 Task: Calculate the time it takes to Car from Prospect Park to Red Hook.
Action: Mouse moved to (298, 200)
Screenshot: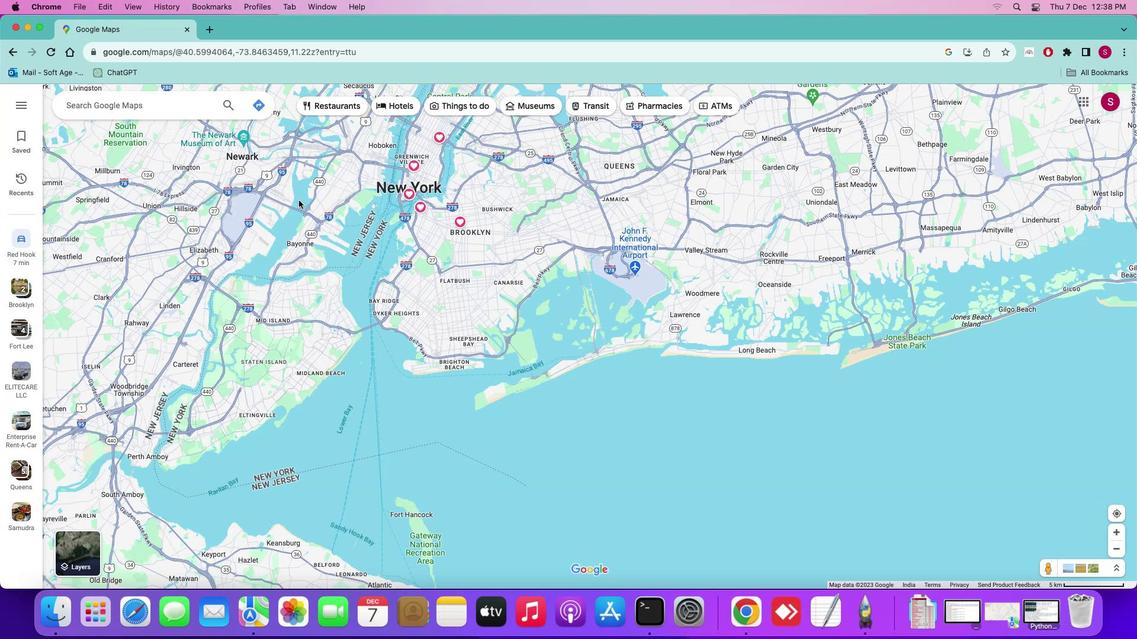 
Action: Mouse pressed left at (298, 200)
Screenshot: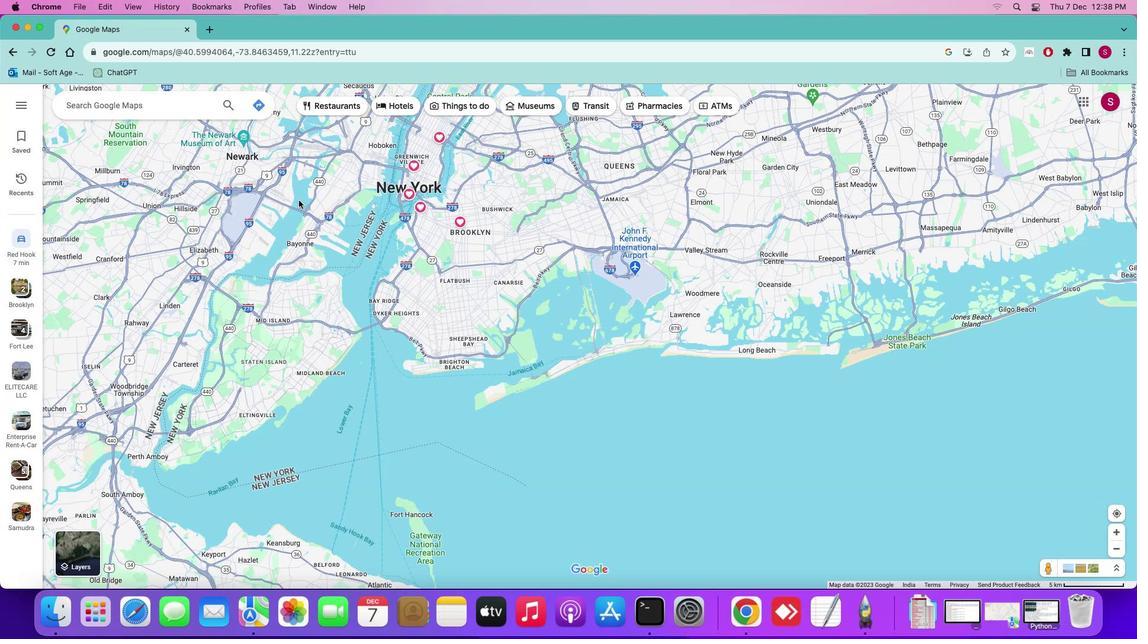
Action: Mouse moved to (227, 101)
Screenshot: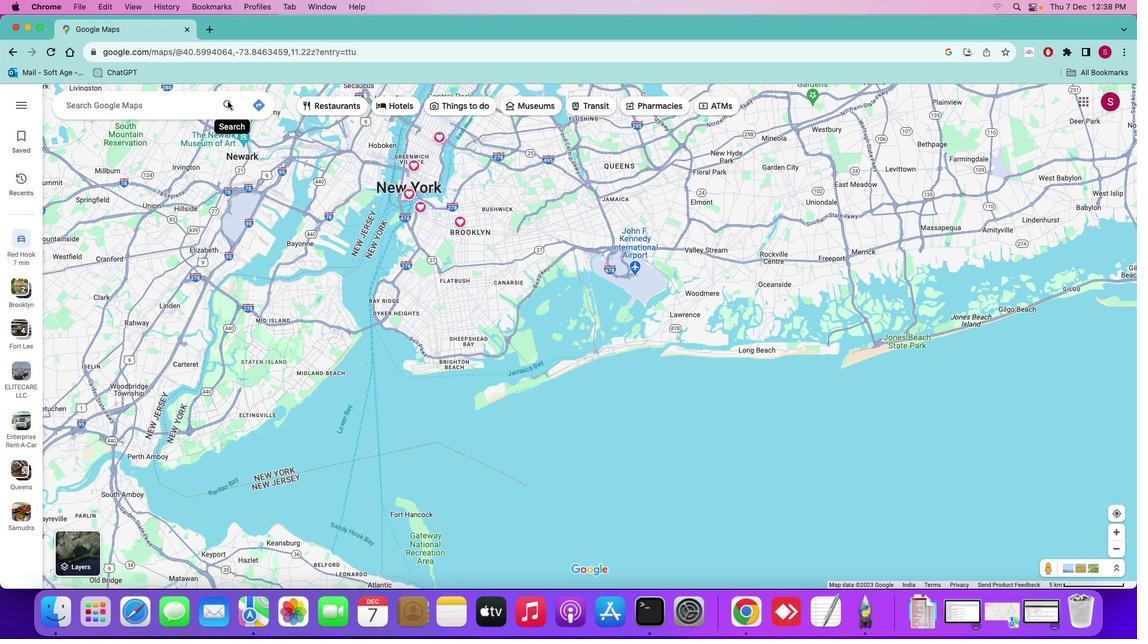 
Action: Mouse pressed left at (227, 101)
Screenshot: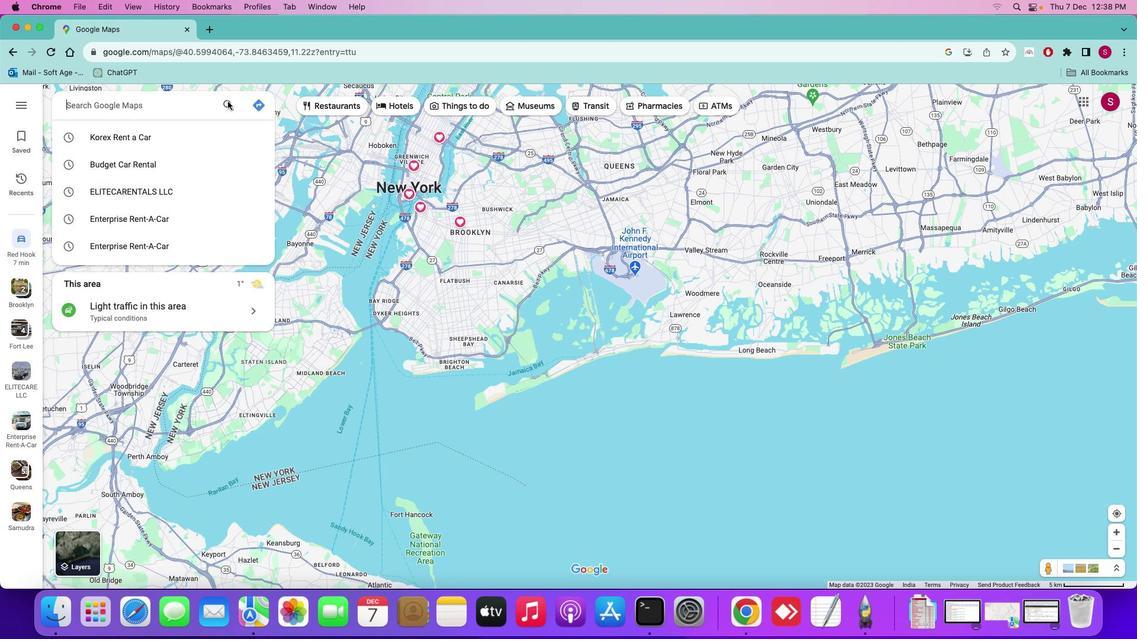 
Action: Mouse moved to (227, 101)
Screenshot: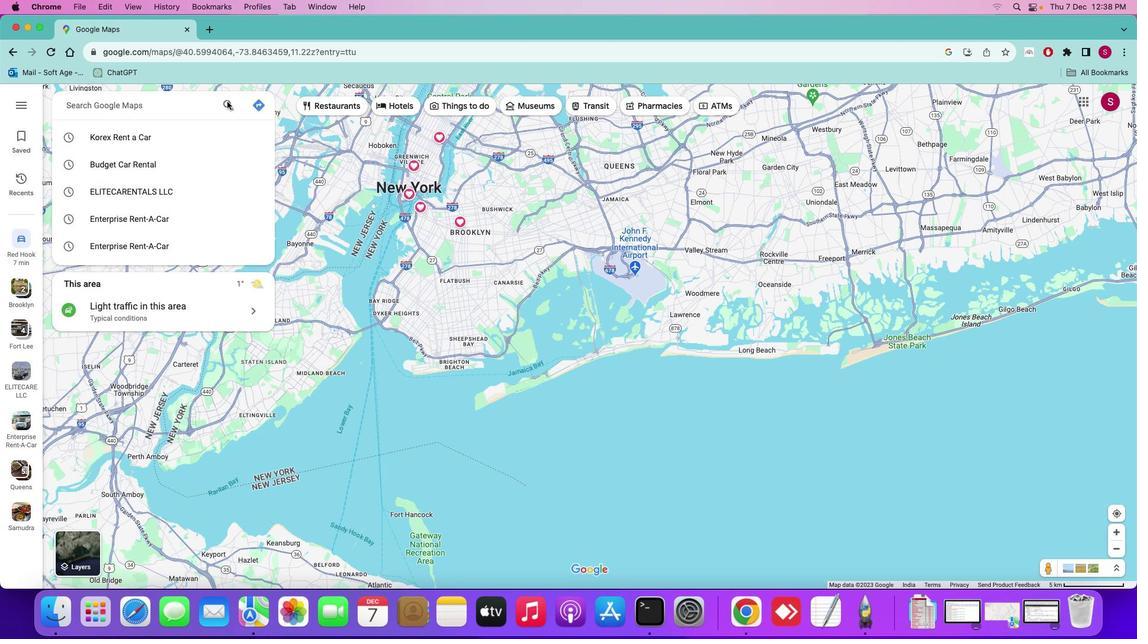 
Action: Key pressed Key.shift_r'P''r''o''s''p''e''c''t'Key.spaceKey.shift_r'P''a''r''k'Key.space't''o'Key.spaceKey.shift_r'R''e''d'Key.spaceKey.shift_r'H''o''o''k'Key.spaceKey.enter
Screenshot: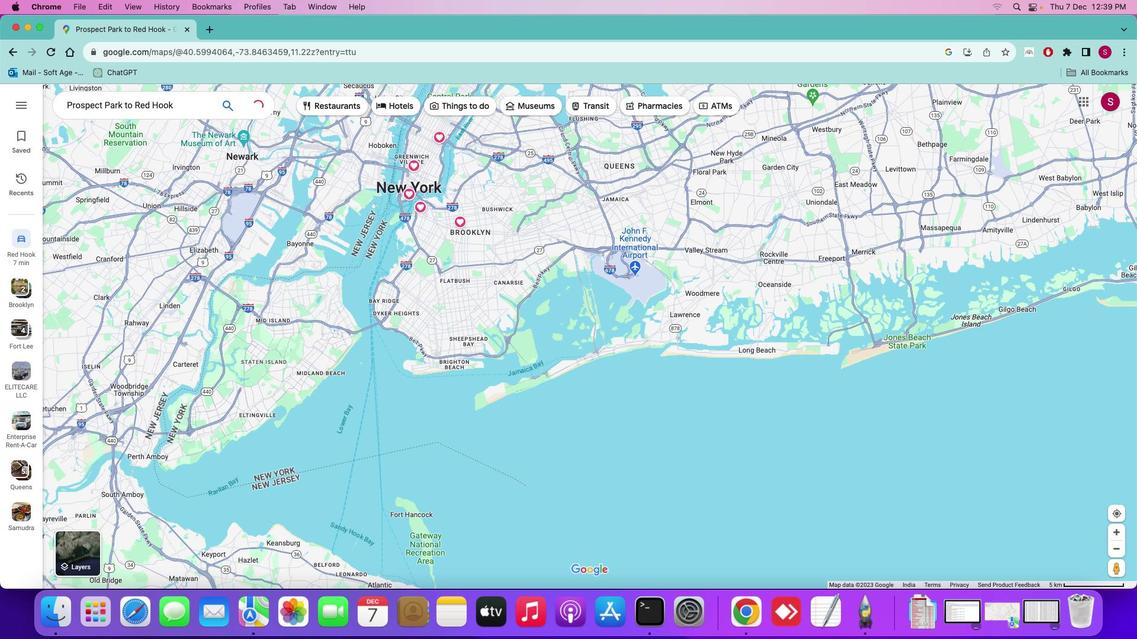 
Action: Mouse moved to (601, 286)
Screenshot: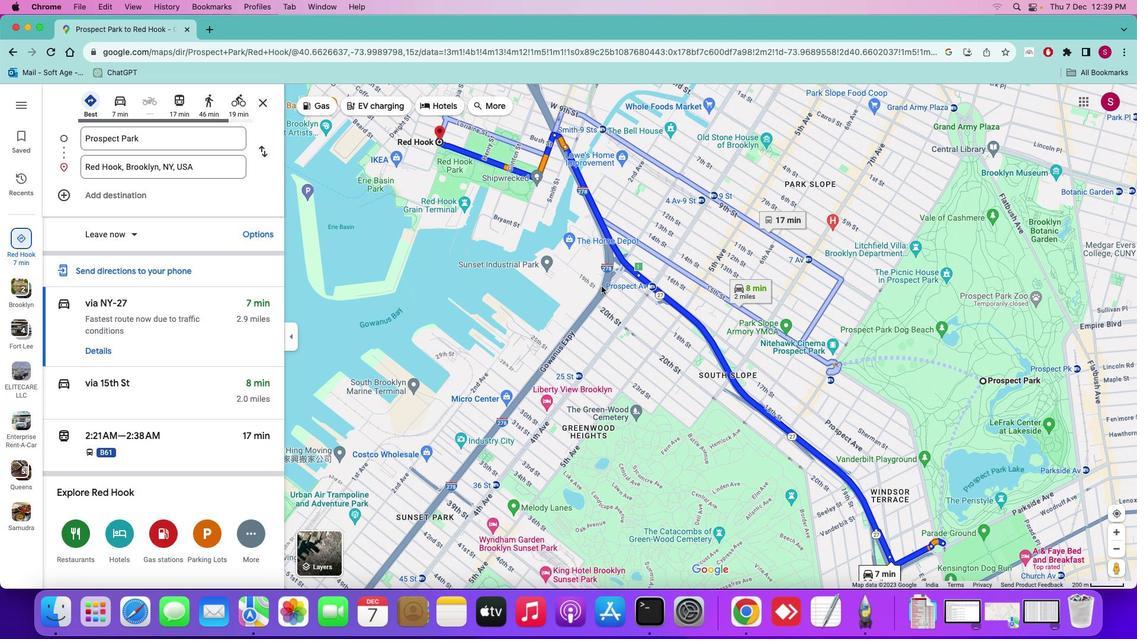 
Action: Mouse scrolled (601, 286) with delta (0, 0)
Screenshot: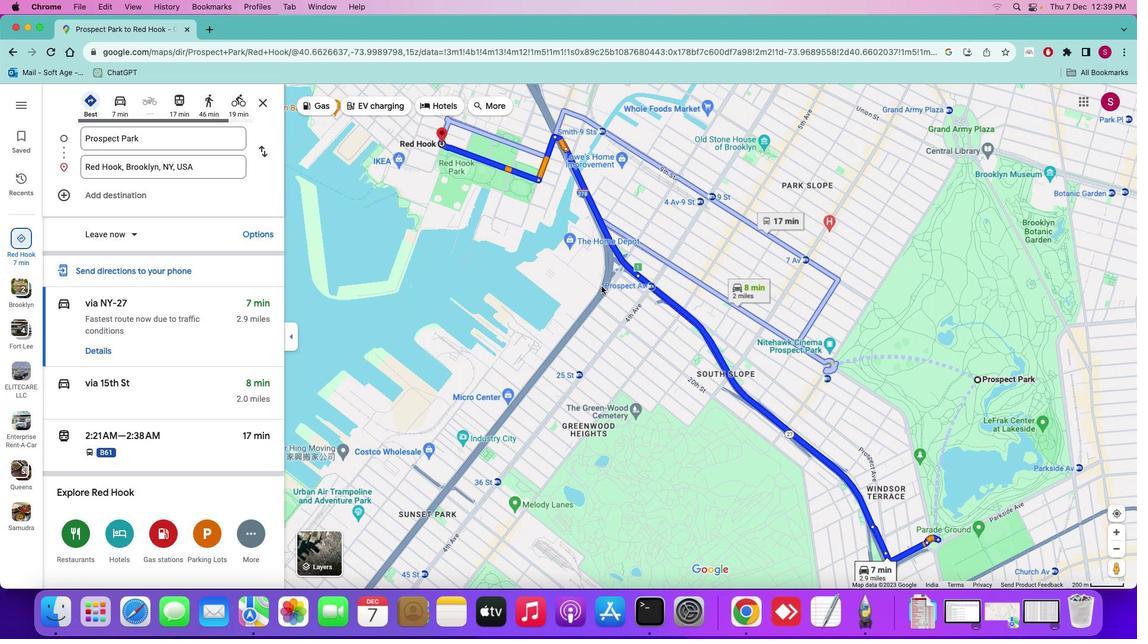 
Action: Mouse scrolled (601, 286) with delta (0, 0)
Screenshot: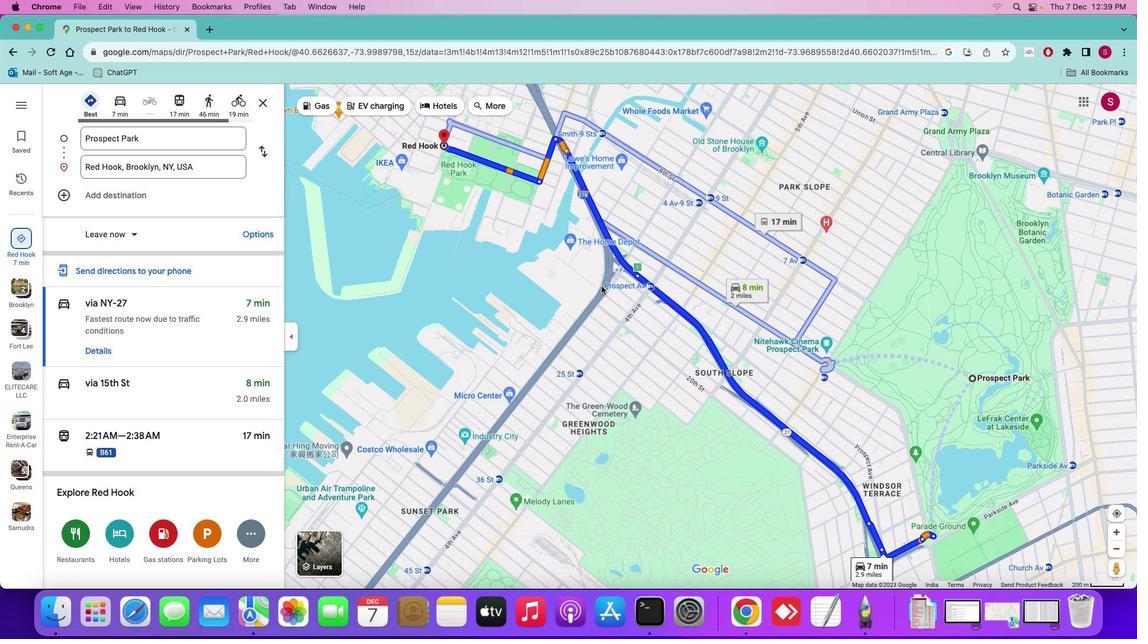 
Action: Mouse moved to (117, 107)
Screenshot: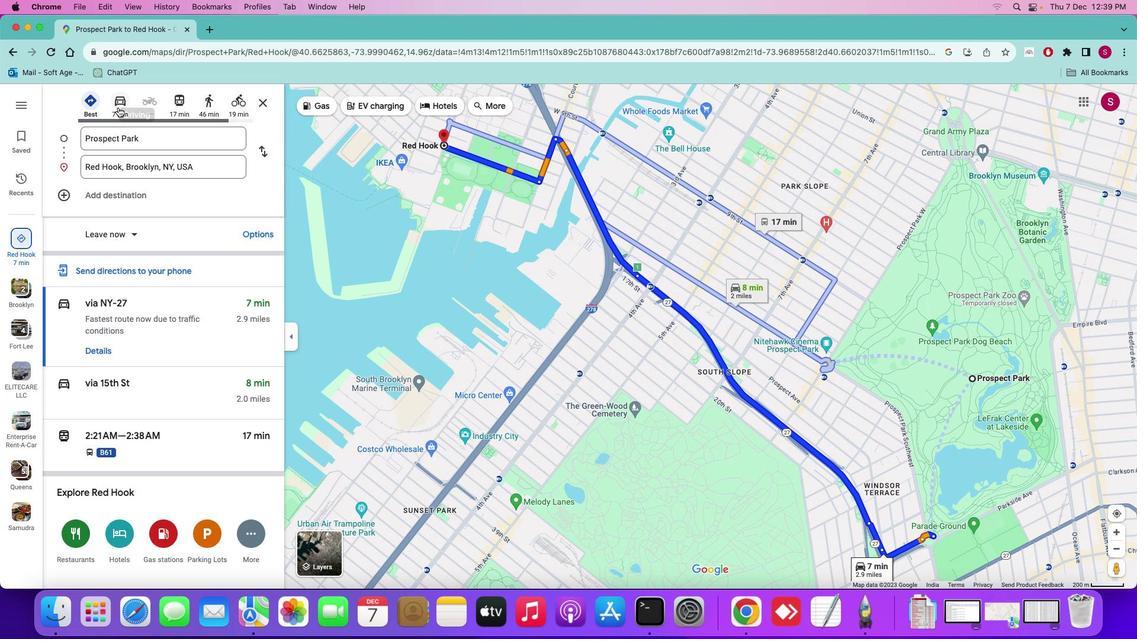 
Action: Mouse pressed left at (117, 107)
Screenshot: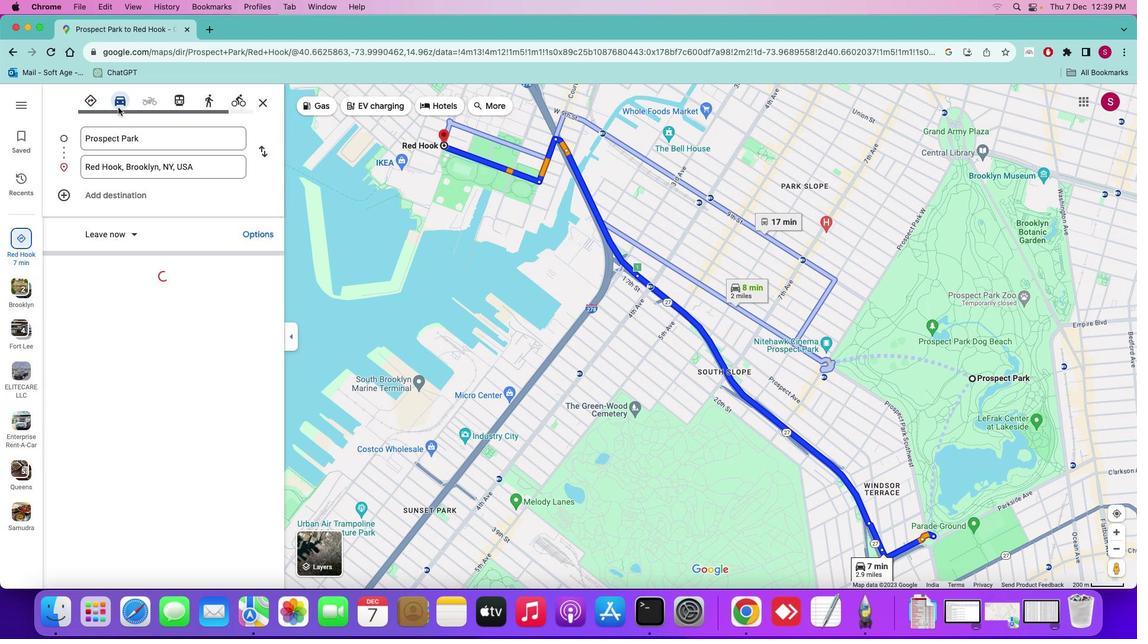 
Action: Mouse moved to (177, 342)
Screenshot: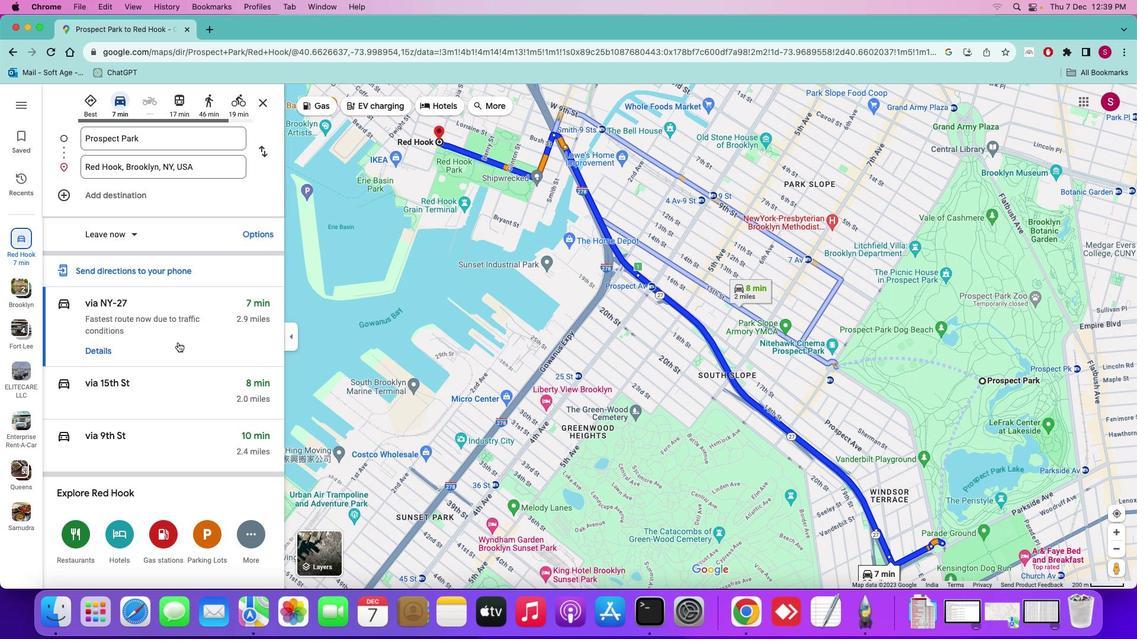 
Action: Mouse pressed left at (177, 342)
Screenshot: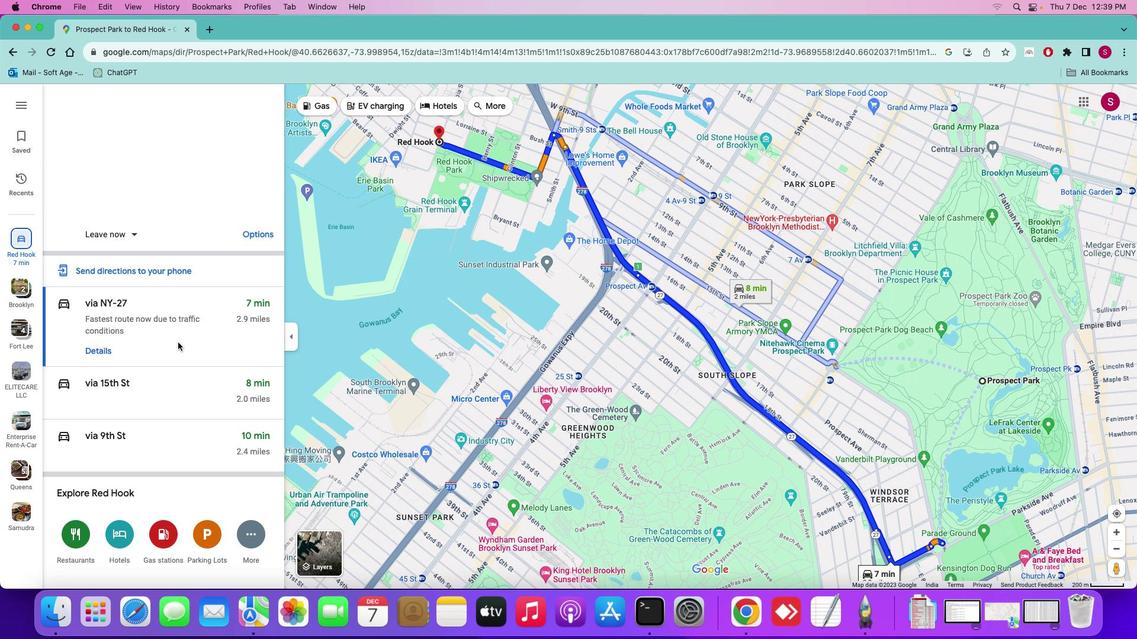 
Action: Mouse moved to (716, 353)
Screenshot: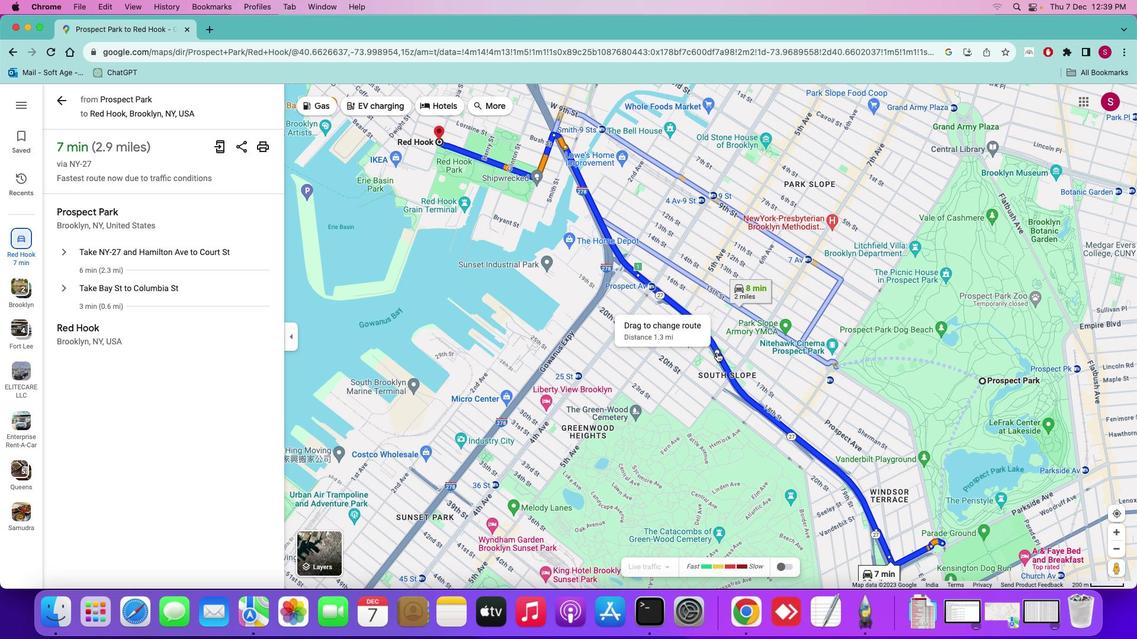 
Action: Mouse scrolled (716, 353) with delta (0, 0)
Screenshot: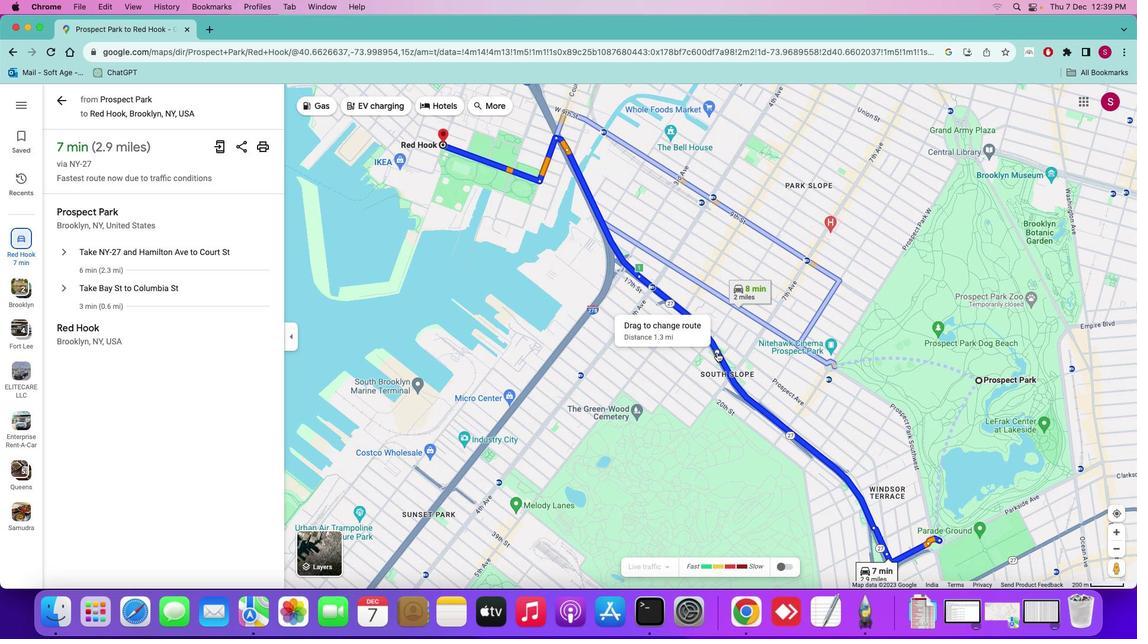 
Action: Mouse scrolled (716, 353) with delta (0, 0)
Screenshot: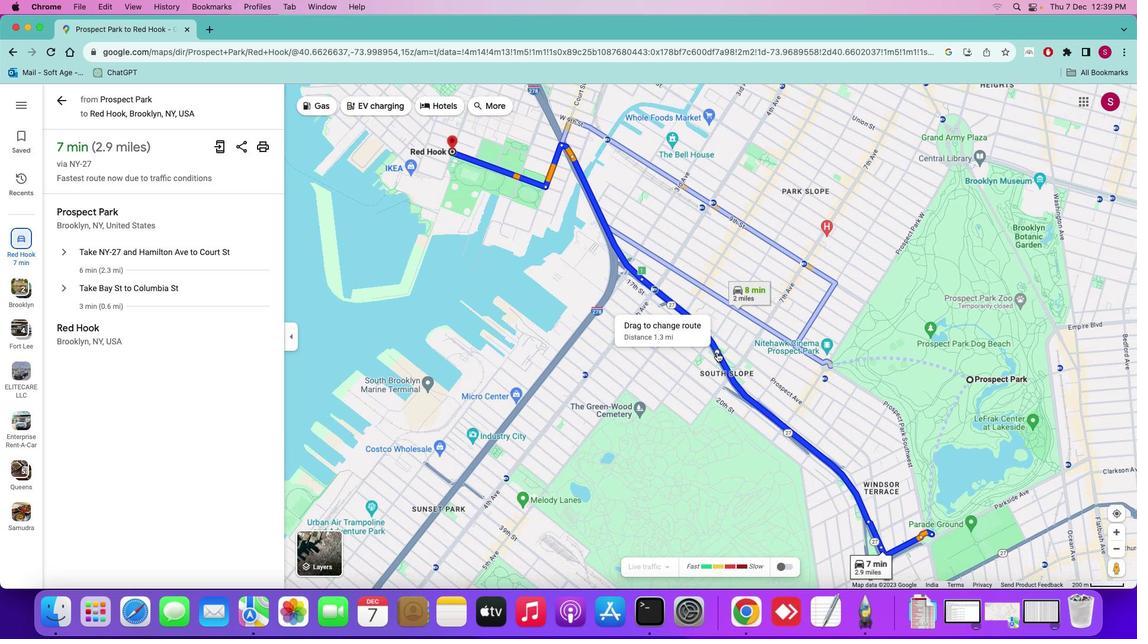 
Action: Mouse scrolled (716, 353) with delta (0, 0)
Screenshot: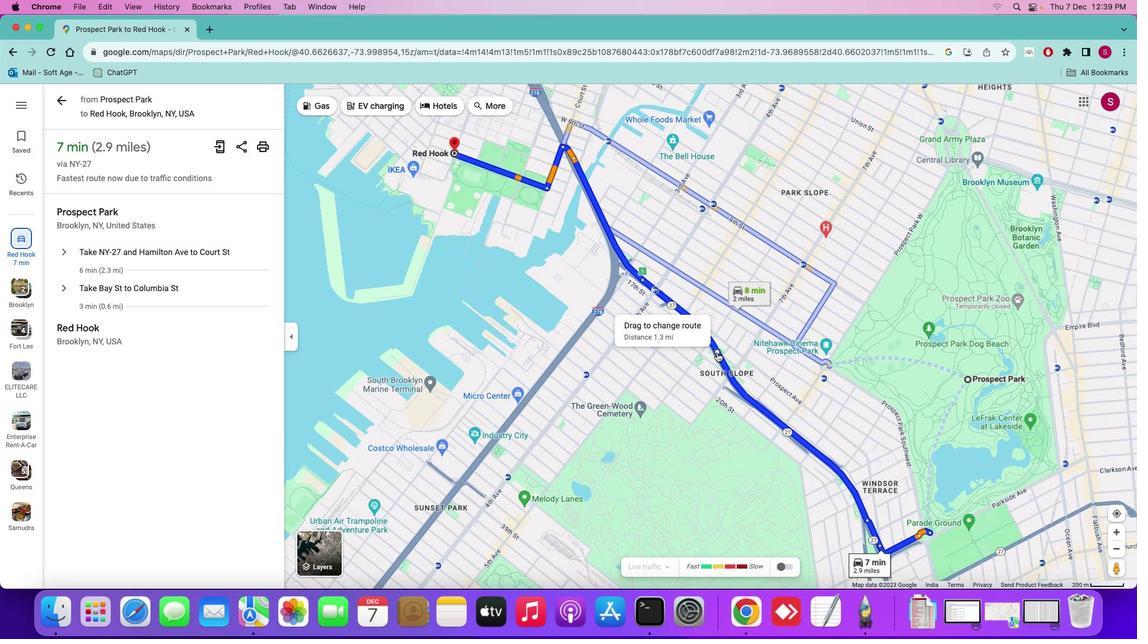 
Action: Mouse scrolled (716, 353) with delta (0, 0)
Screenshot: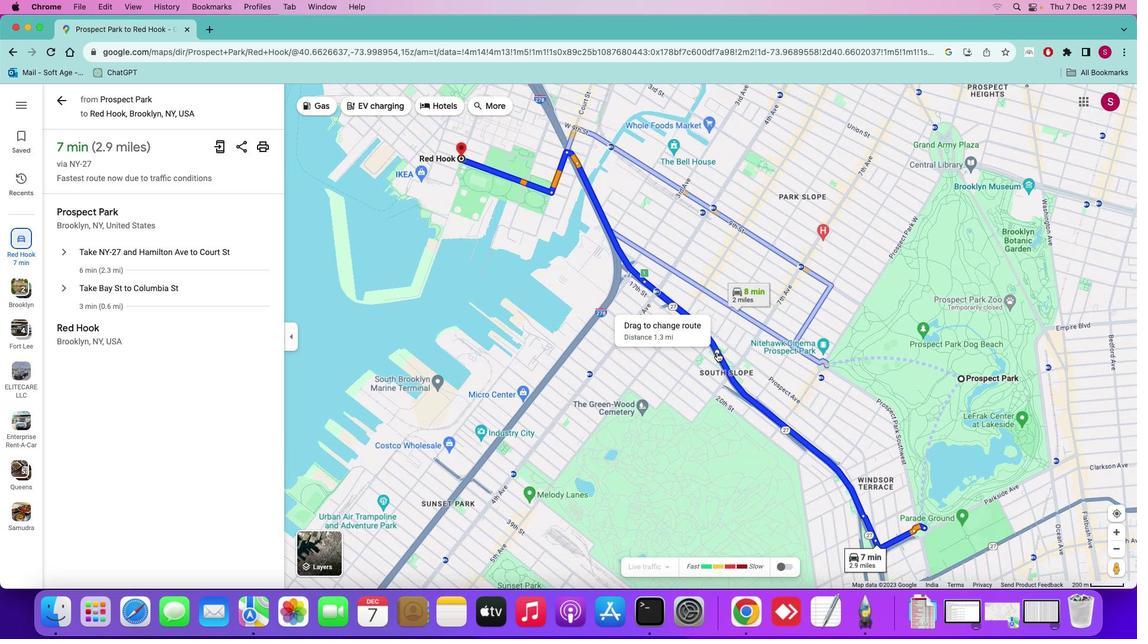 
Action: Mouse scrolled (716, 353) with delta (0, 0)
Screenshot: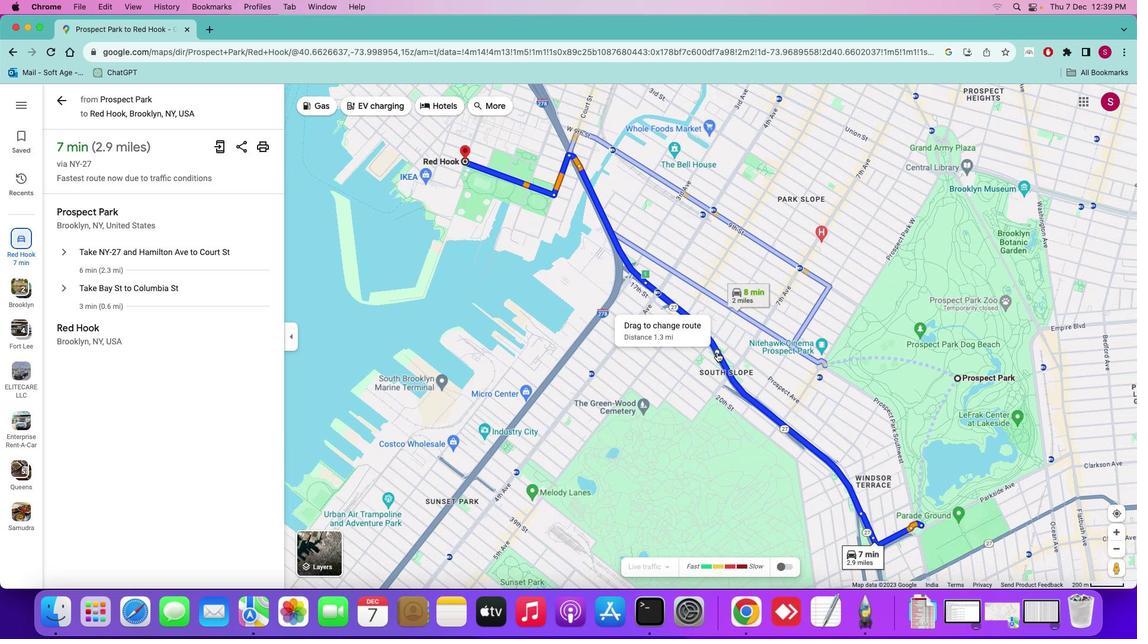 
Action: Mouse scrolled (716, 353) with delta (0, 0)
Screenshot: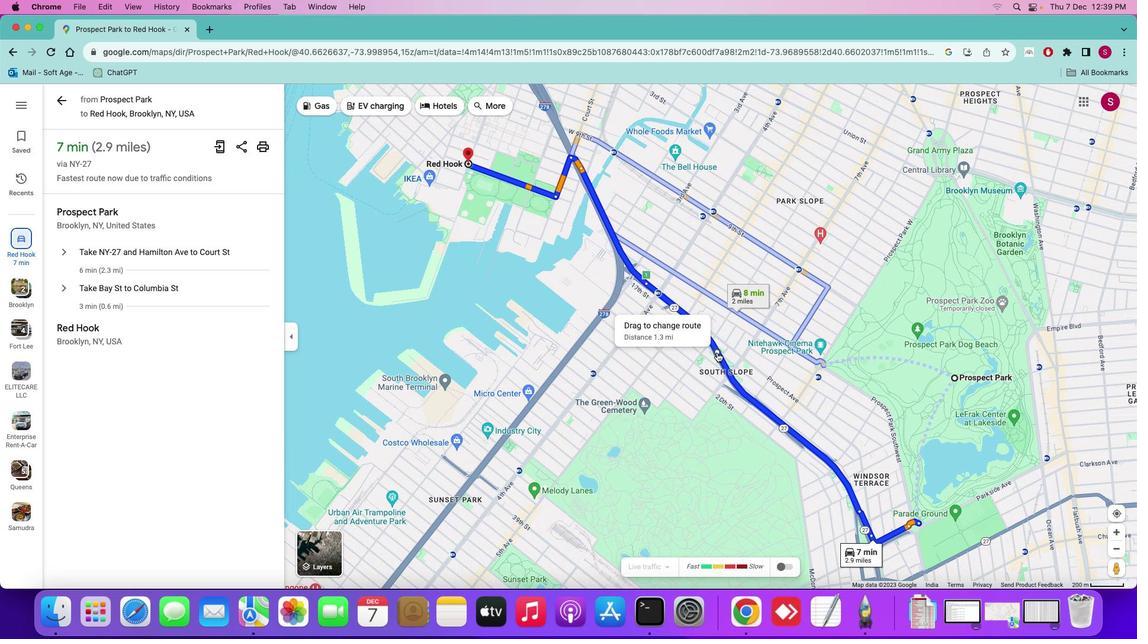 
Action: Mouse moved to (716, 353)
Screenshot: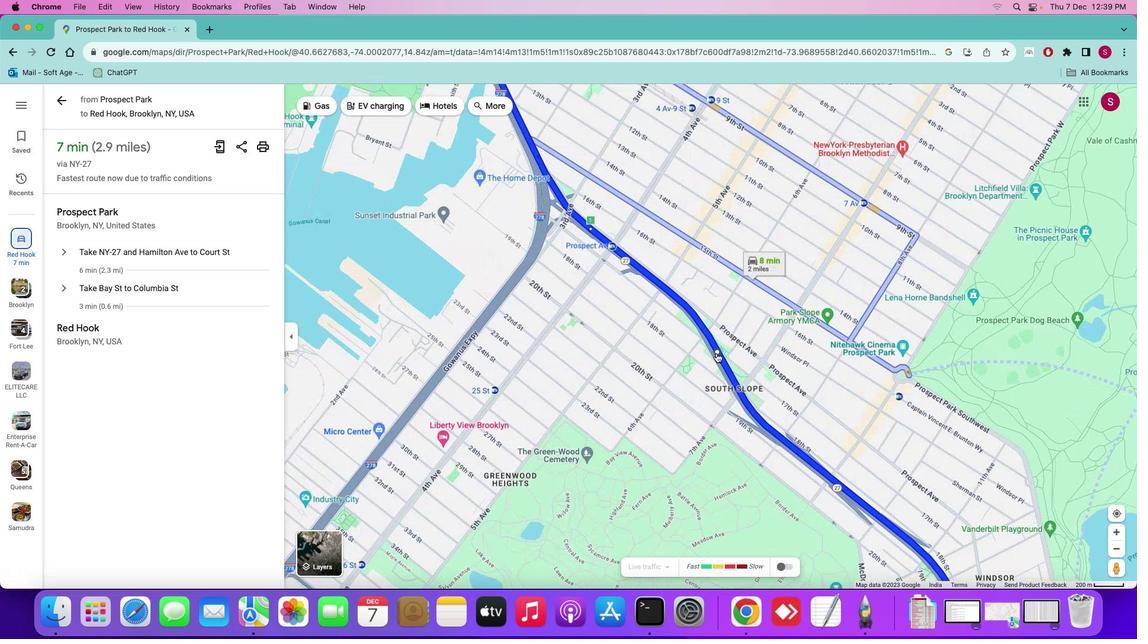 
Action: Mouse scrolled (716, 353) with delta (0, 0)
Screenshot: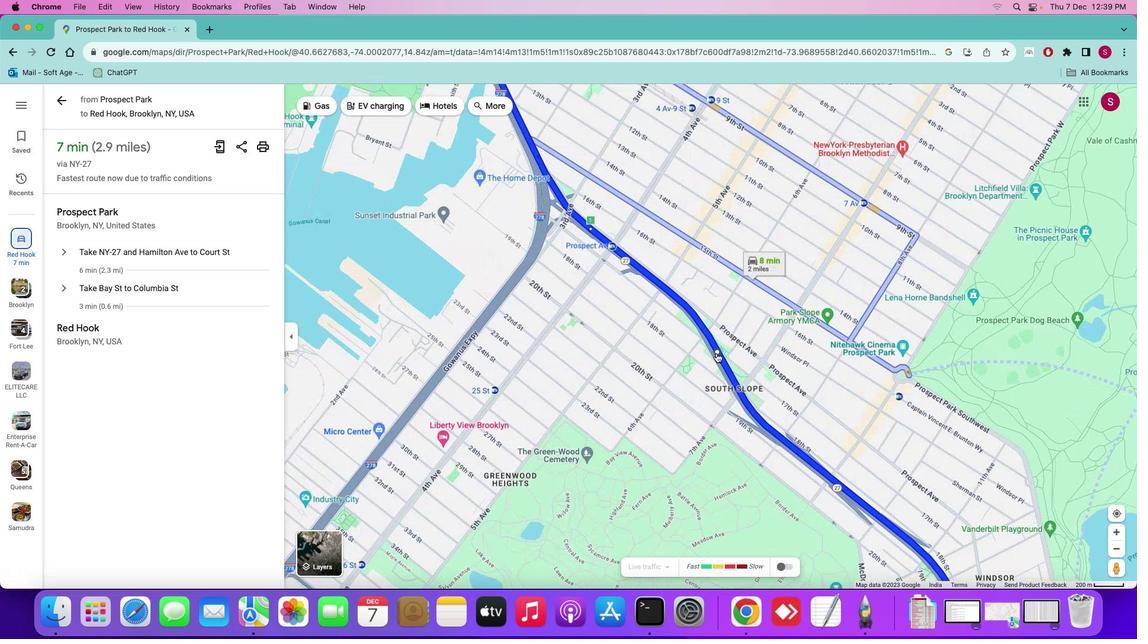 
Action: Mouse scrolled (716, 353) with delta (0, 0)
Screenshot: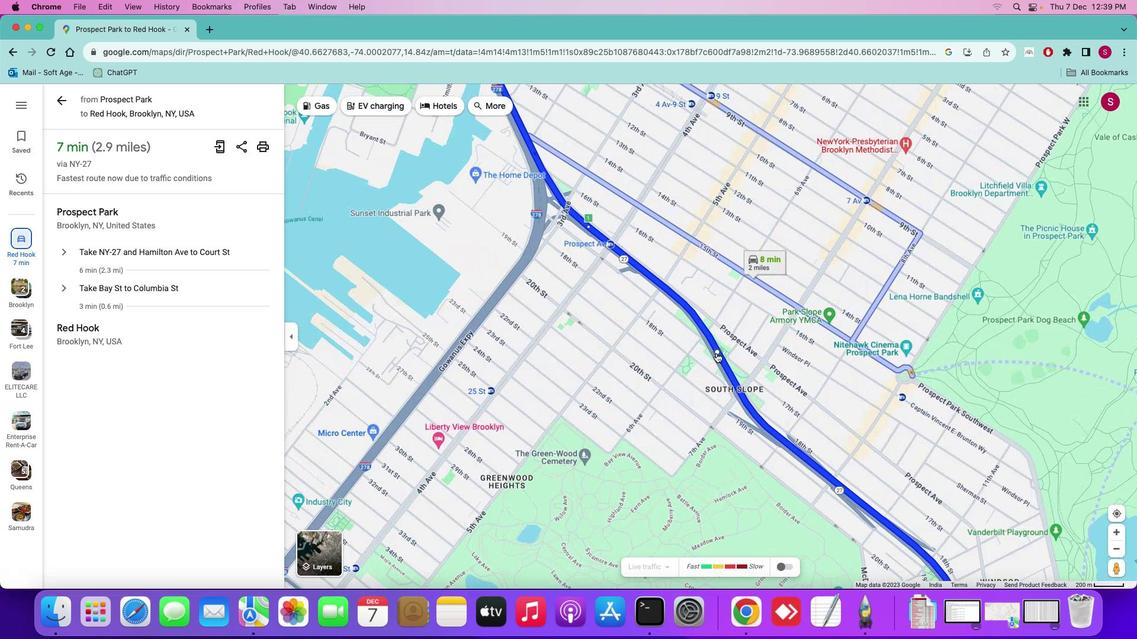 
Action: Mouse scrolled (716, 353) with delta (0, 1)
Screenshot: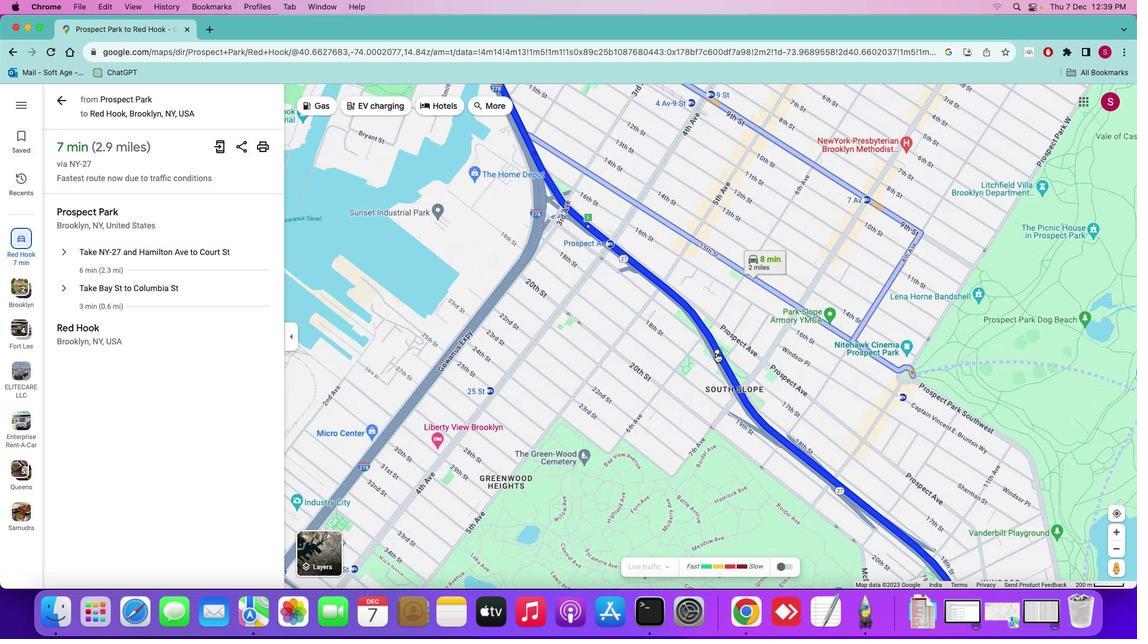 
Action: Mouse moved to (716, 353)
Screenshot: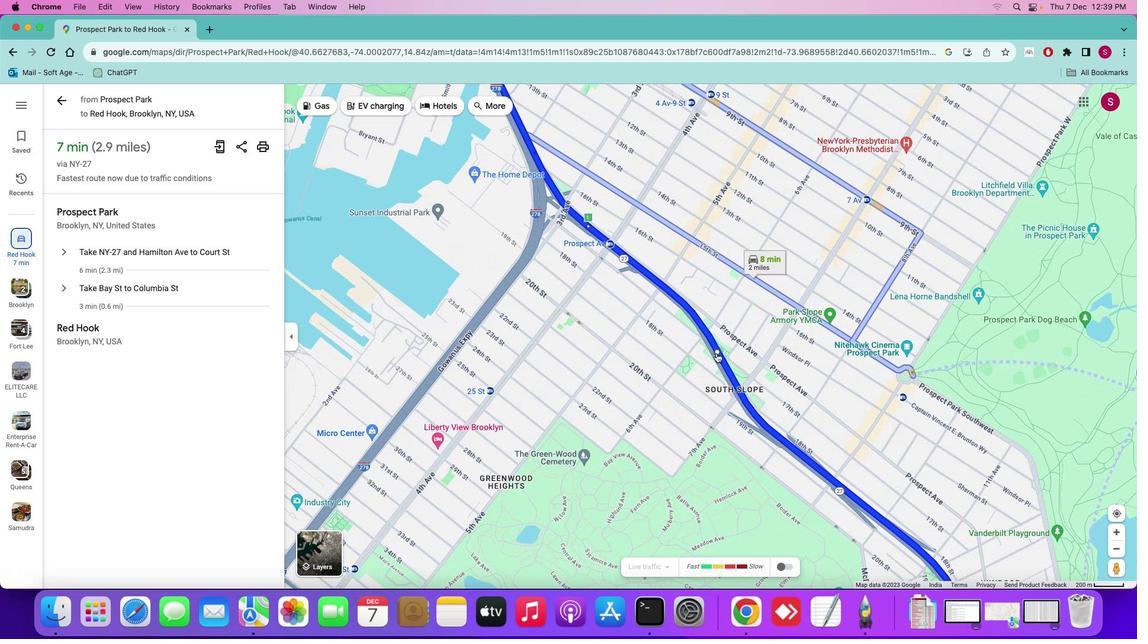 
Action: Mouse scrolled (716, 353) with delta (0, 2)
Screenshot: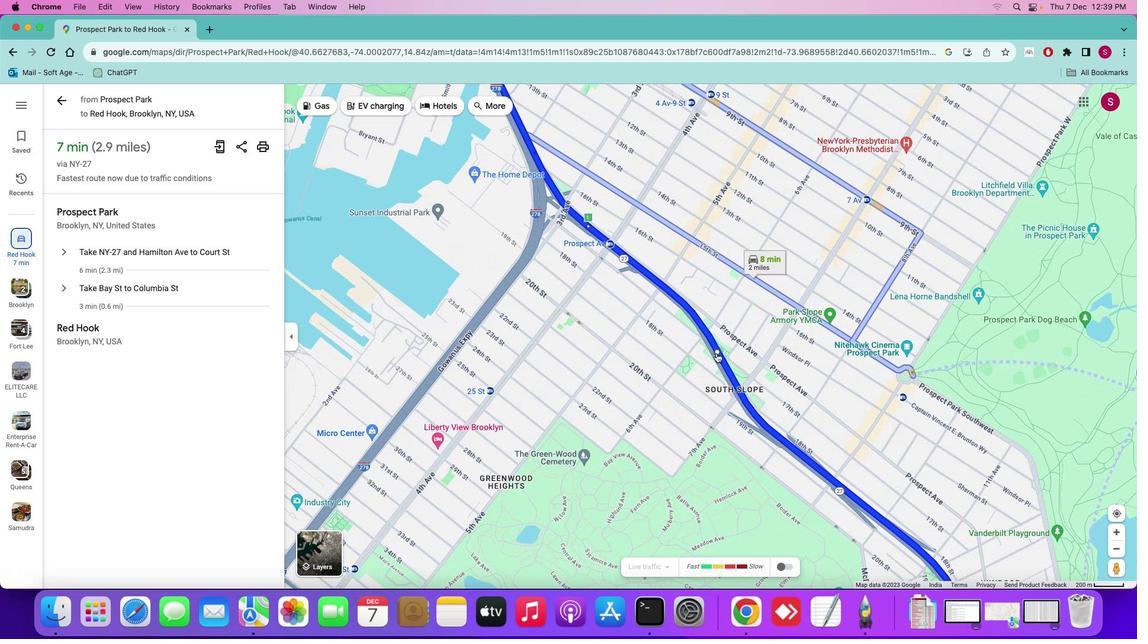 
Action: Mouse scrolled (716, 353) with delta (0, 0)
Screenshot: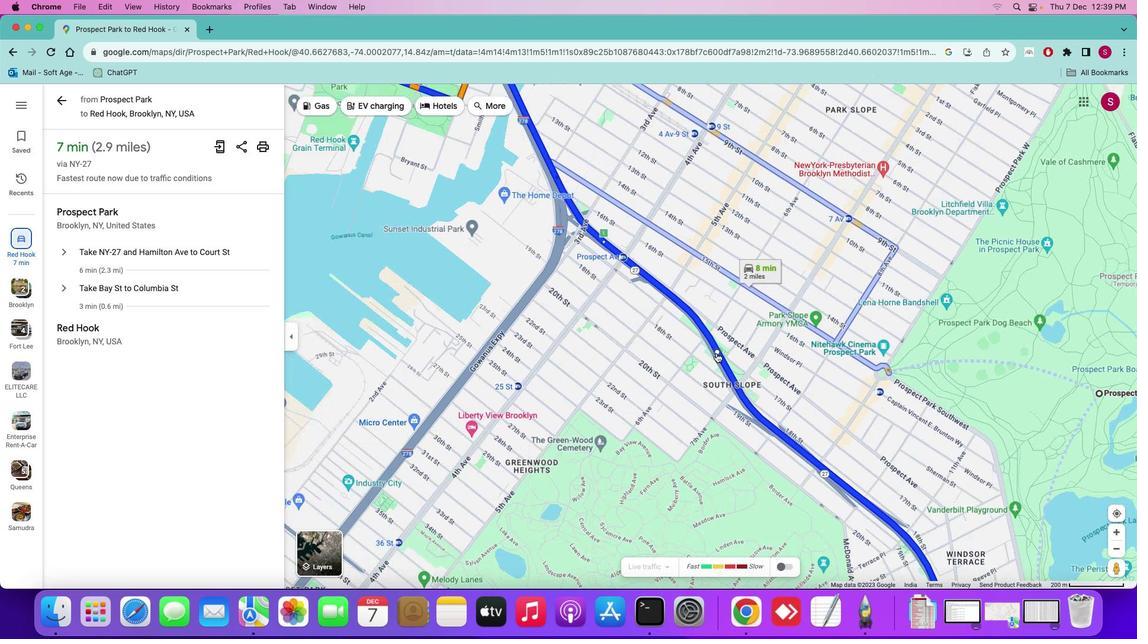 
Action: Mouse scrolled (716, 353) with delta (0, 0)
Screenshot: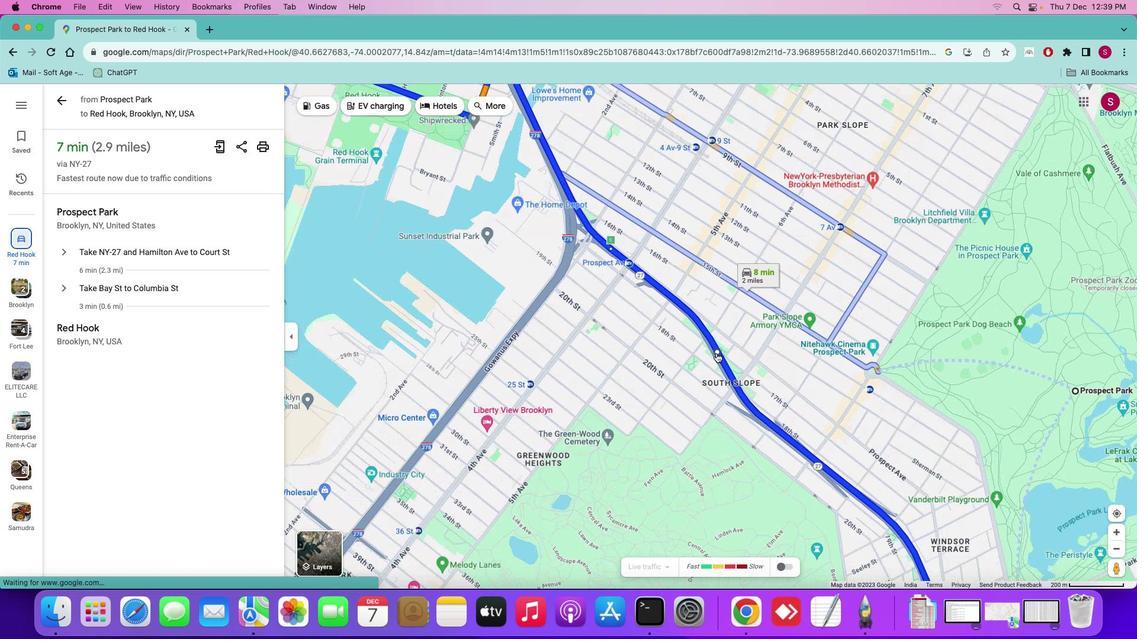 
Action: Mouse scrolled (716, 353) with delta (0, 0)
Screenshot: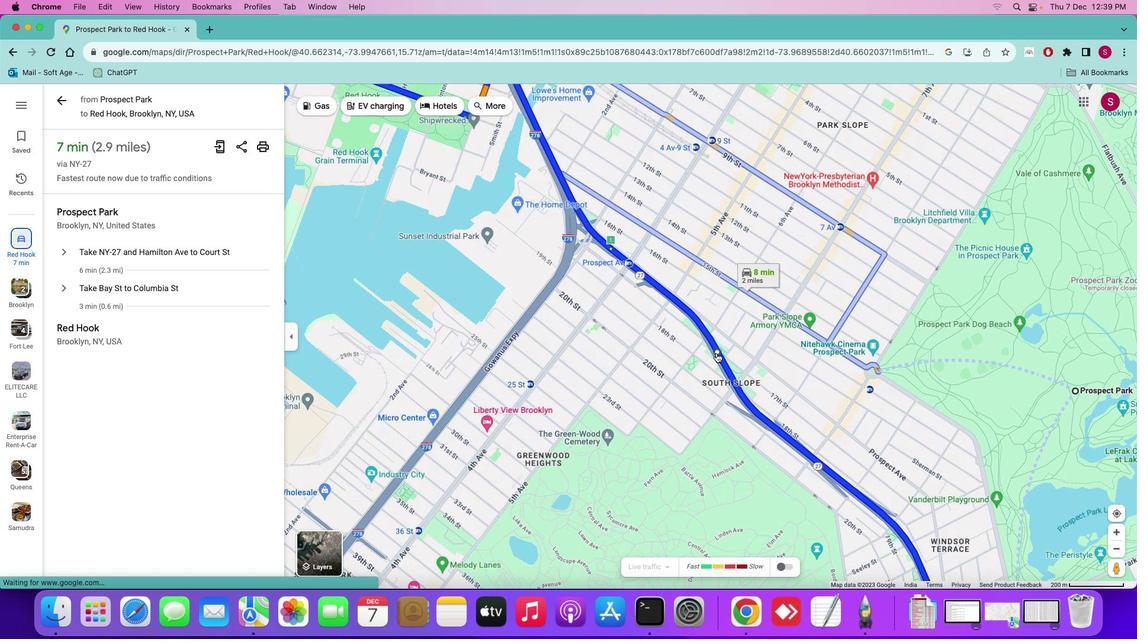 
Action: Mouse scrolled (716, 353) with delta (0, -1)
Screenshot: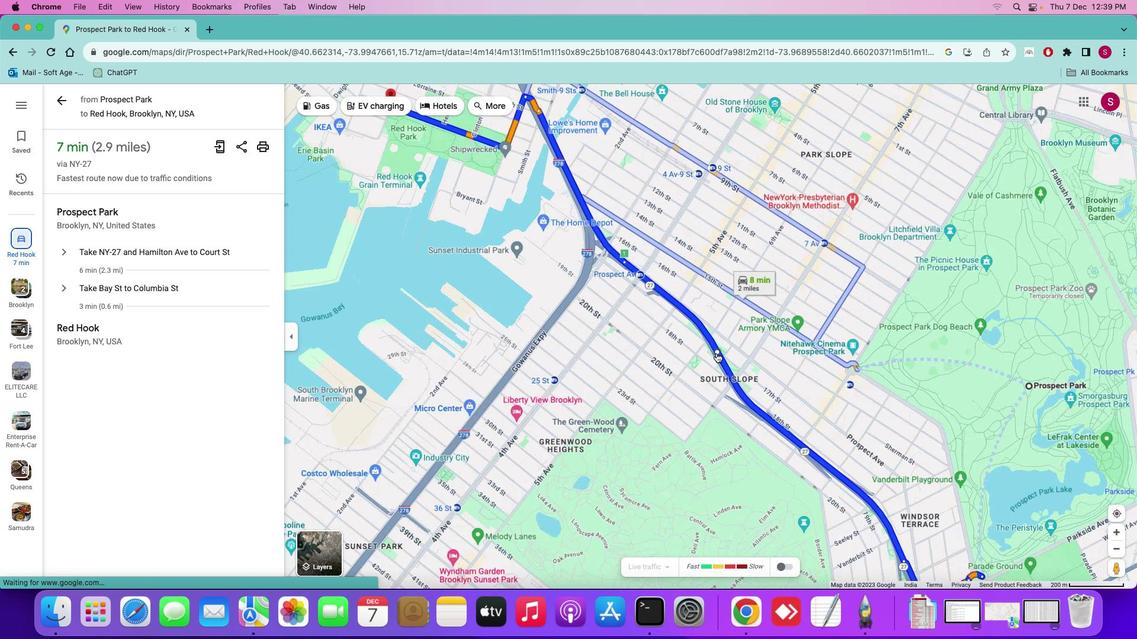 
Action: Mouse scrolled (716, 353) with delta (0, 0)
Screenshot: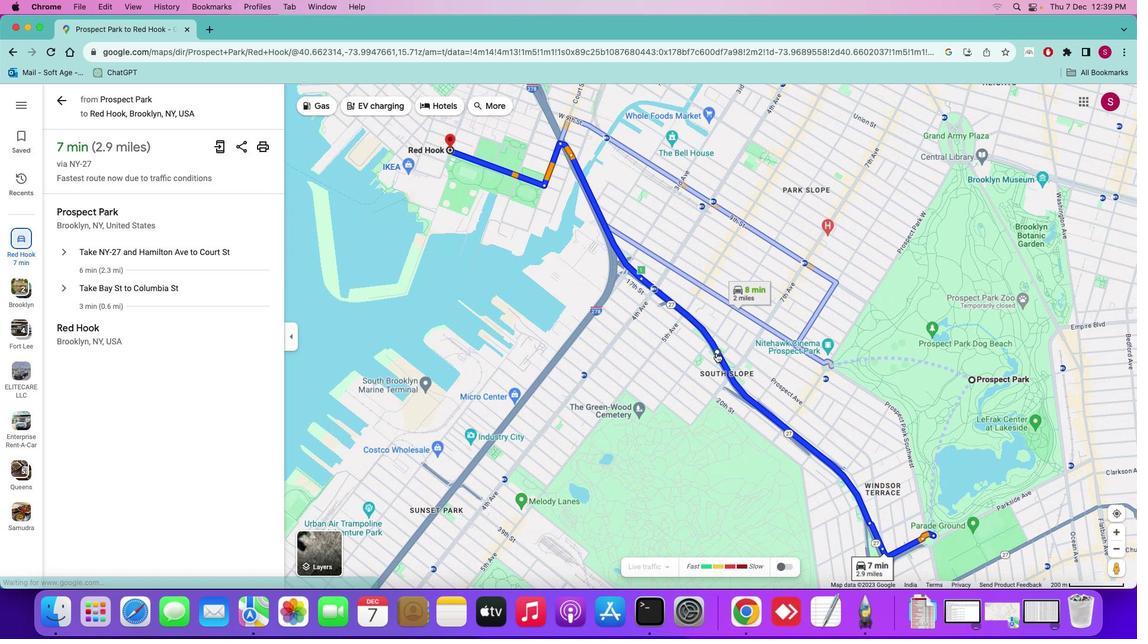 
Action: Mouse moved to (834, 392)
Screenshot: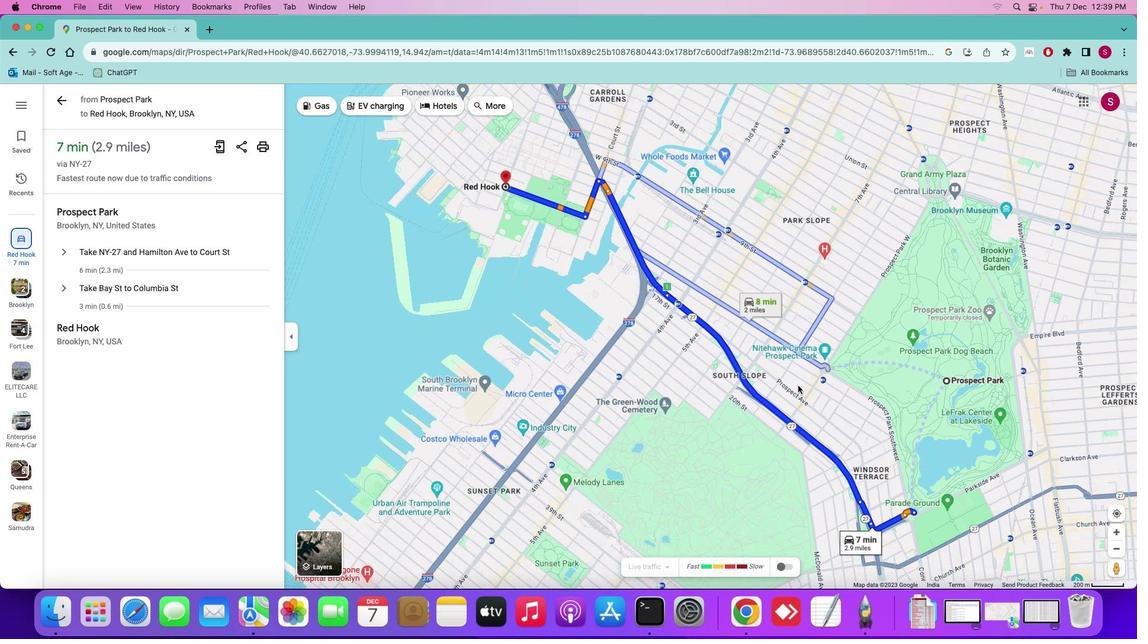 
Action: Mouse scrolled (834, 392) with delta (0, 0)
Screenshot: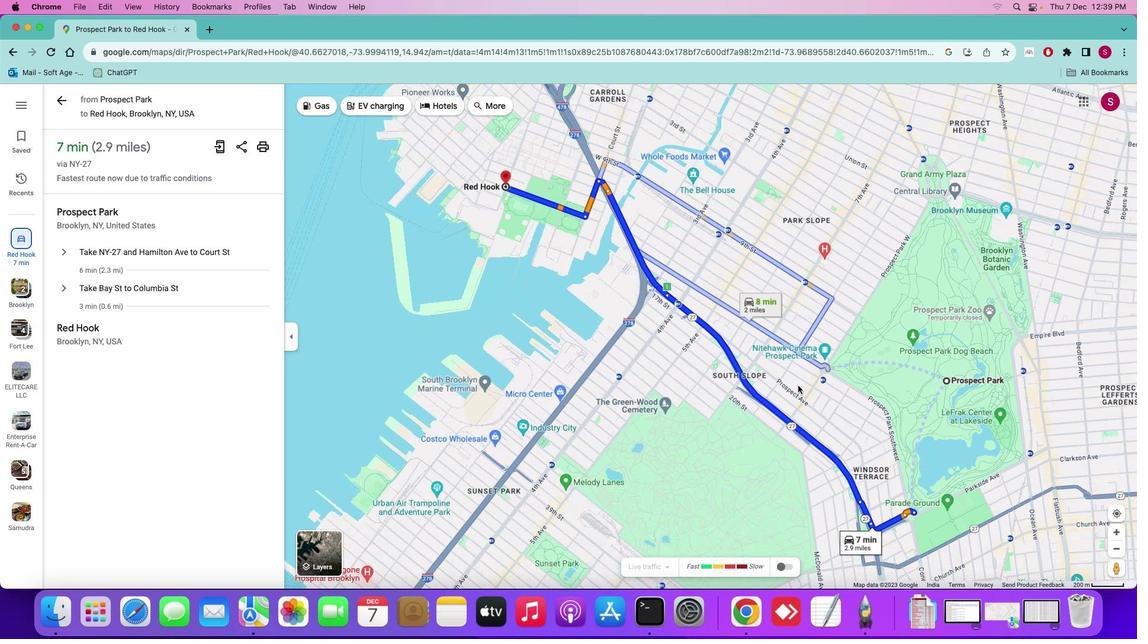 
Action: Mouse moved to (809, 386)
Screenshot: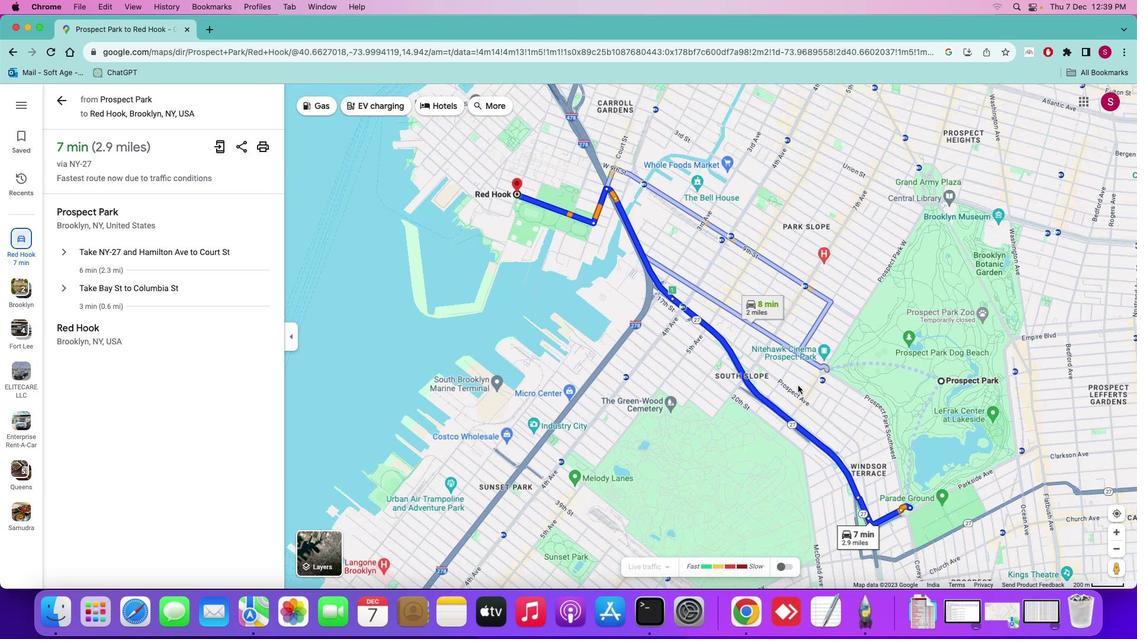 
Action: Mouse scrolled (809, 386) with delta (0, 0)
Screenshot: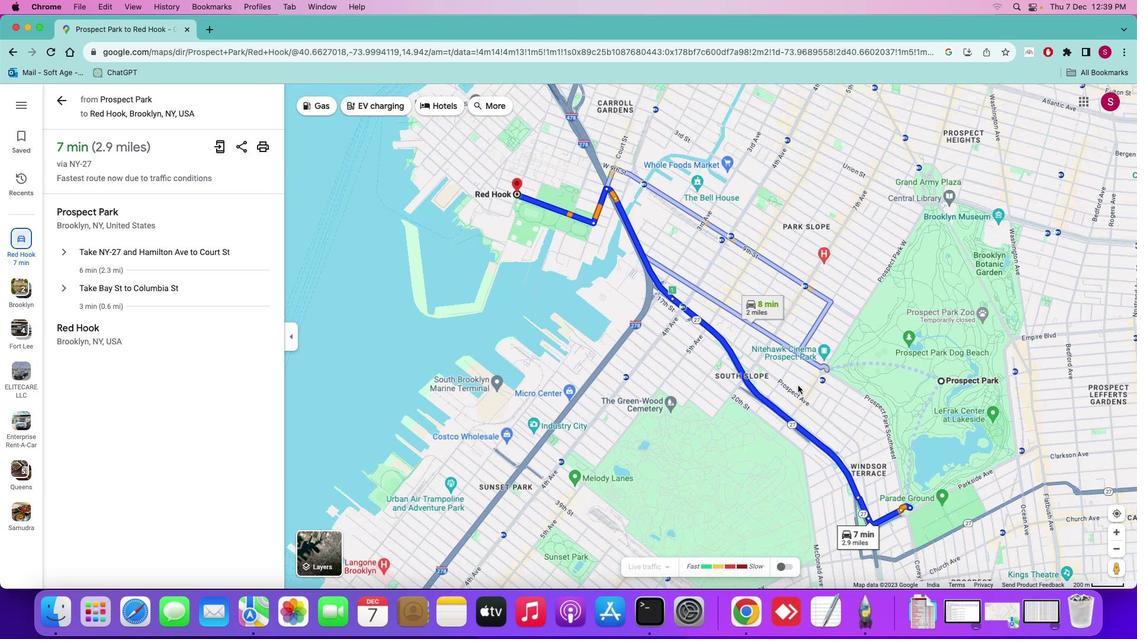 
Action: Mouse moved to (805, 386)
Screenshot: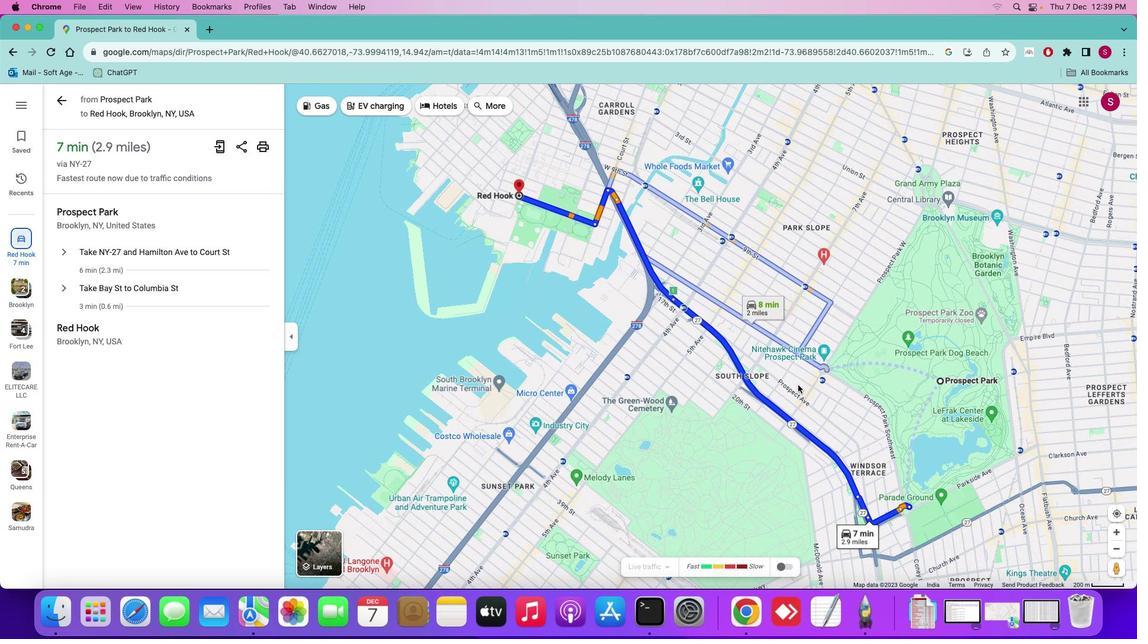 
Action: Mouse scrolled (805, 386) with delta (0, 0)
Screenshot: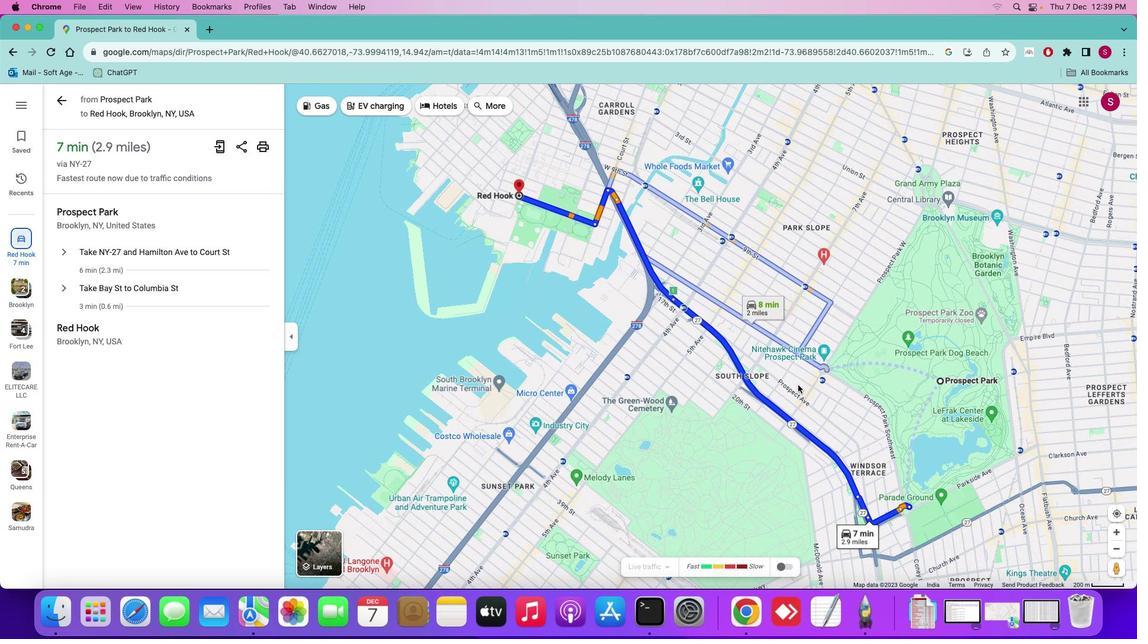 
Action: Mouse moved to (800, 384)
Screenshot: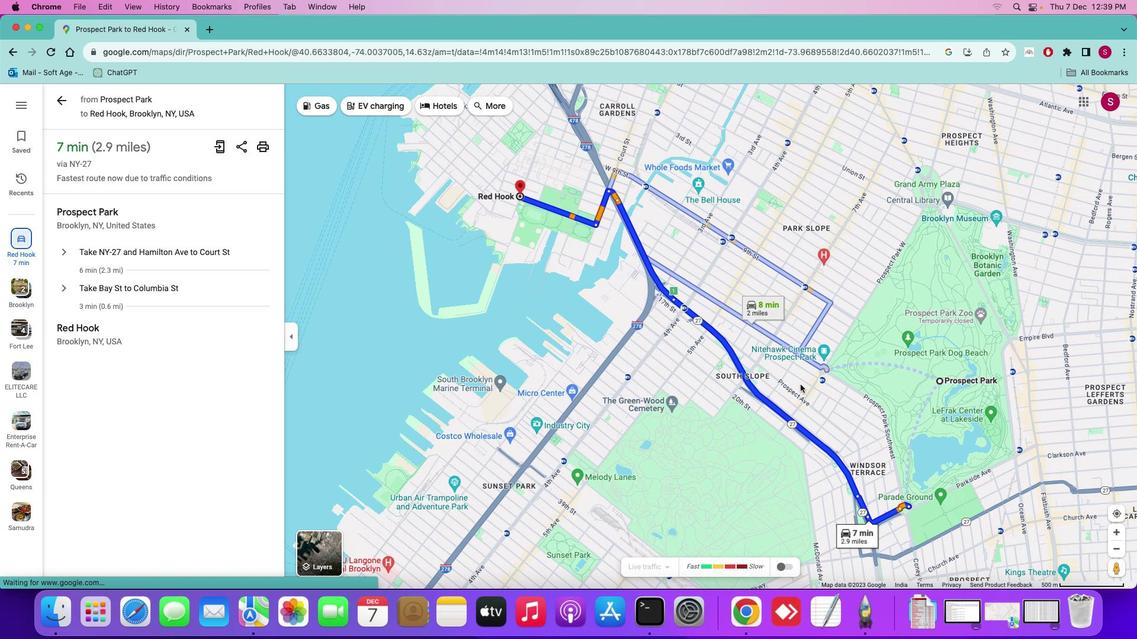 
Action: Mouse scrolled (800, 384) with delta (0, 0)
Screenshot: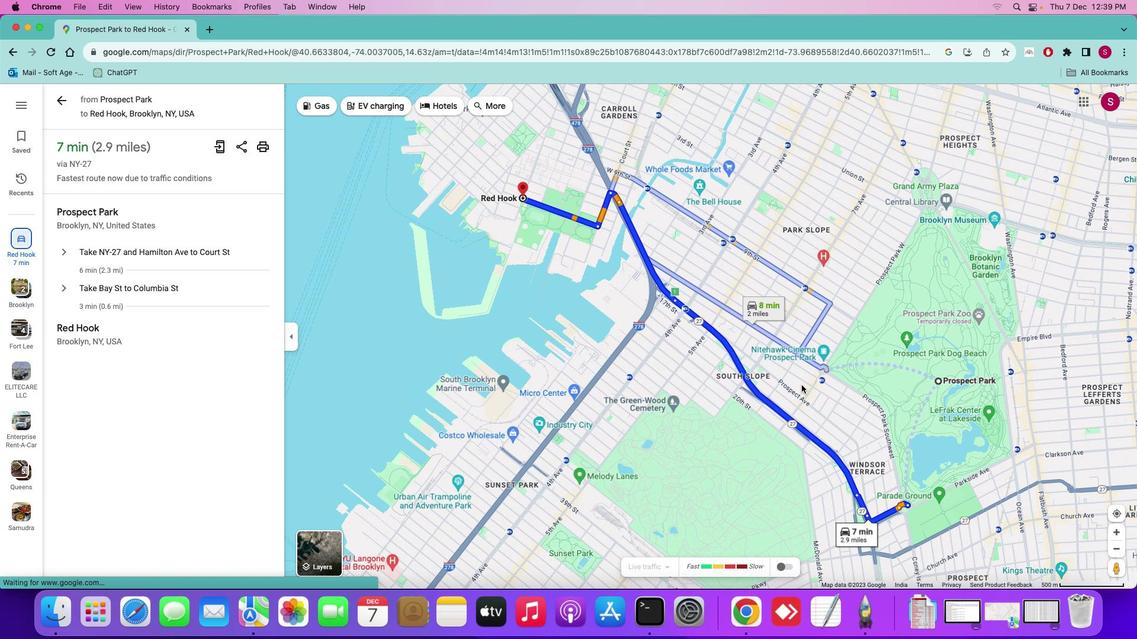 
Action: Mouse moved to (801, 385)
Screenshot: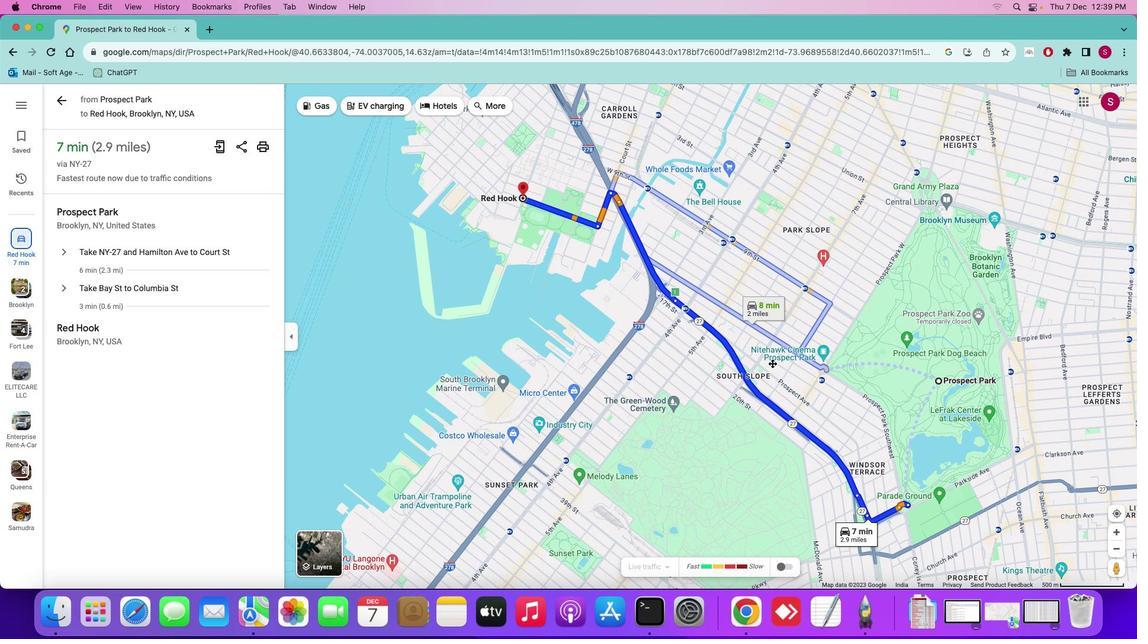 
Action: Mouse pressed left at (801, 385)
Screenshot: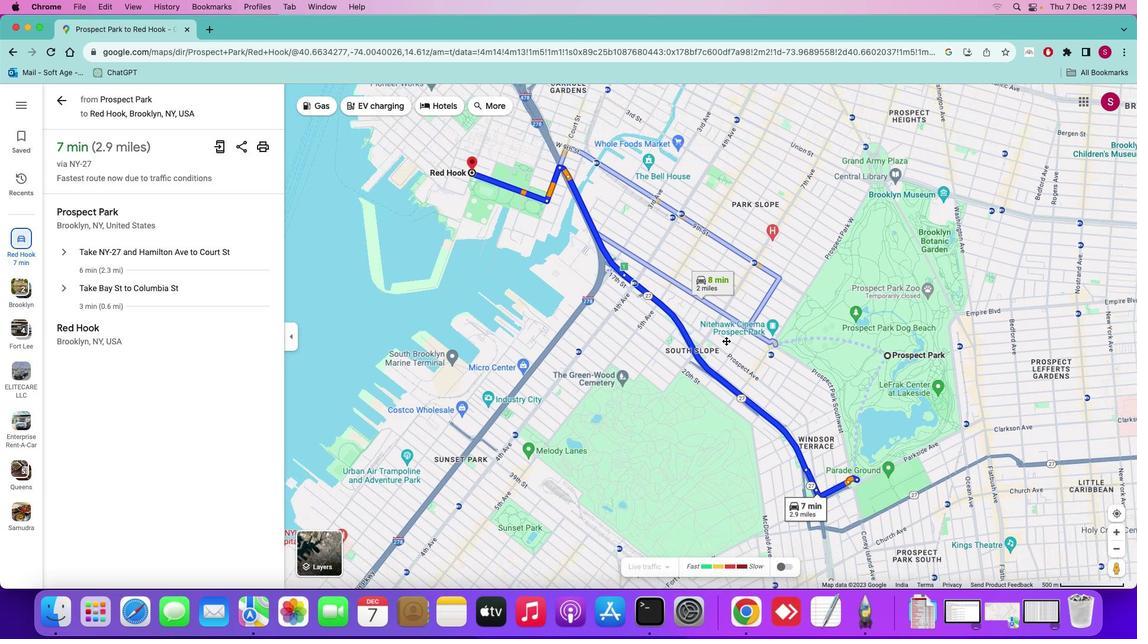
Action: Mouse moved to (783, 359)
Screenshot: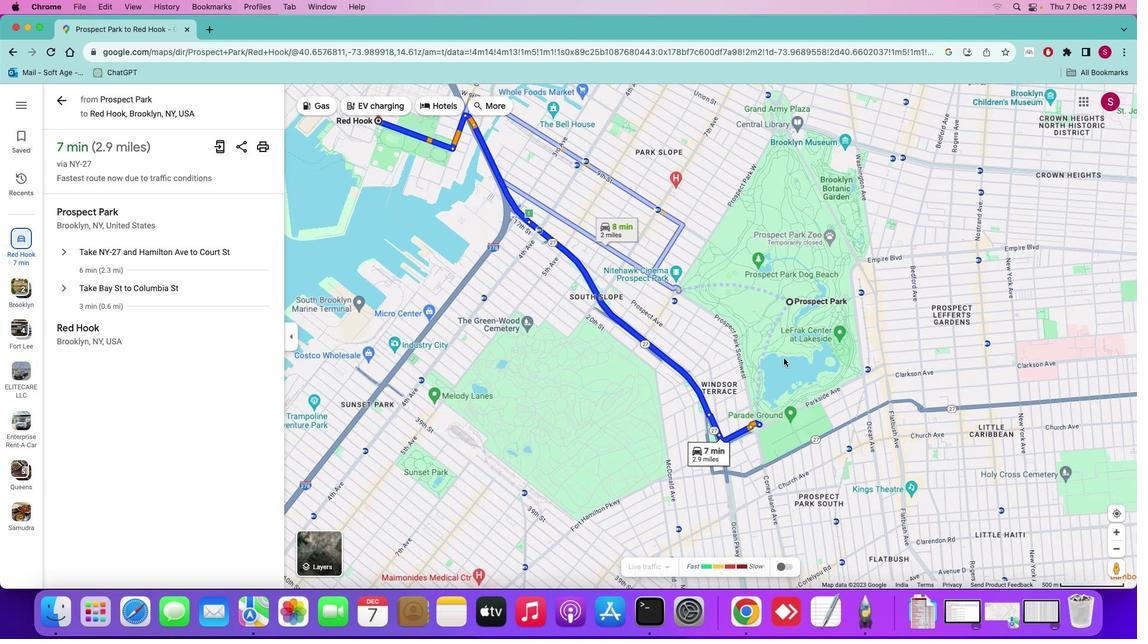 
Action: Mouse scrolled (783, 359) with delta (0, 0)
Screenshot: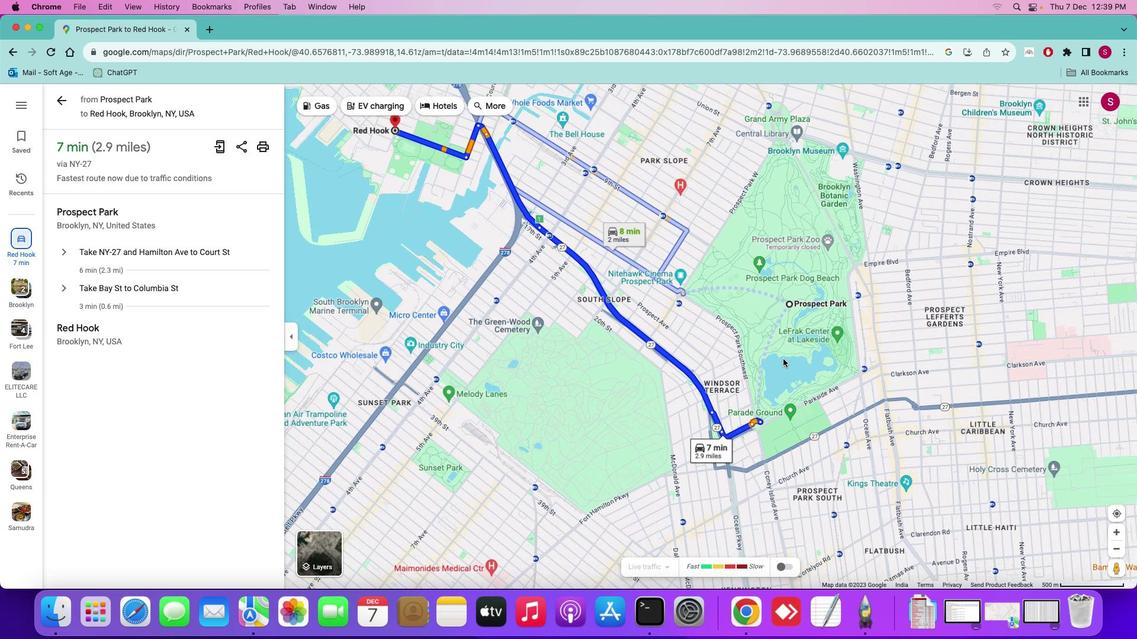 
Action: Mouse scrolled (783, 359) with delta (0, 0)
Screenshot: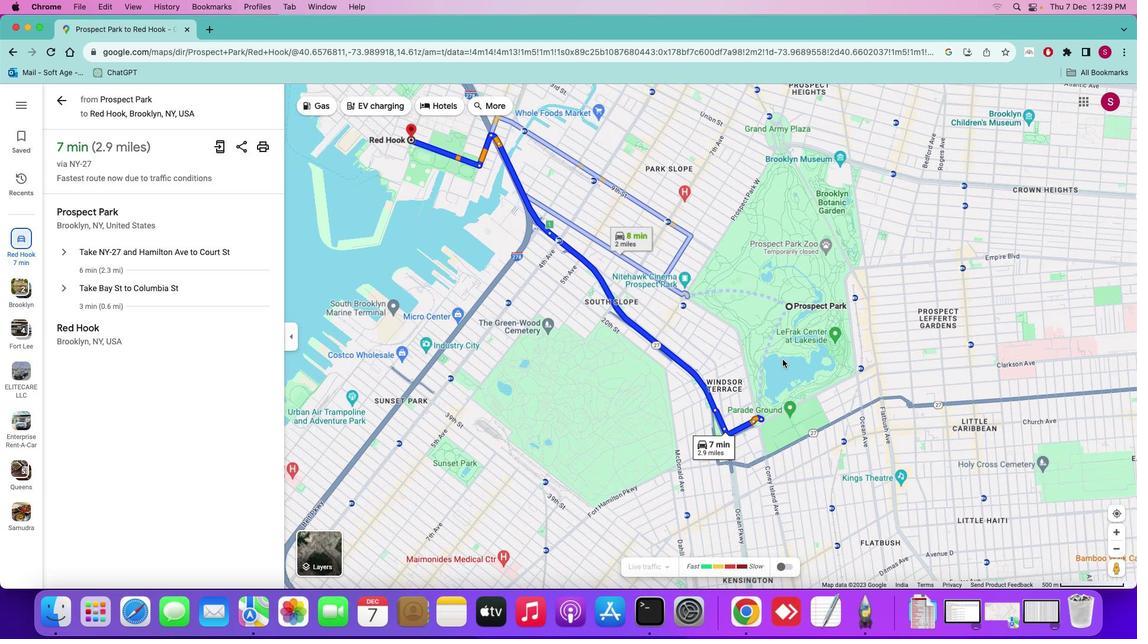 
Action: Mouse scrolled (783, 359) with delta (0, 0)
Screenshot: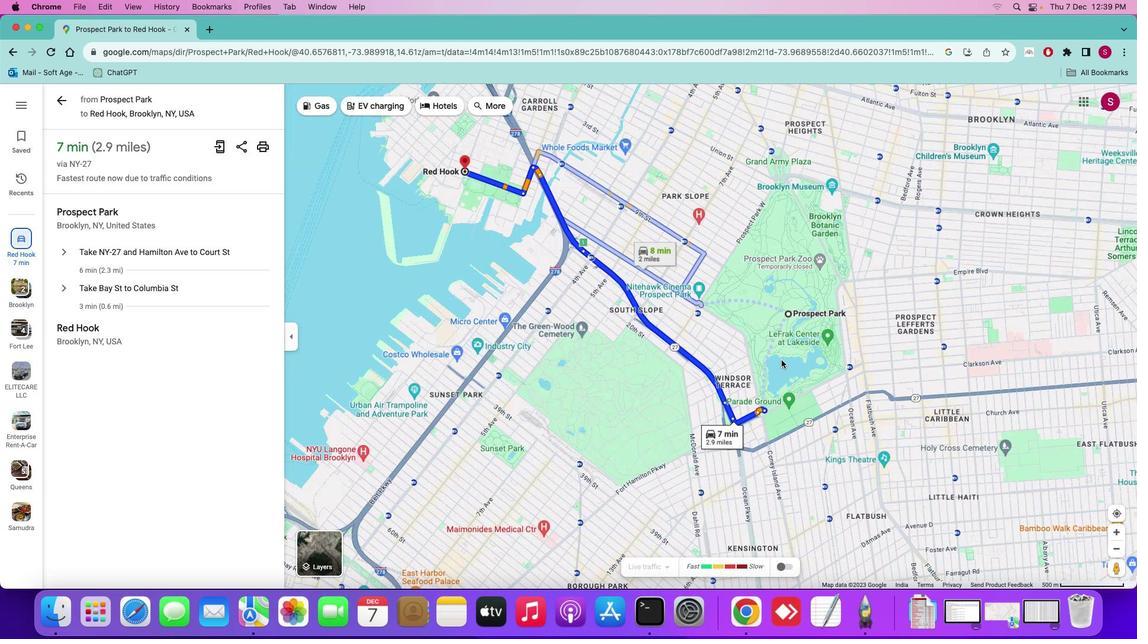 
Action: Mouse scrolled (783, 359) with delta (0, 0)
Screenshot: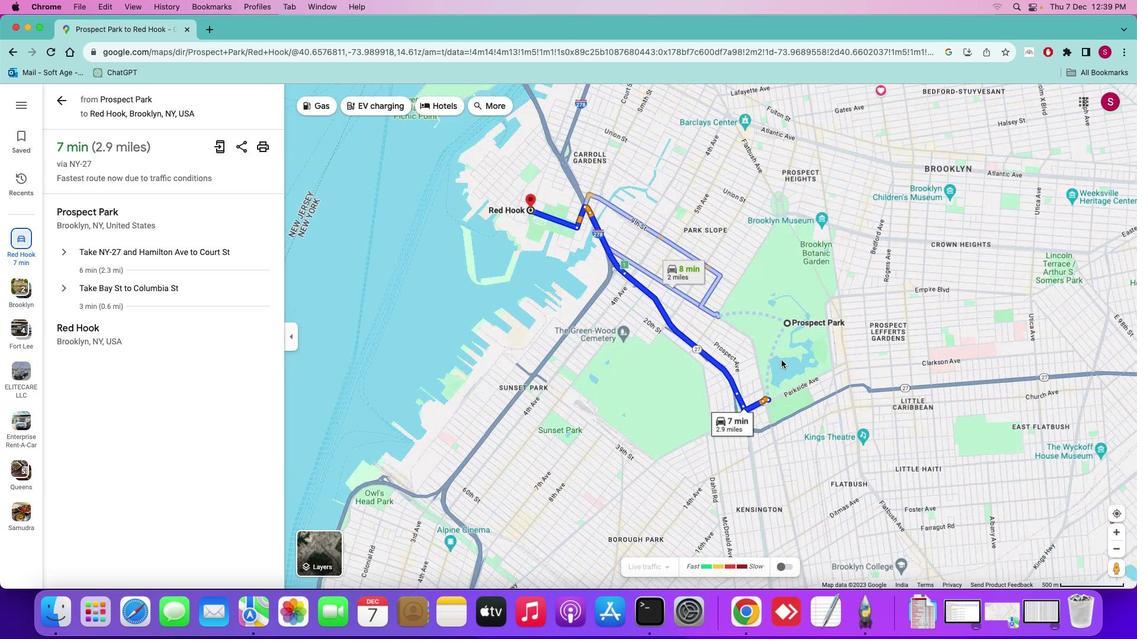
Action: Mouse moved to (783, 359)
Screenshot: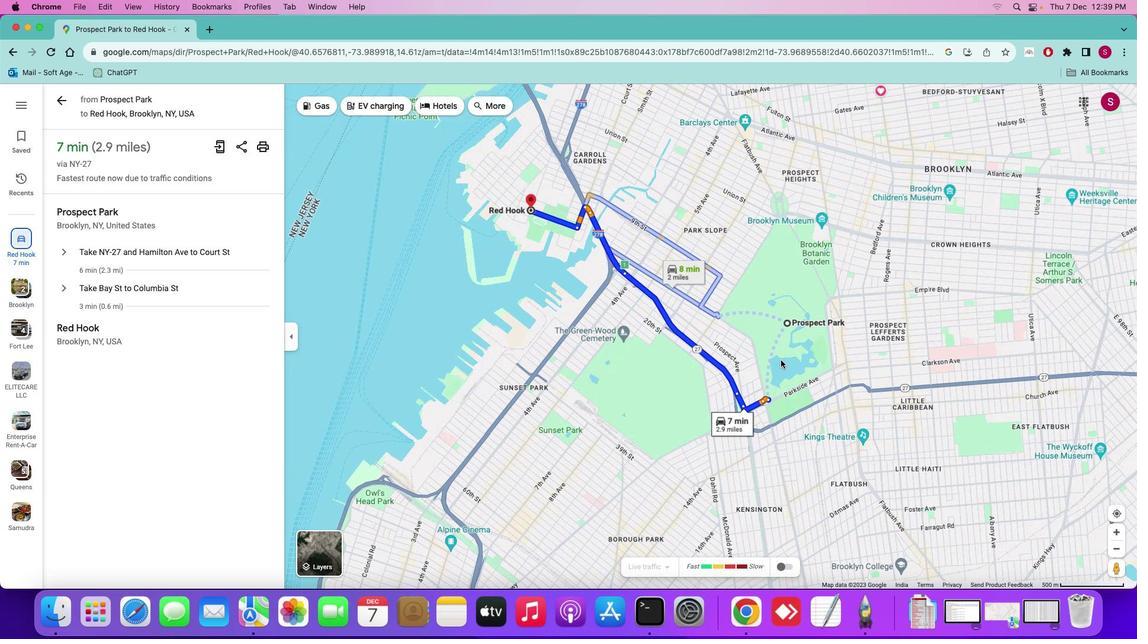 
Action: Mouse scrolled (783, 359) with delta (0, 0)
Screenshot: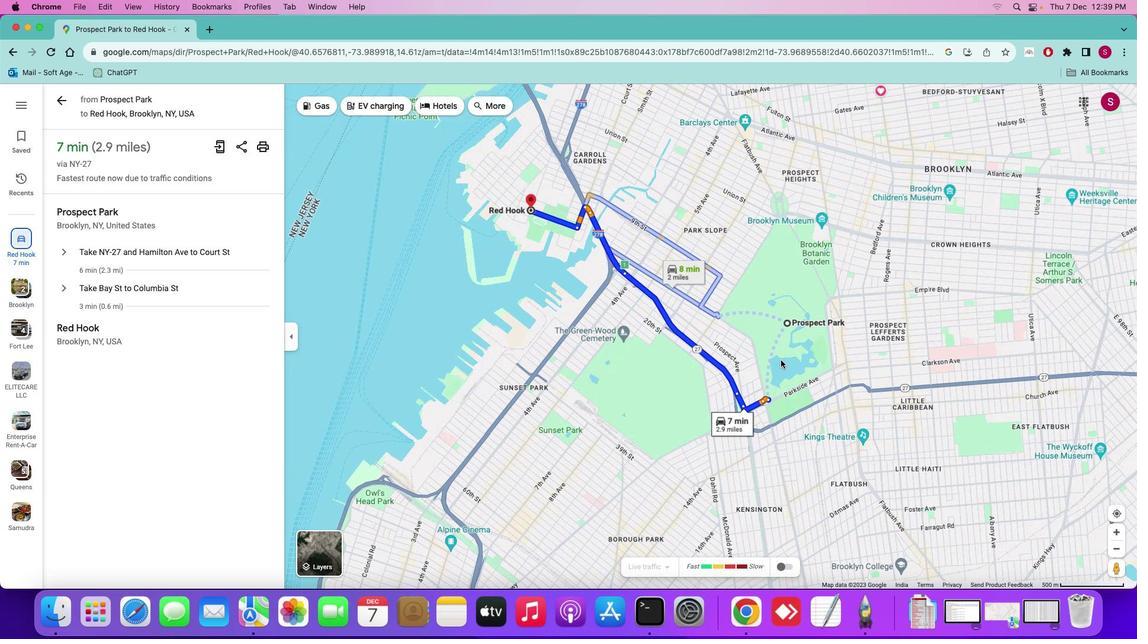 
Action: Mouse moved to (781, 360)
Screenshot: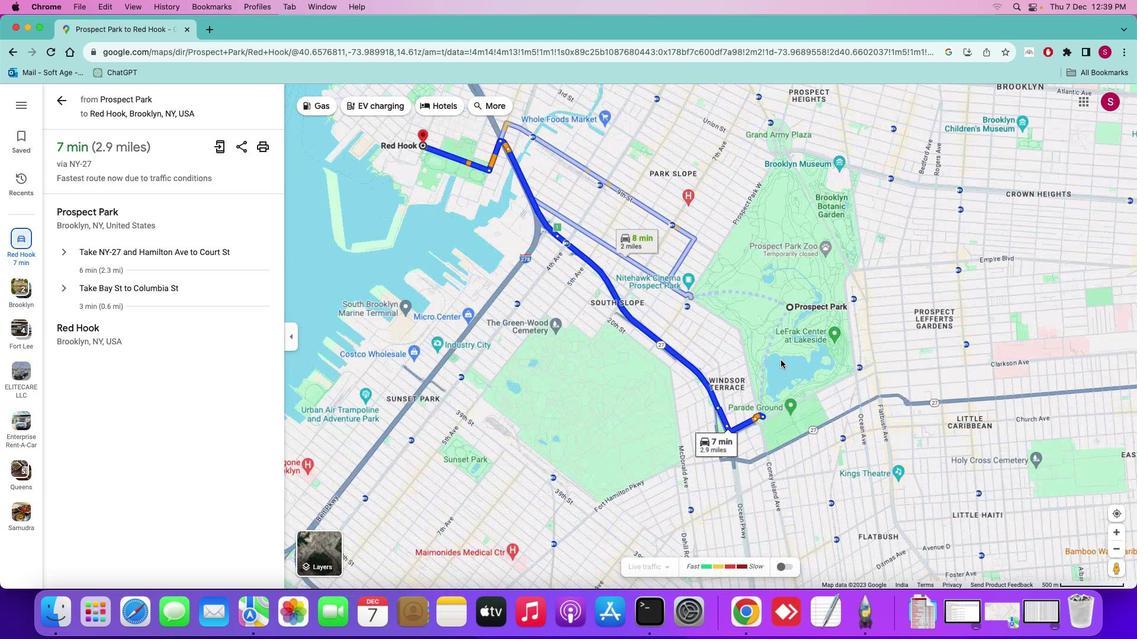 
Action: Mouse scrolled (781, 360) with delta (0, 0)
Screenshot: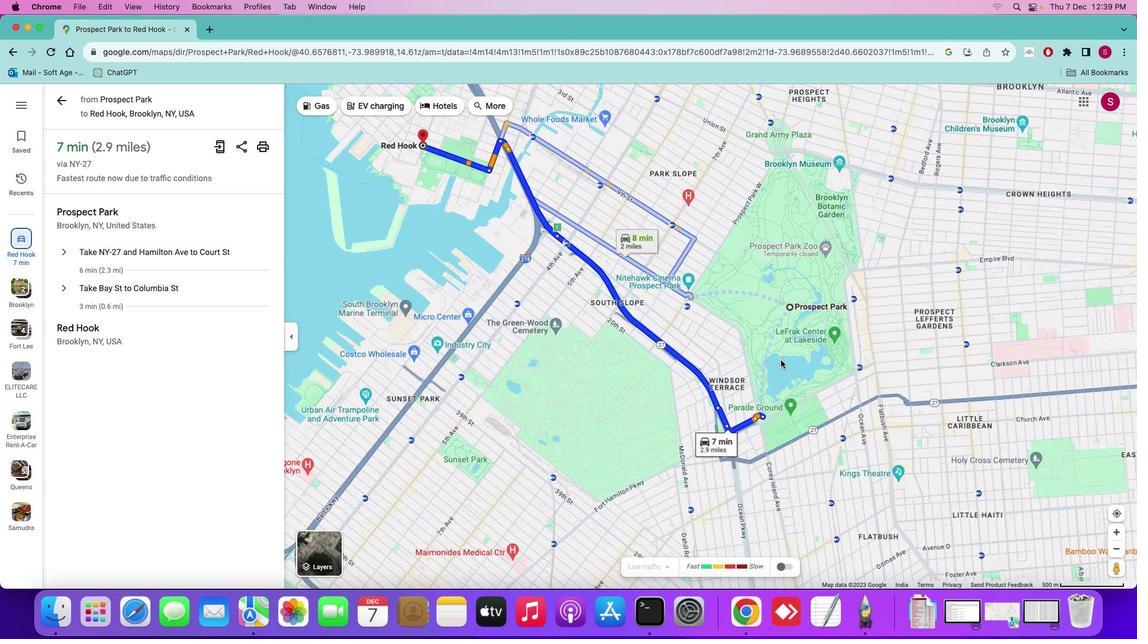 
Action: Mouse scrolled (781, 360) with delta (0, 0)
Screenshot: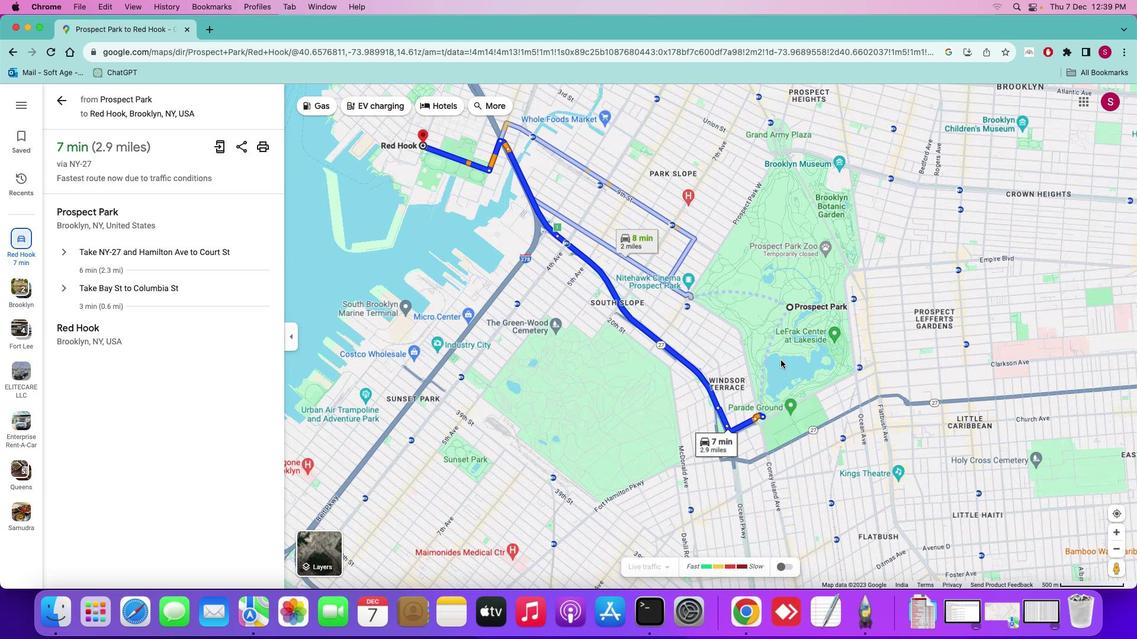 
Action: Mouse scrolled (781, 360) with delta (0, 1)
Screenshot: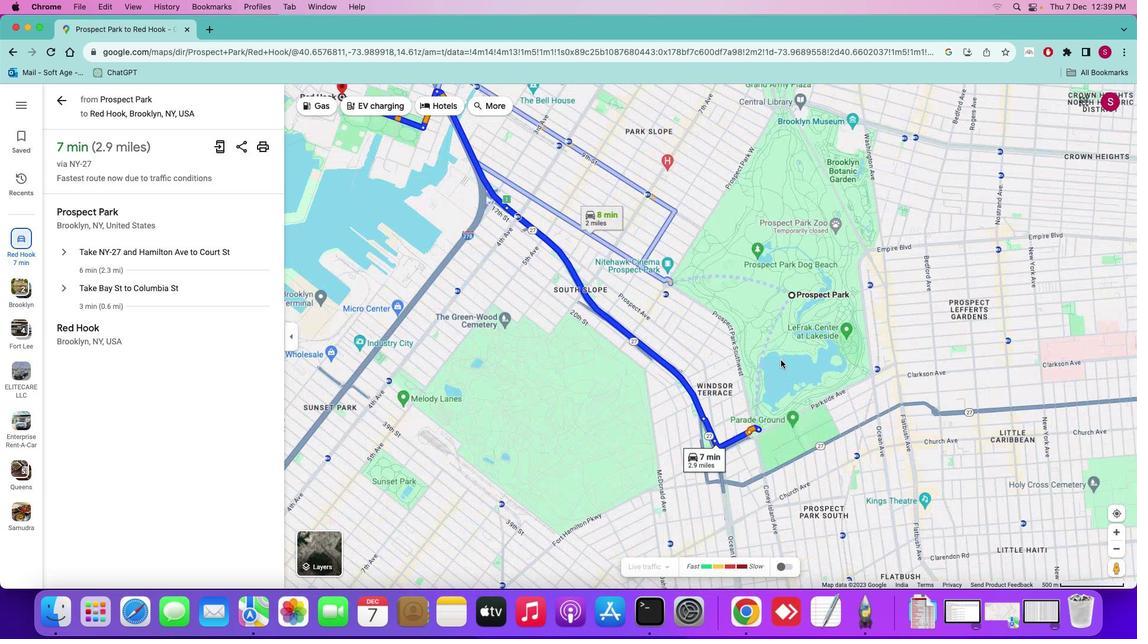
Action: Mouse scrolled (781, 360) with delta (0, 2)
Screenshot: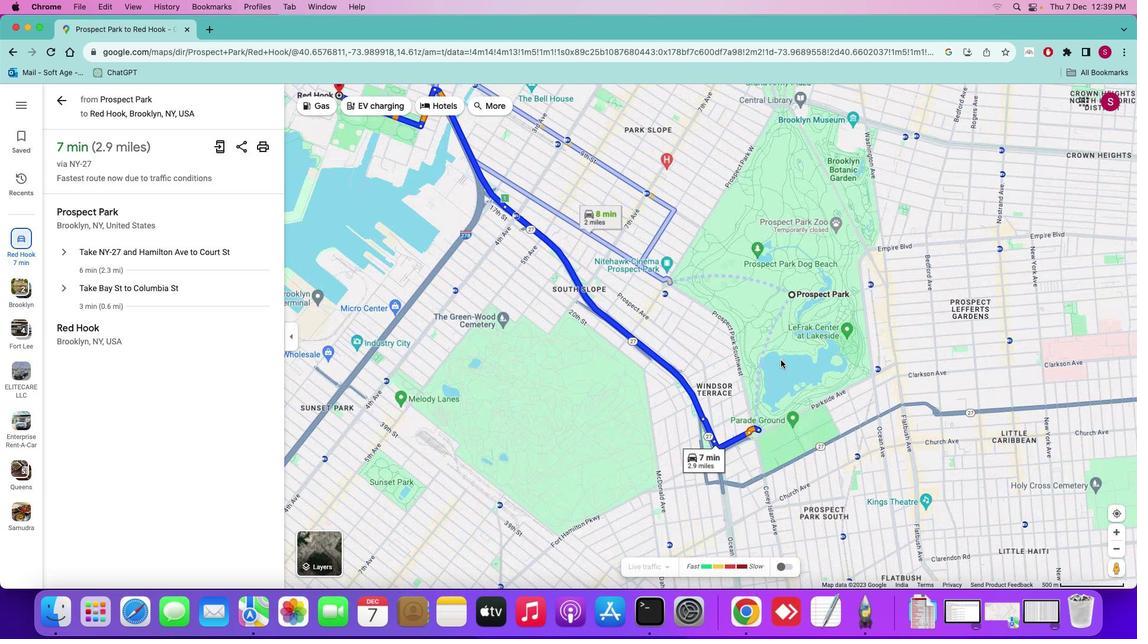 
Action: Mouse moved to (780, 360)
Screenshot: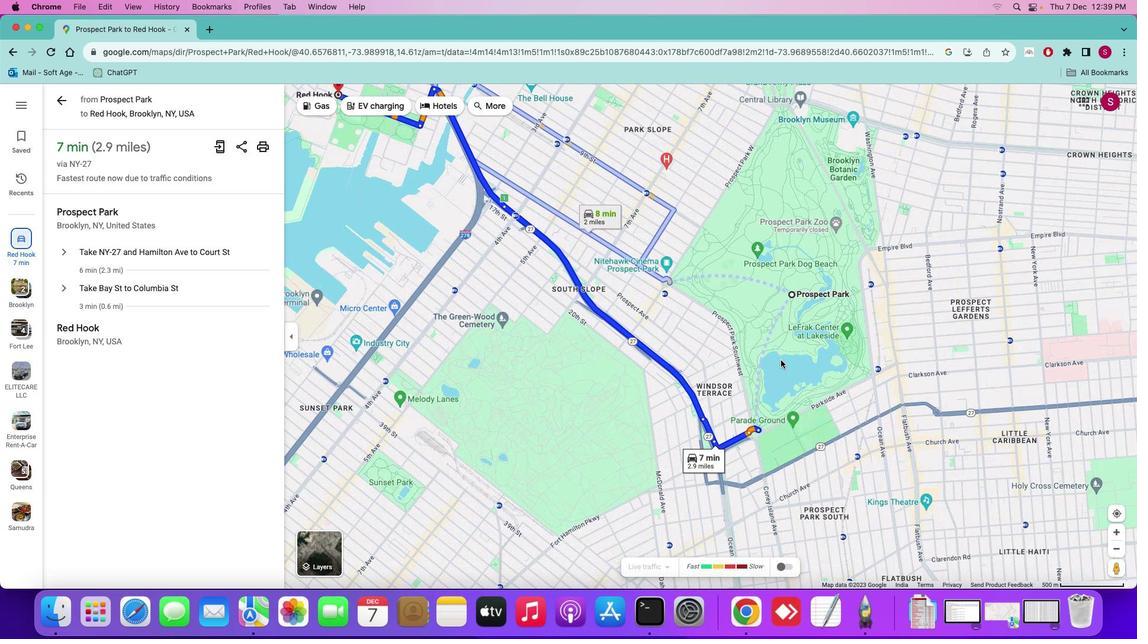 
Action: Mouse scrolled (780, 360) with delta (0, 0)
Screenshot: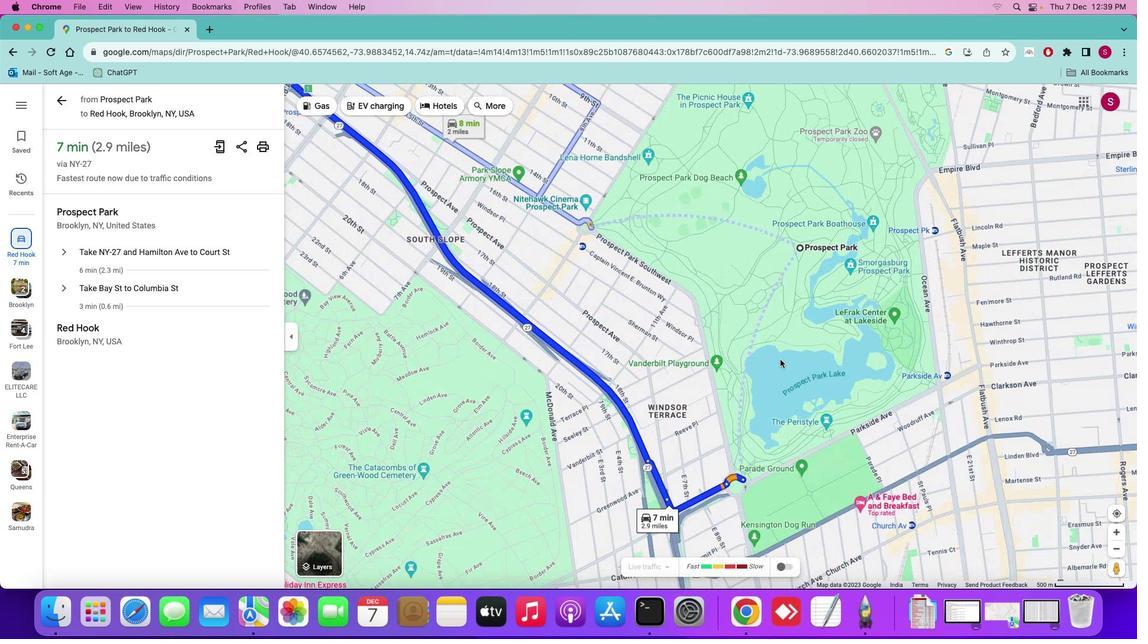 
Action: Mouse scrolled (780, 360) with delta (0, 0)
Screenshot: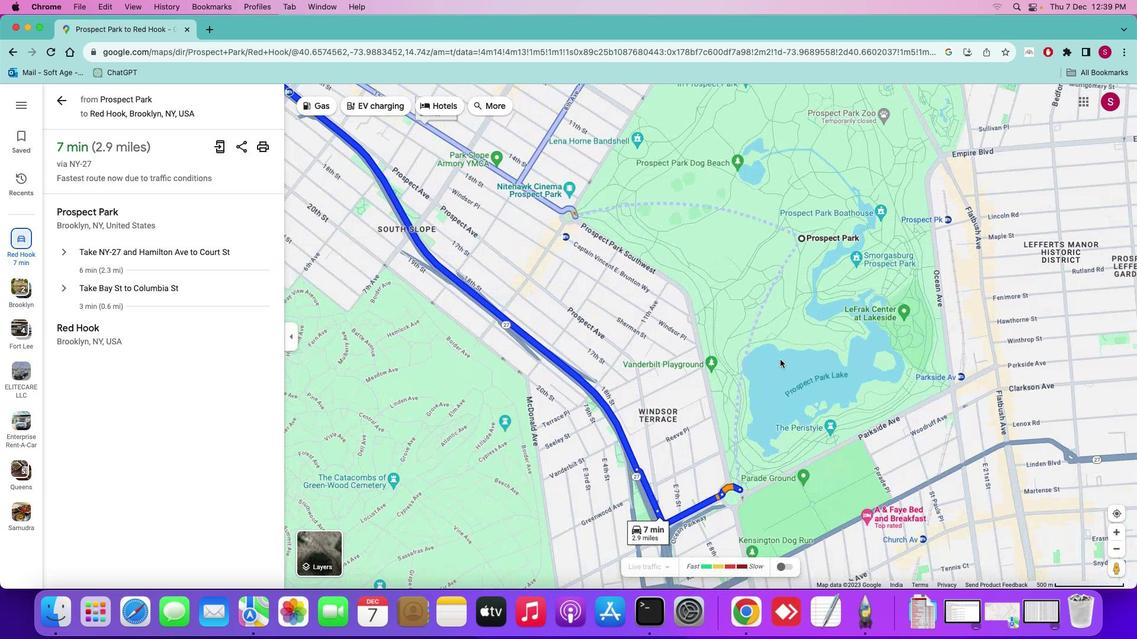 
Action: Mouse scrolled (780, 360) with delta (0, 1)
Screenshot: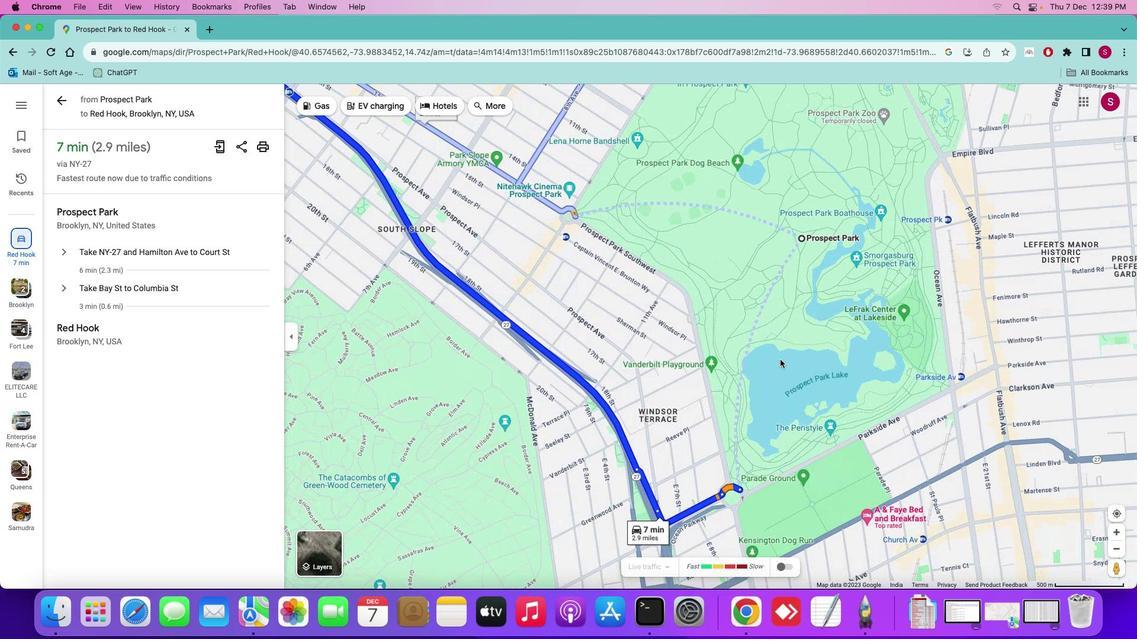
Action: Mouse moved to (780, 360)
Screenshot: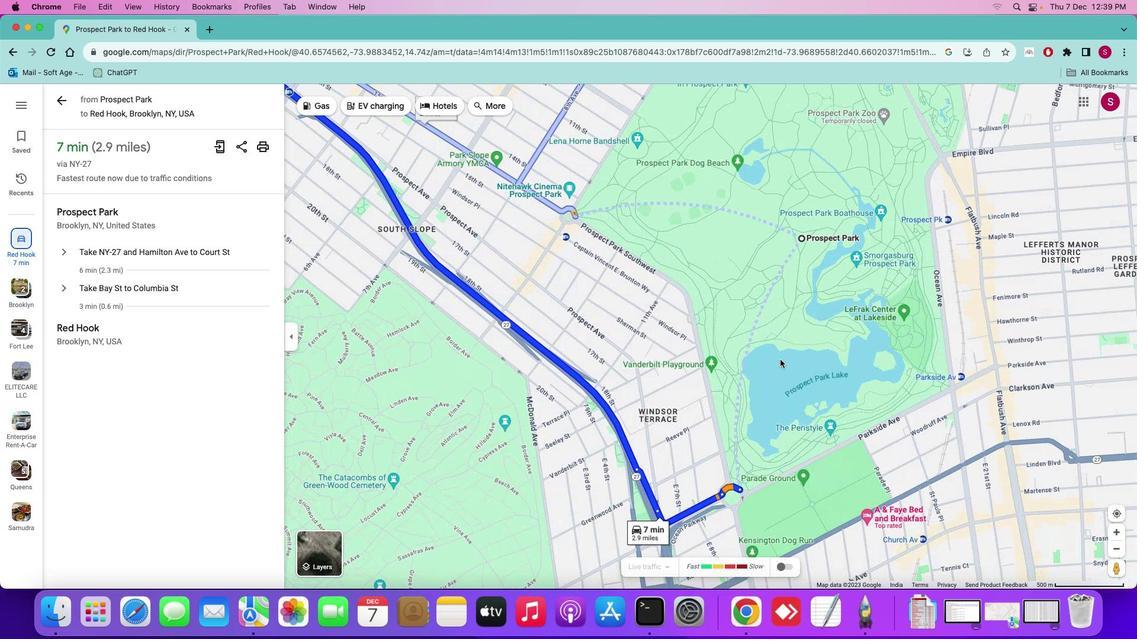 
Action: Mouse scrolled (780, 360) with delta (0, 2)
Screenshot: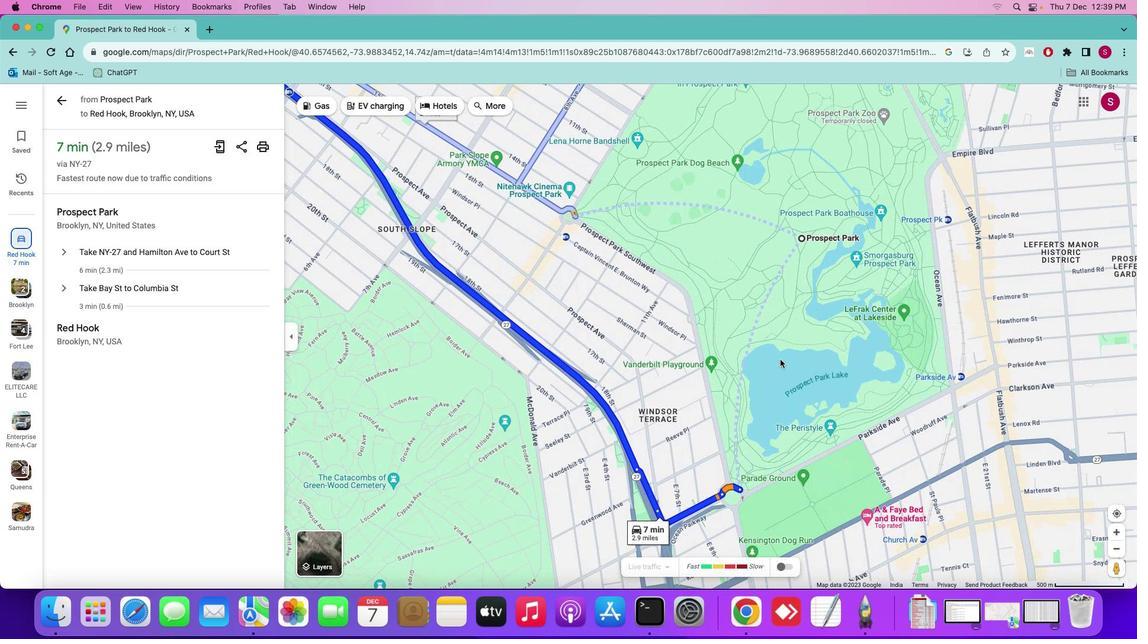 
Action: Mouse moved to (721, 363)
Screenshot: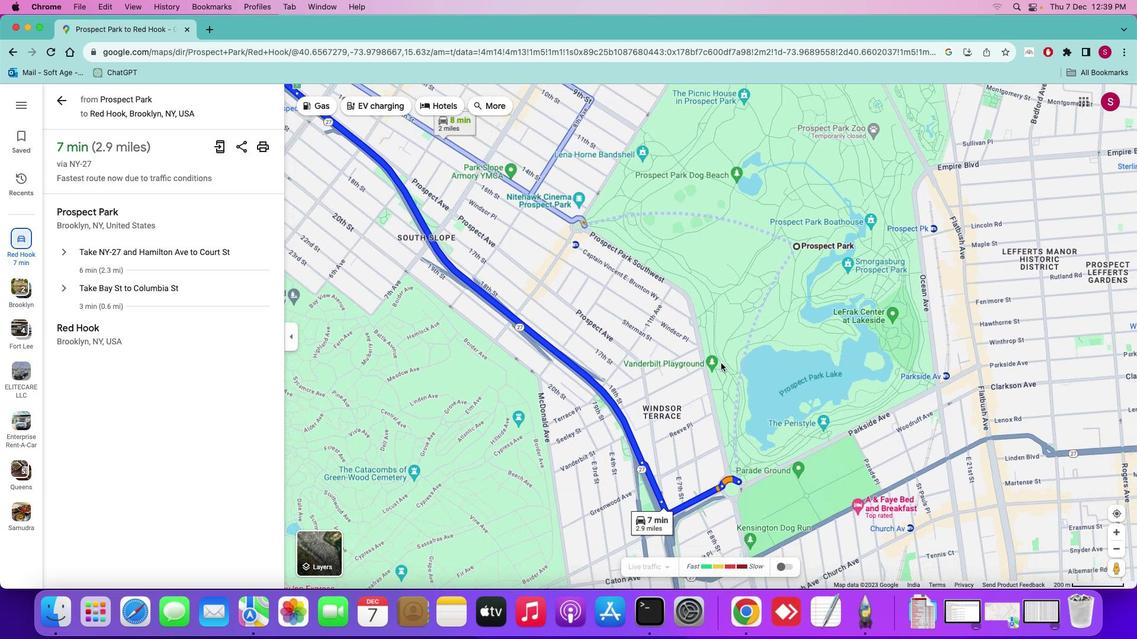 
Action: Mouse scrolled (721, 363) with delta (0, 0)
Screenshot: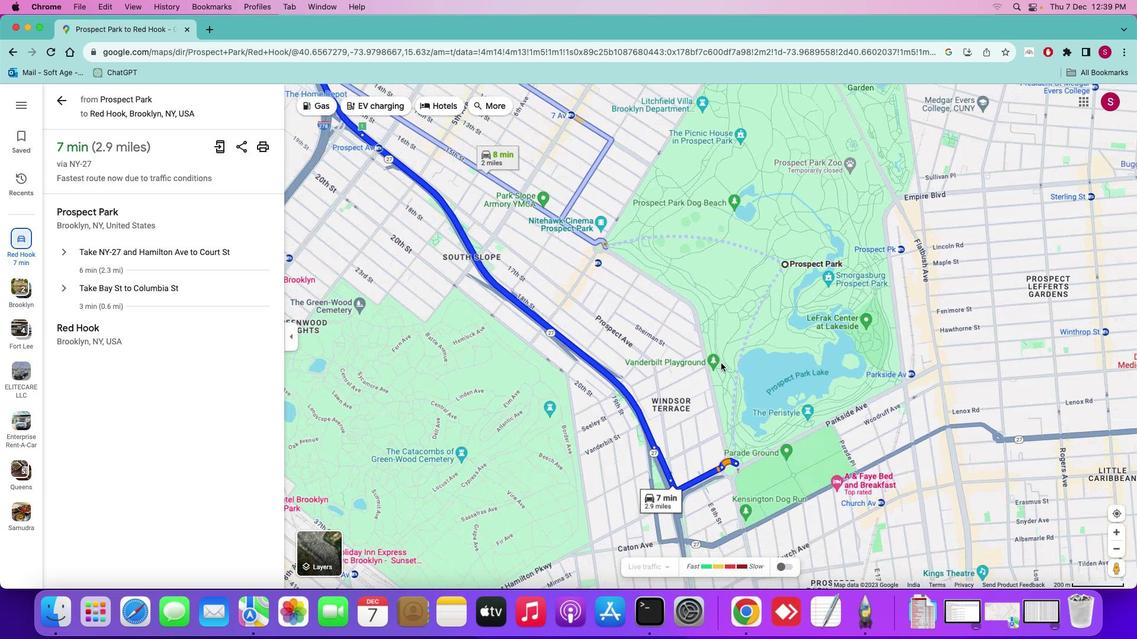 
Action: Mouse scrolled (721, 363) with delta (0, 0)
Screenshot: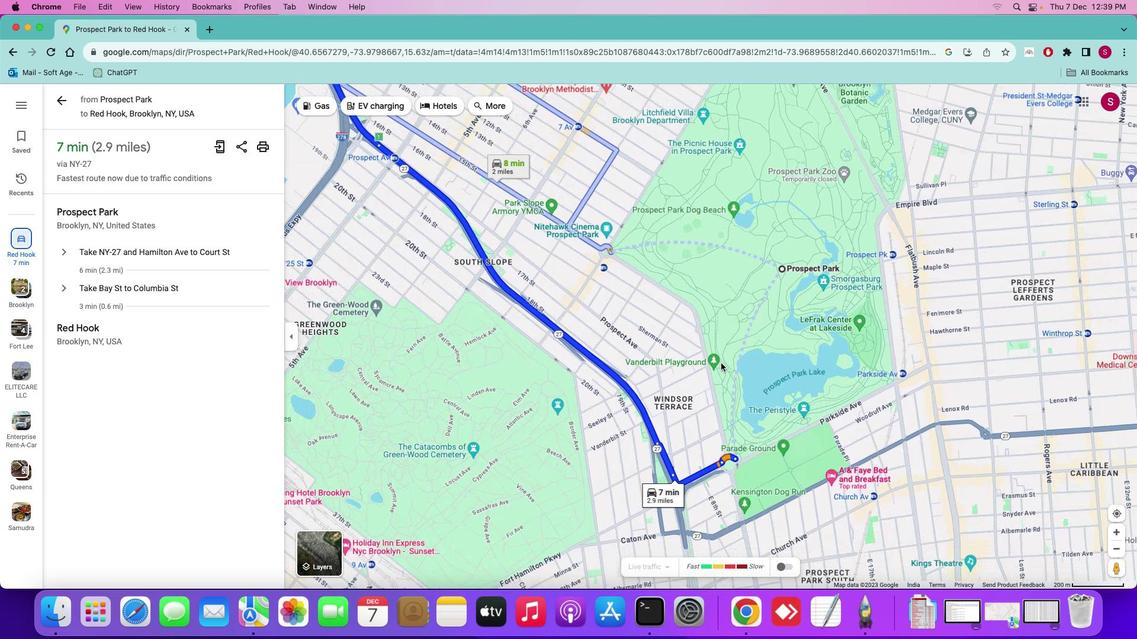 
Action: Mouse scrolled (721, 363) with delta (0, 0)
Screenshot: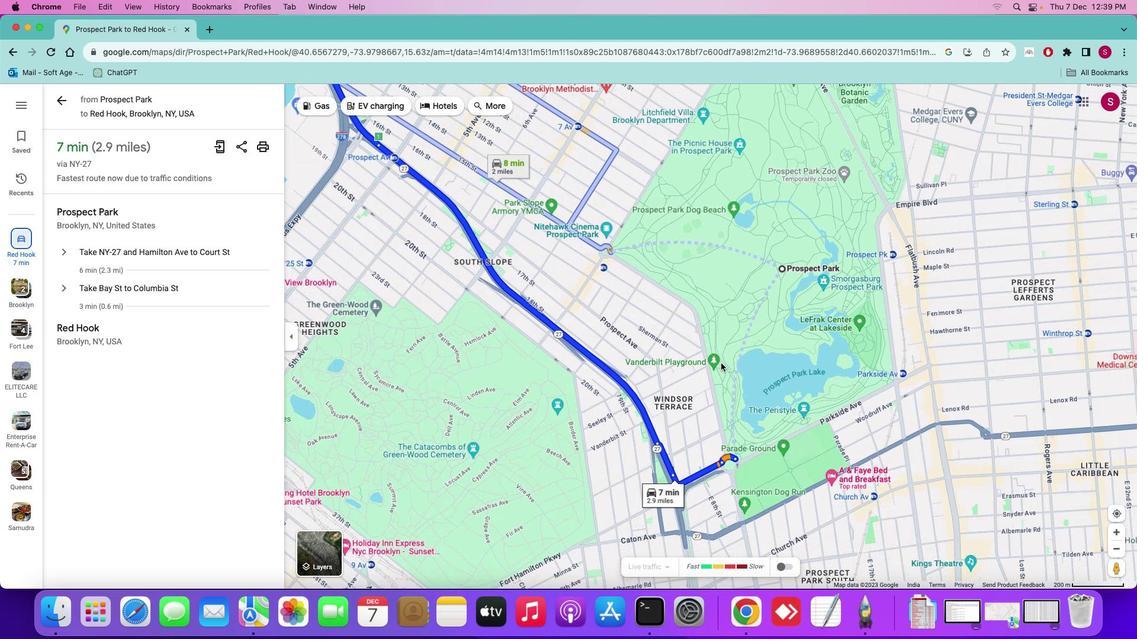 
Action: Mouse scrolled (721, 363) with delta (0, 0)
Screenshot: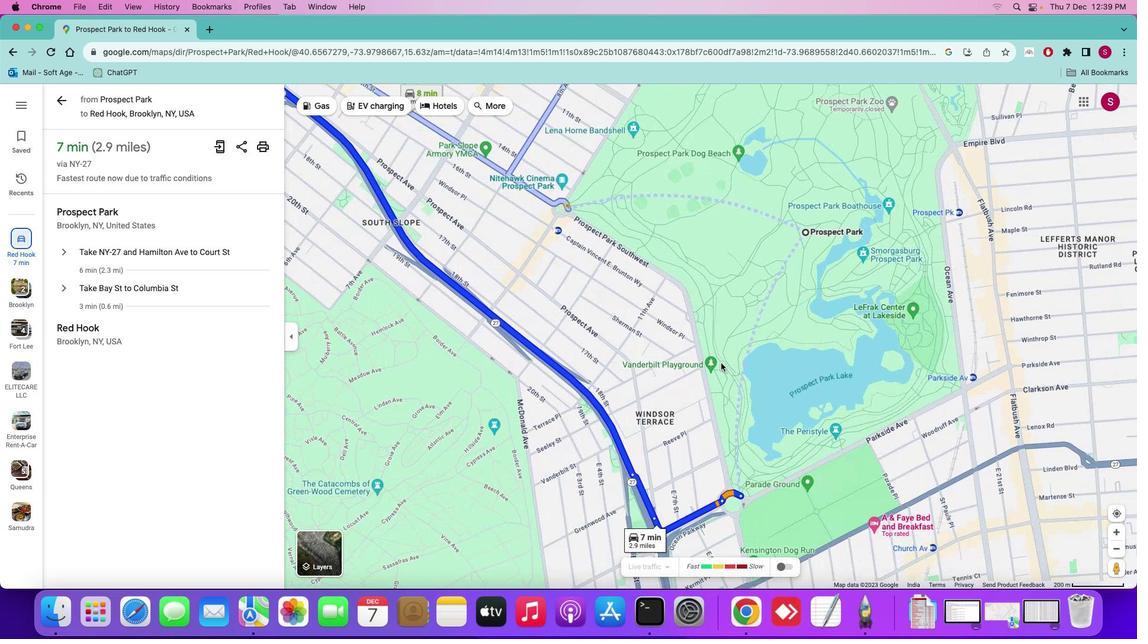 
Action: Mouse scrolled (721, 363) with delta (0, 0)
Screenshot: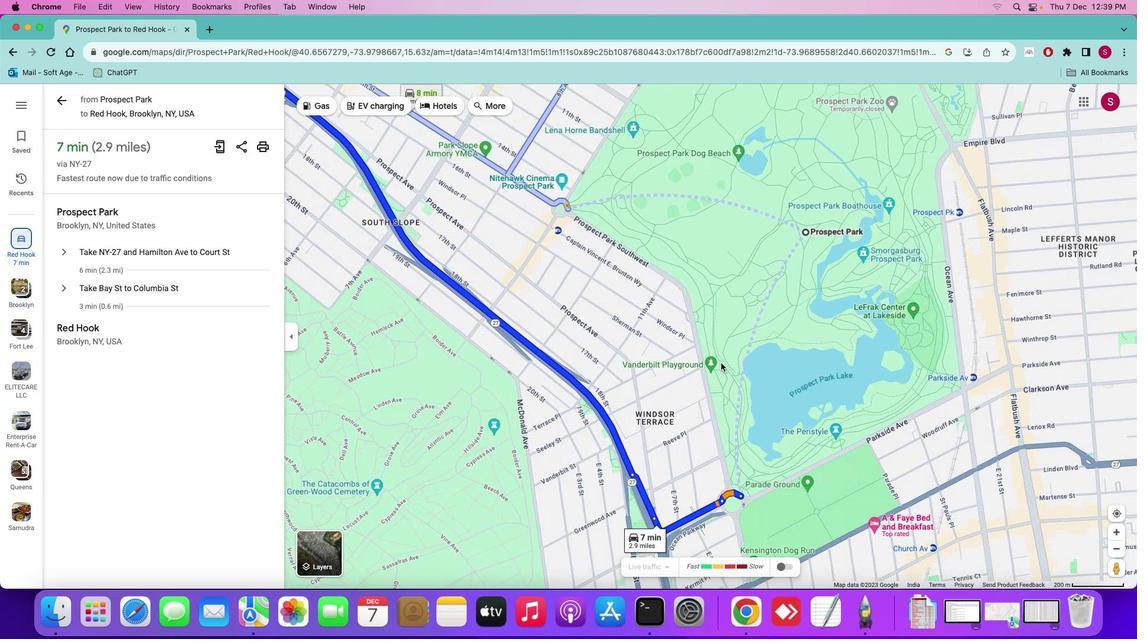 
Action: Mouse scrolled (721, 363) with delta (0, 1)
Screenshot: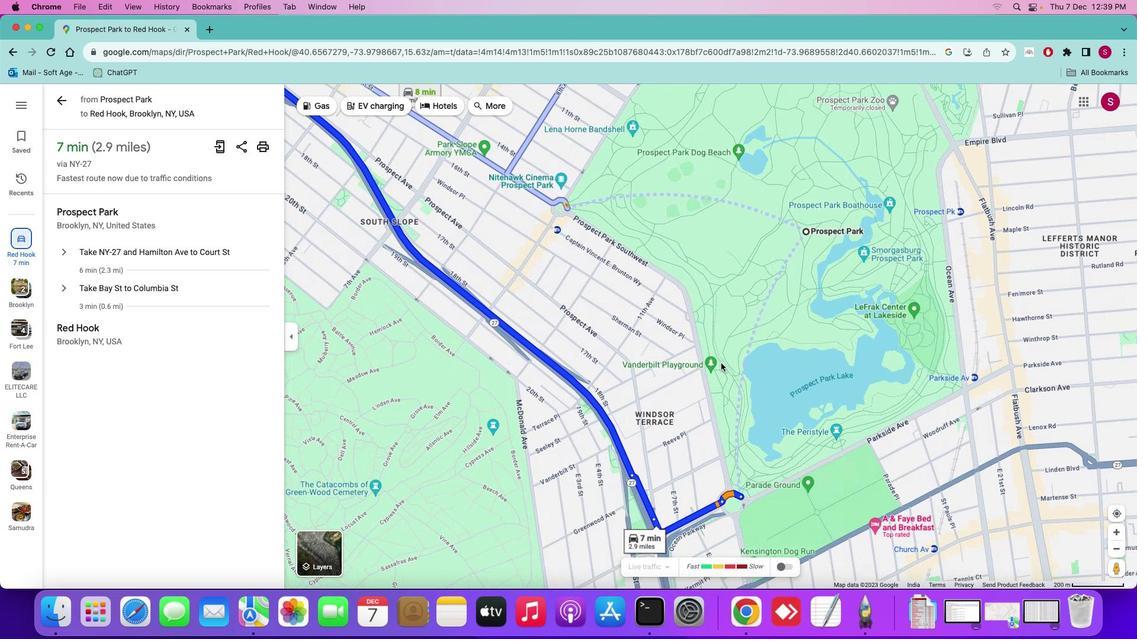 
Action: Mouse scrolled (721, 363) with delta (0, 0)
Screenshot: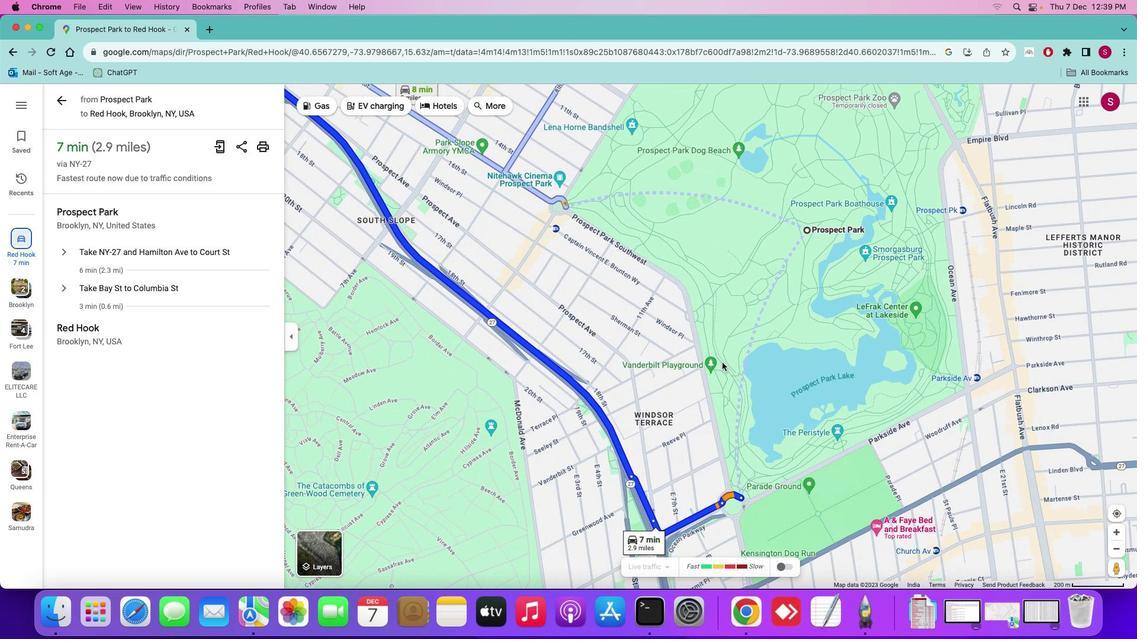 
Action: Mouse moved to (722, 363)
Screenshot: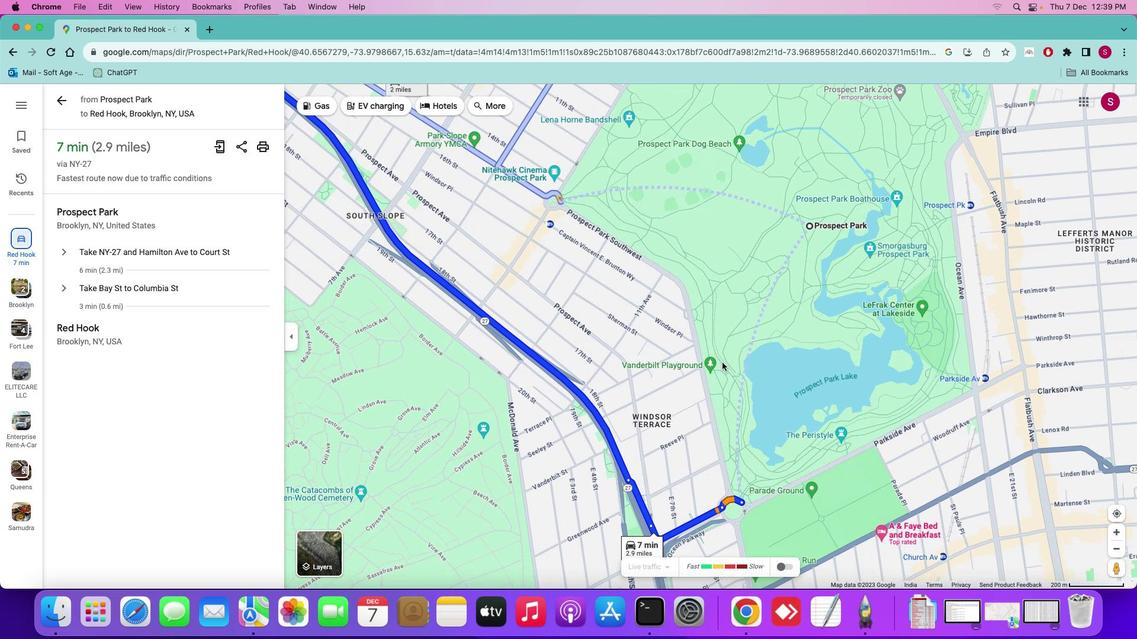 
Action: Mouse scrolled (722, 363) with delta (0, 0)
Screenshot: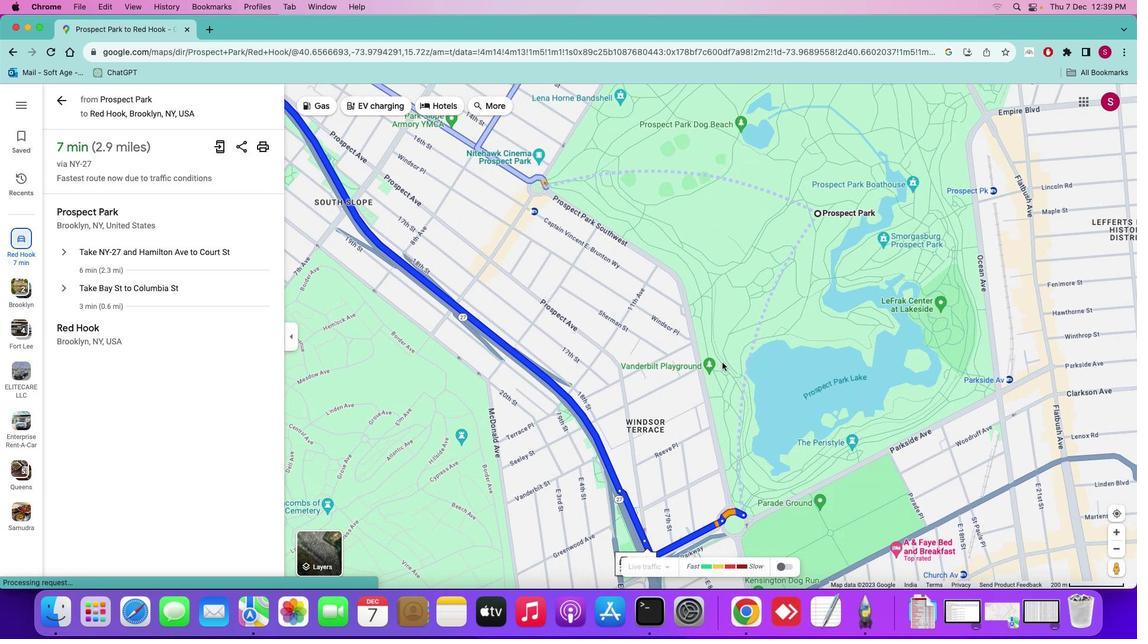 
Action: Mouse scrolled (722, 363) with delta (0, 0)
Screenshot: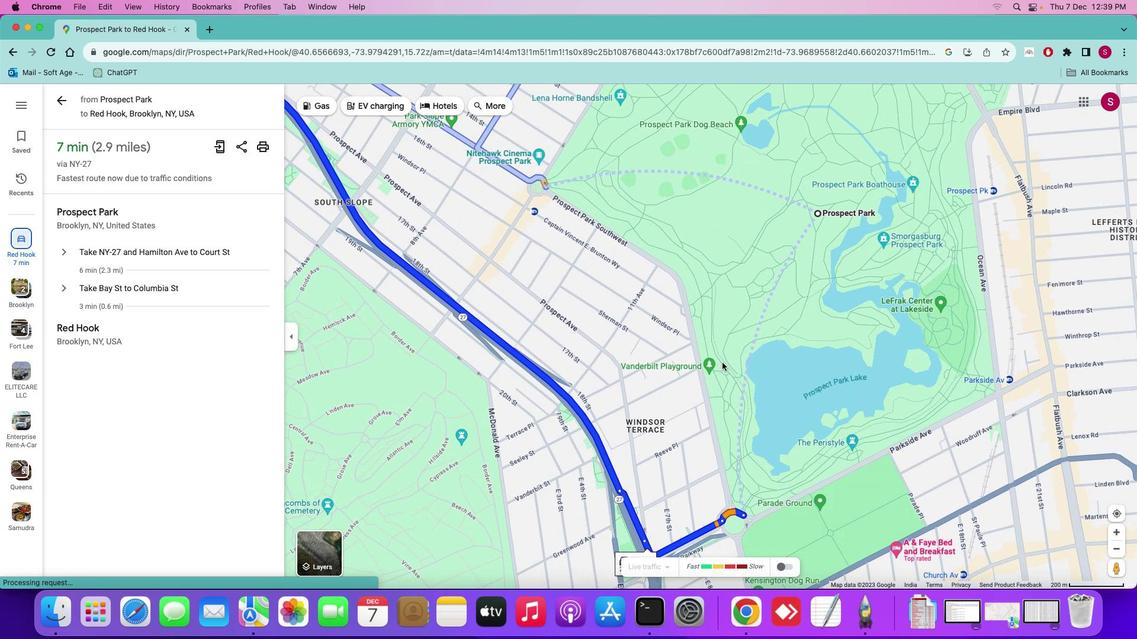 
Action: Mouse scrolled (722, 363) with delta (0, 0)
Screenshot: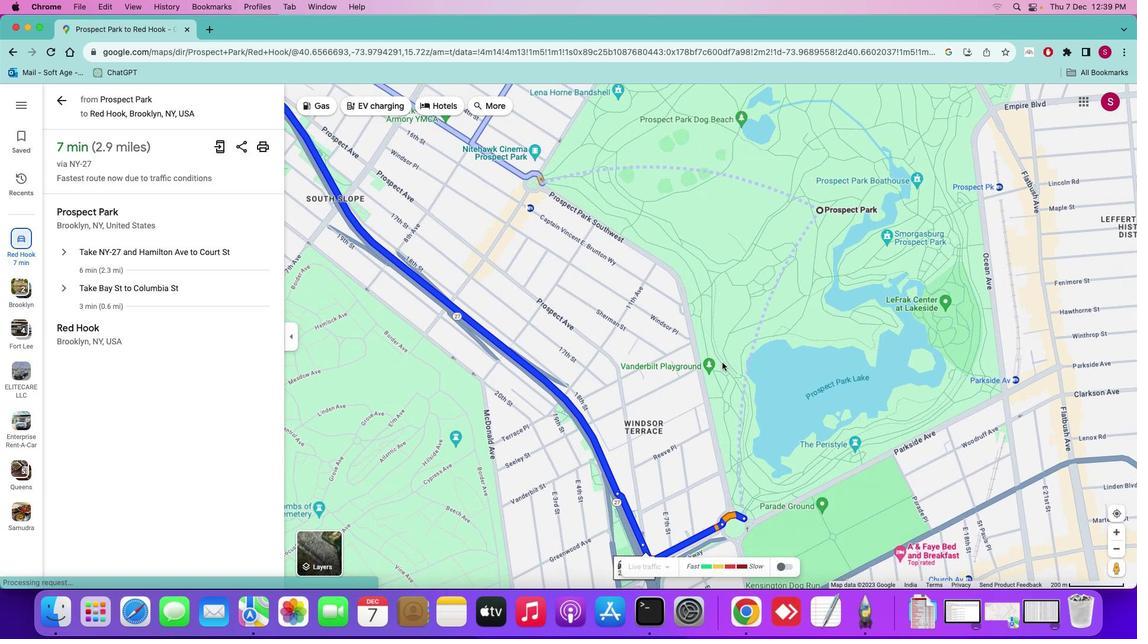 
Action: Mouse scrolled (722, 363) with delta (0, 0)
Screenshot: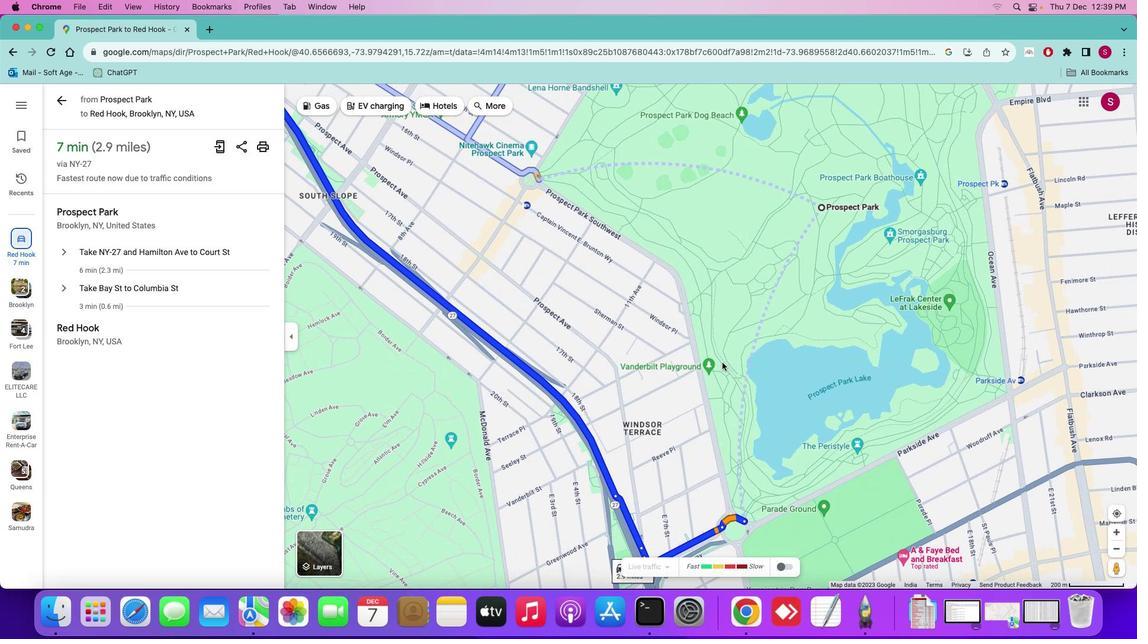 
Action: Mouse moved to (722, 363)
Screenshot: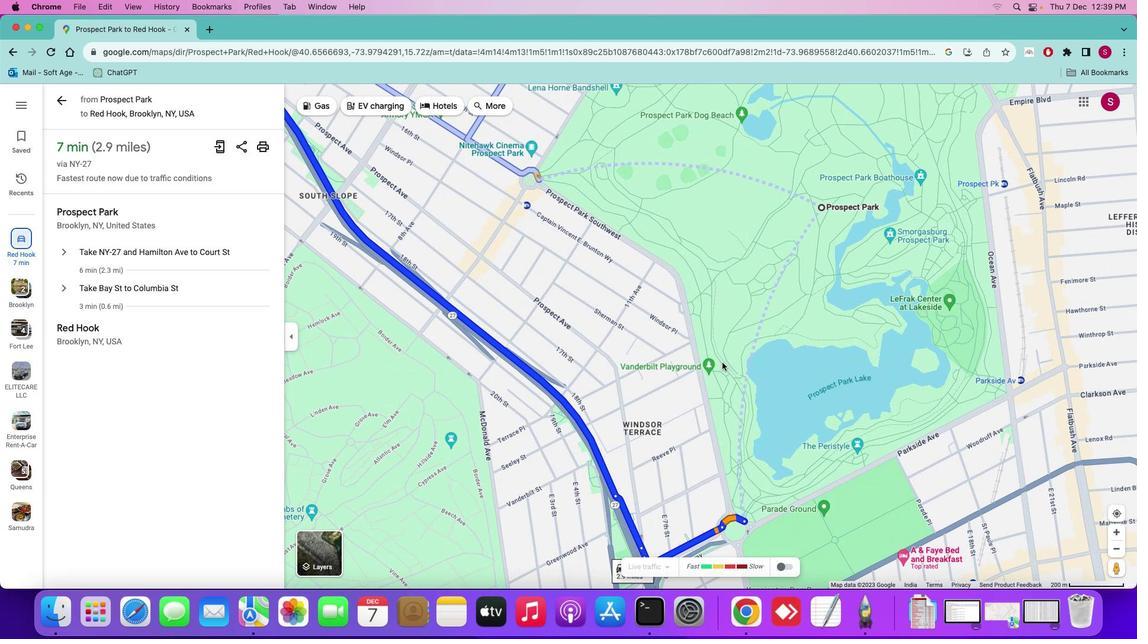 
Action: Mouse scrolled (722, 363) with delta (0, 0)
Screenshot: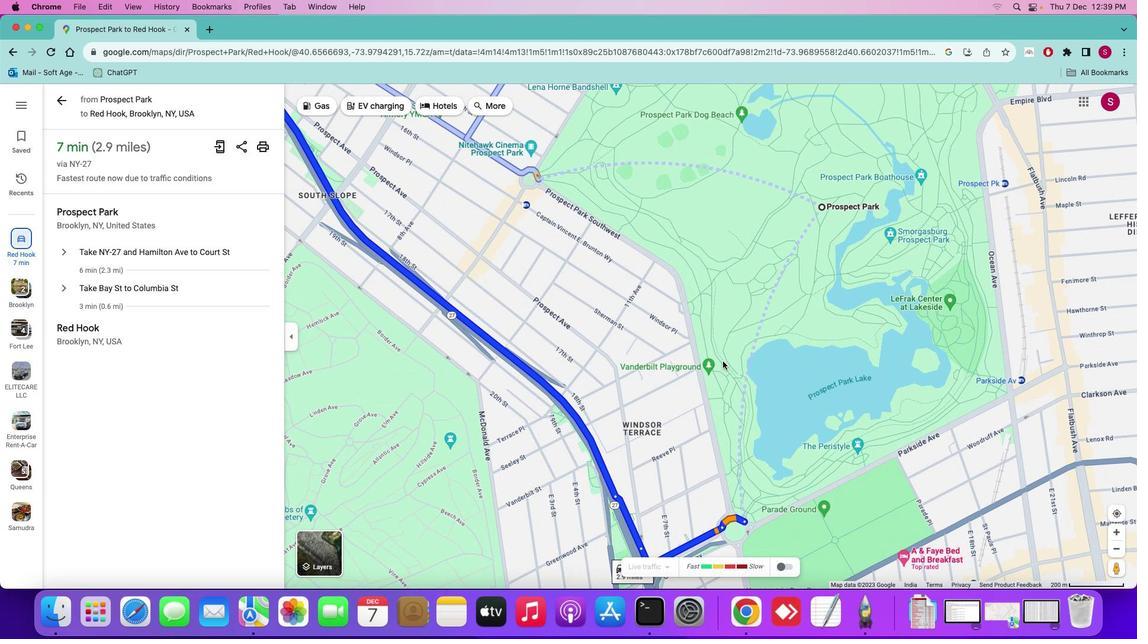 
Action: Mouse moved to (723, 361)
Screenshot: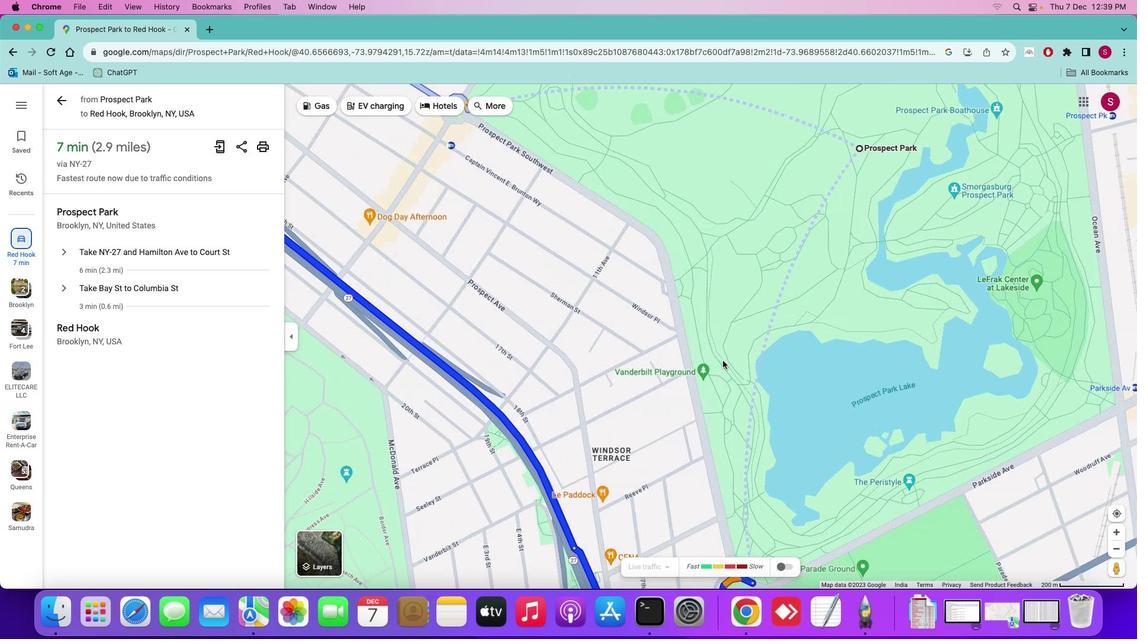 
Action: Mouse scrolled (723, 361) with delta (0, 0)
Screenshot: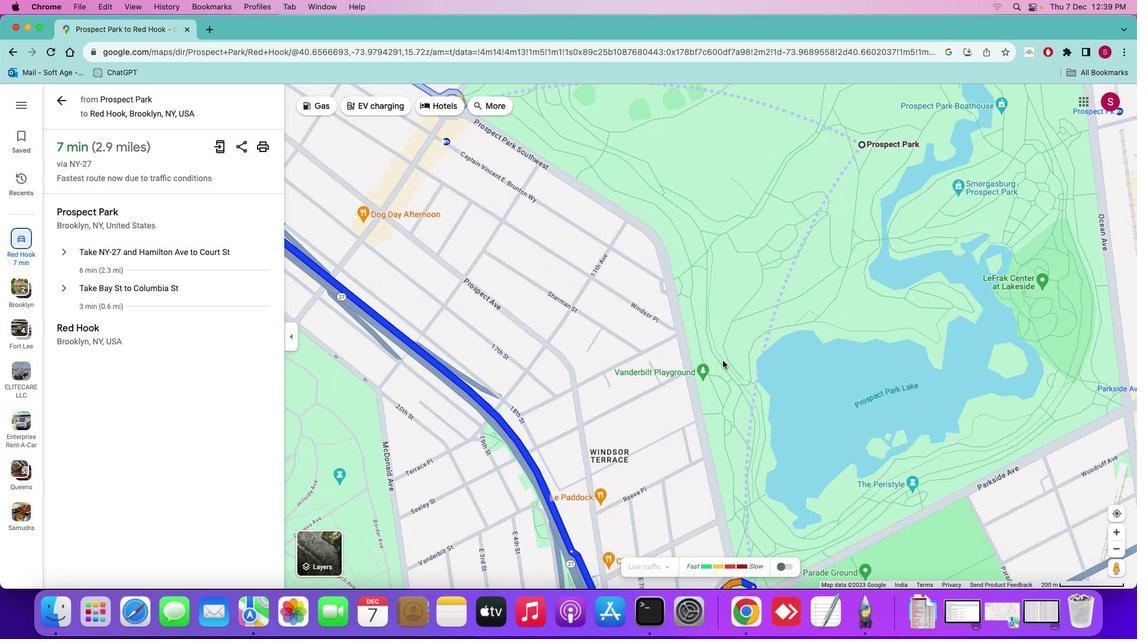 
Action: Mouse scrolled (723, 361) with delta (0, 0)
Screenshot: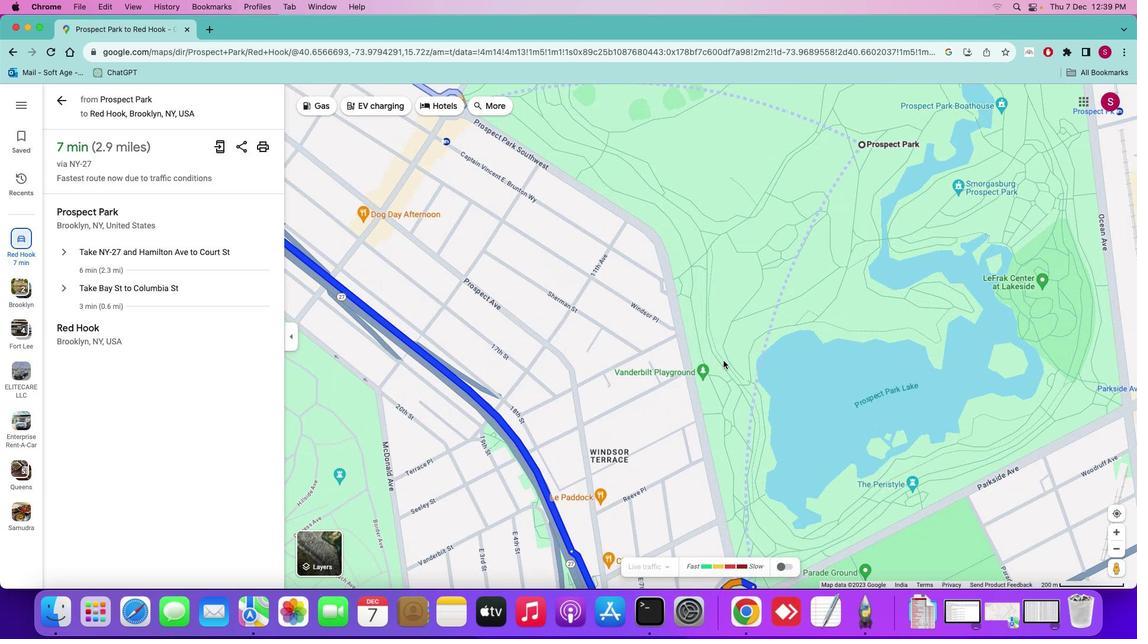 
Action: Mouse scrolled (723, 361) with delta (0, 1)
Screenshot: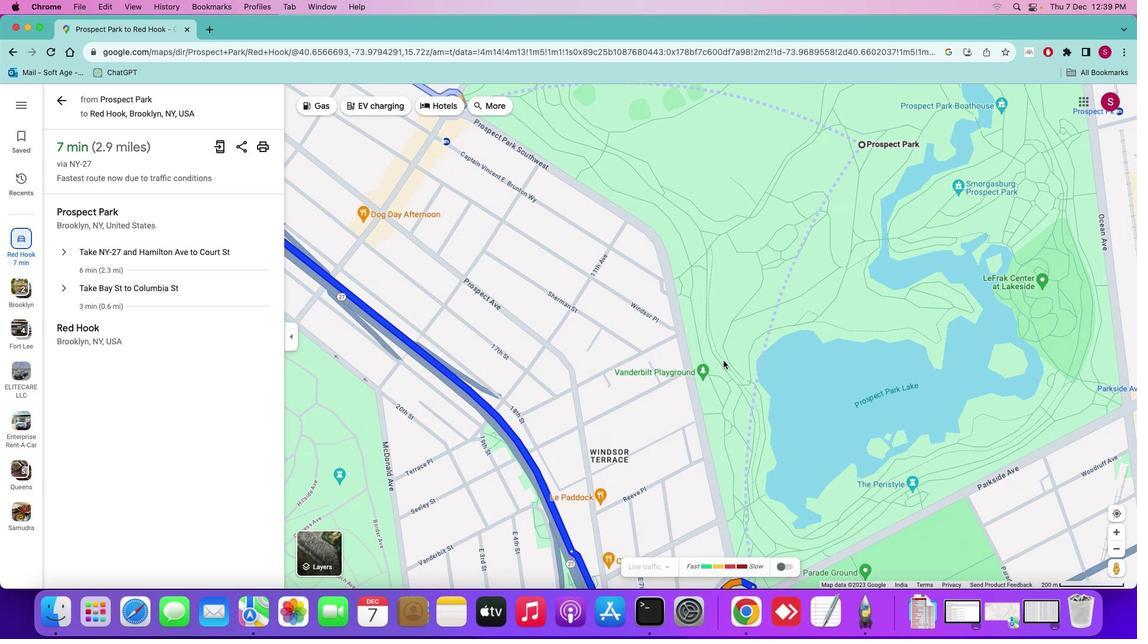 
Action: Mouse moved to (747, 374)
Screenshot: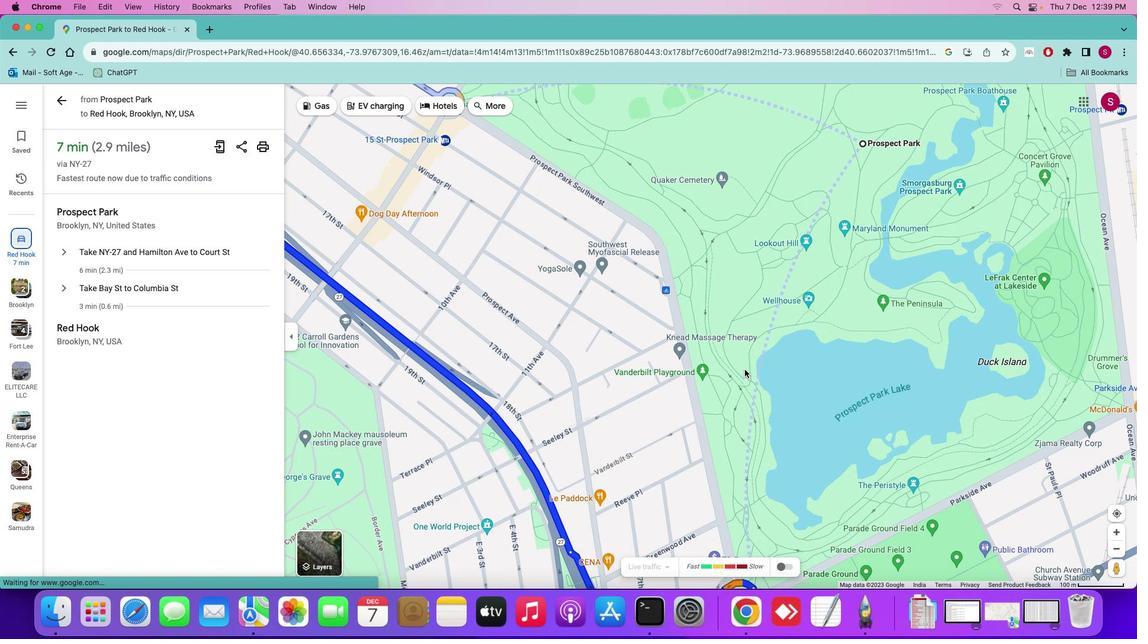 
Action: Mouse pressed left at (747, 374)
Screenshot: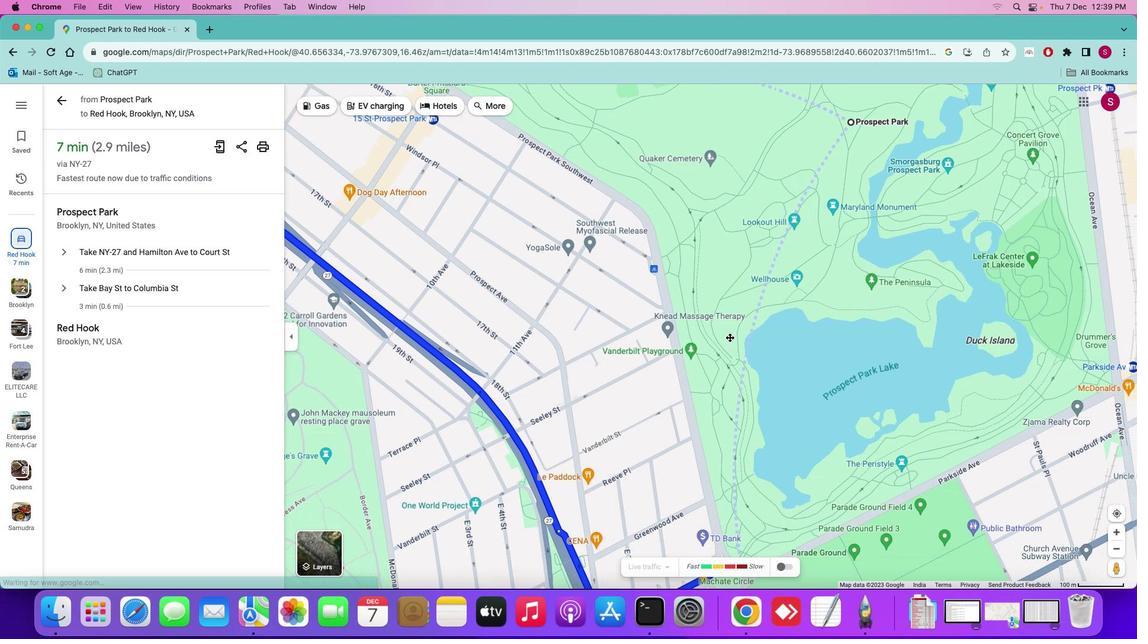 
Action: Mouse moved to (732, 339)
Screenshot: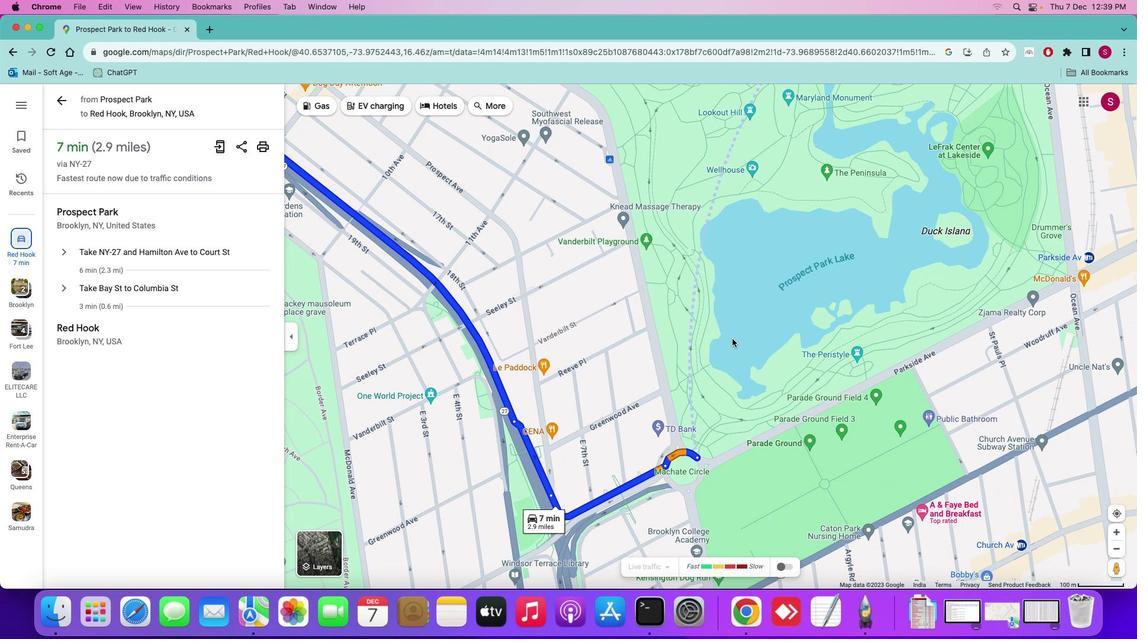 
Action: Mouse scrolled (732, 339) with delta (0, 0)
Screenshot: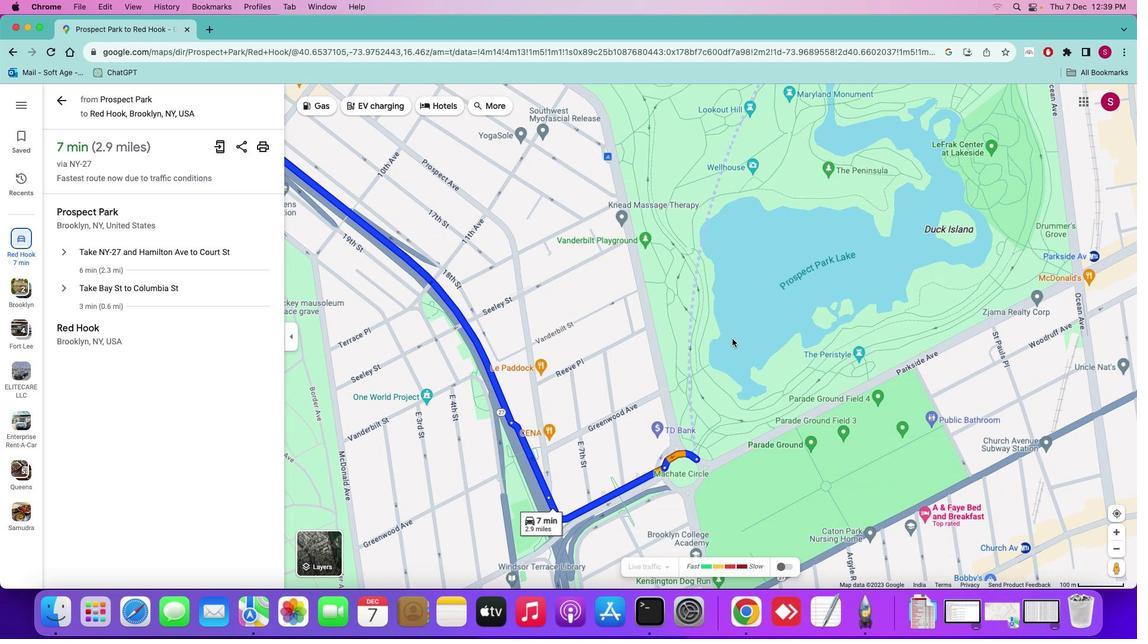 
Action: Mouse scrolled (732, 339) with delta (0, 0)
Screenshot: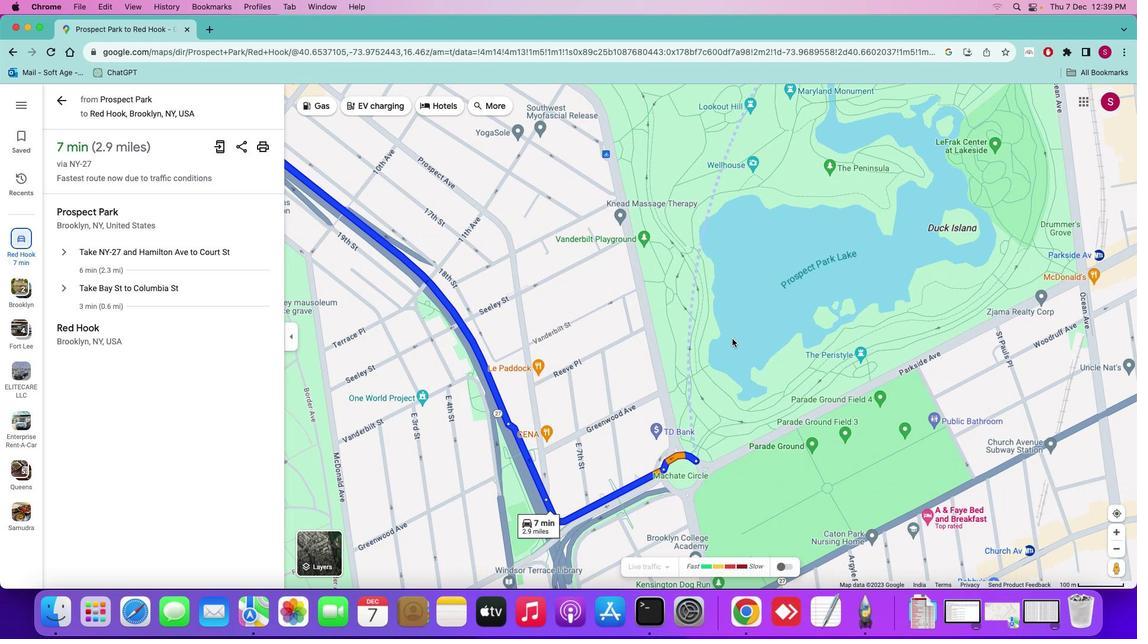 
Action: Mouse scrolled (732, 339) with delta (0, 0)
Screenshot: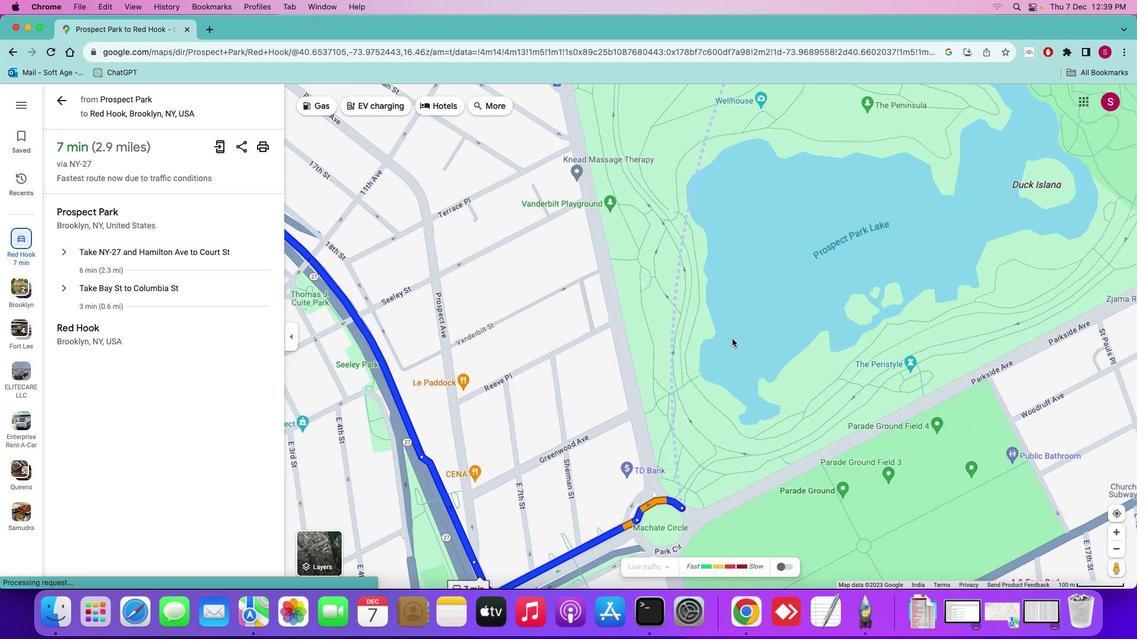 
Action: Mouse scrolled (732, 339) with delta (0, 0)
Screenshot: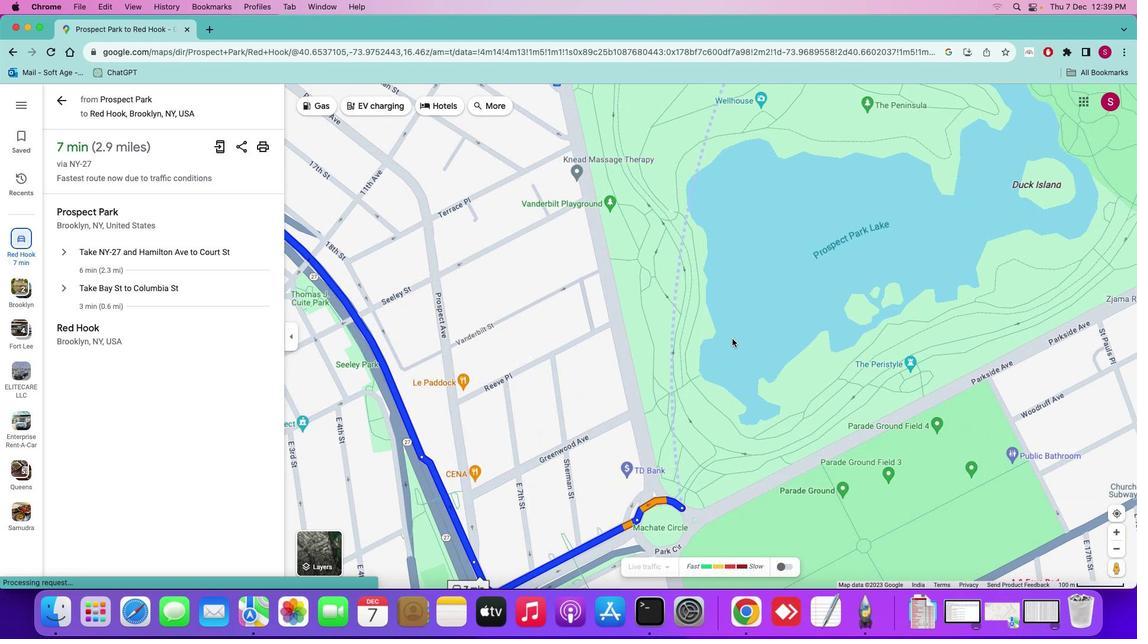 
Action: Mouse scrolled (732, 339) with delta (0, 1)
Screenshot: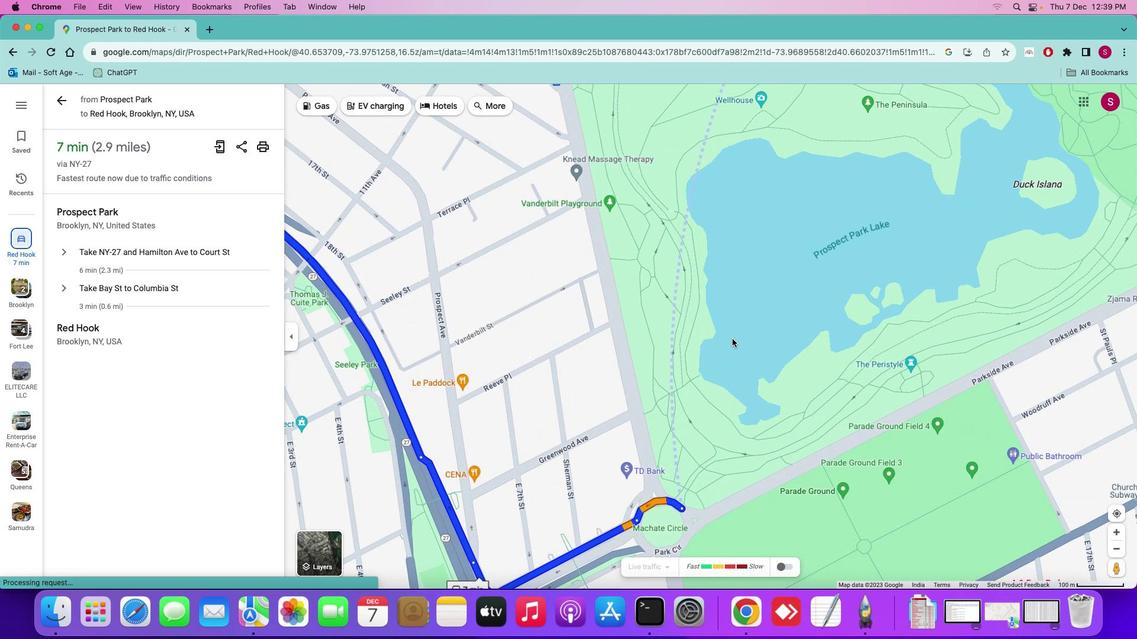 
Action: Mouse moved to (708, 407)
Screenshot: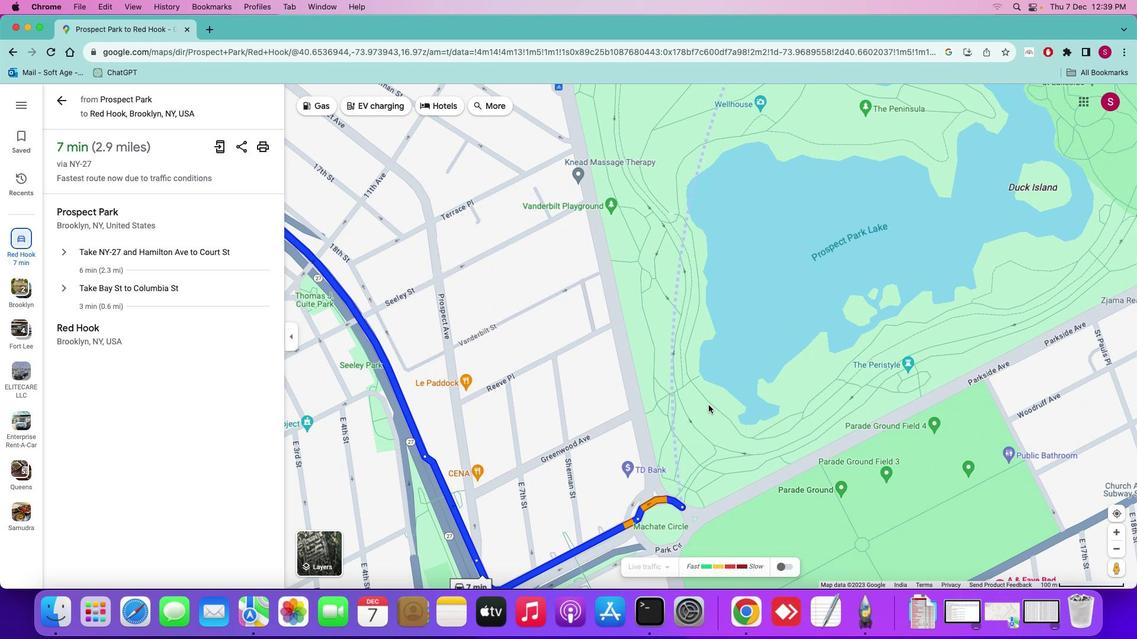 
Action: Mouse scrolled (708, 407) with delta (0, 0)
Screenshot: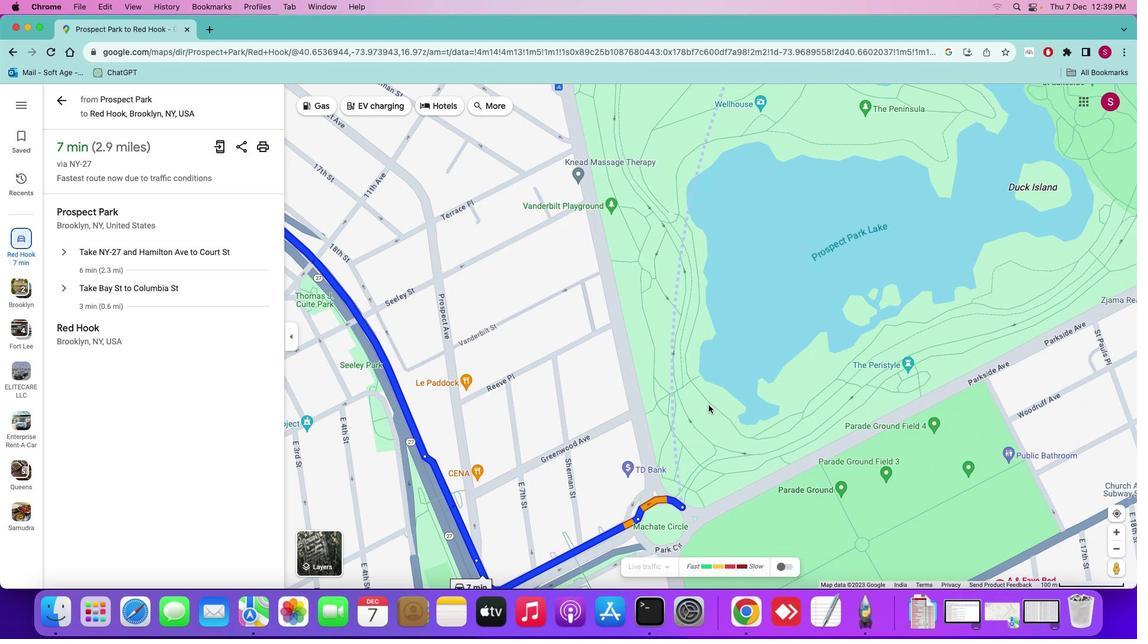 
Action: Mouse moved to (708, 405)
Screenshot: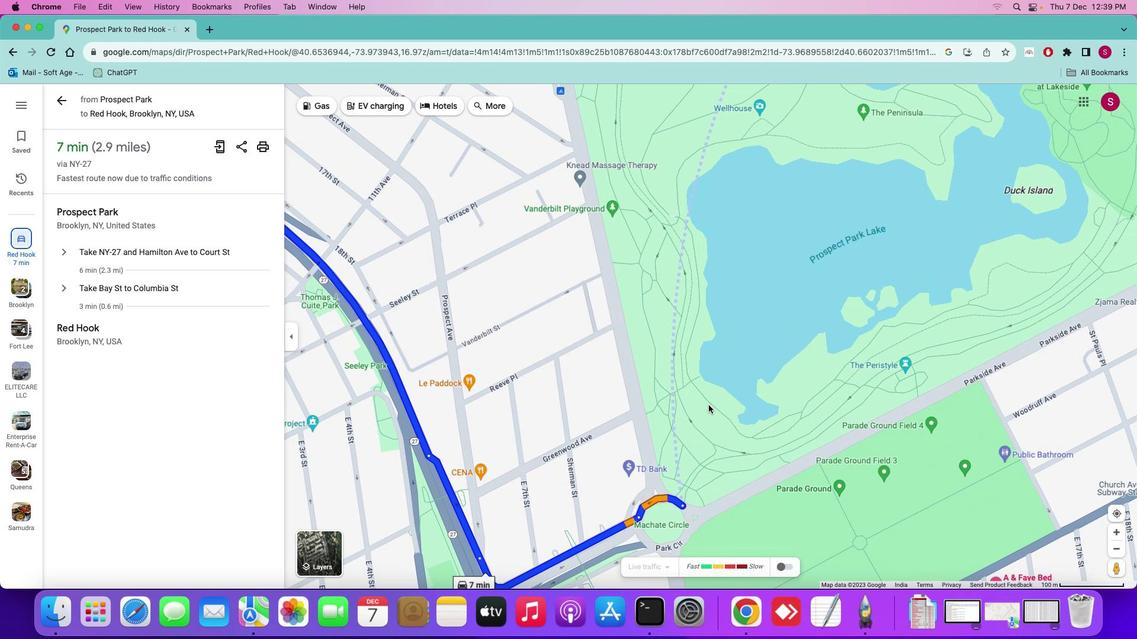 
Action: Mouse scrolled (708, 405) with delta (0, 0)
Screenshot: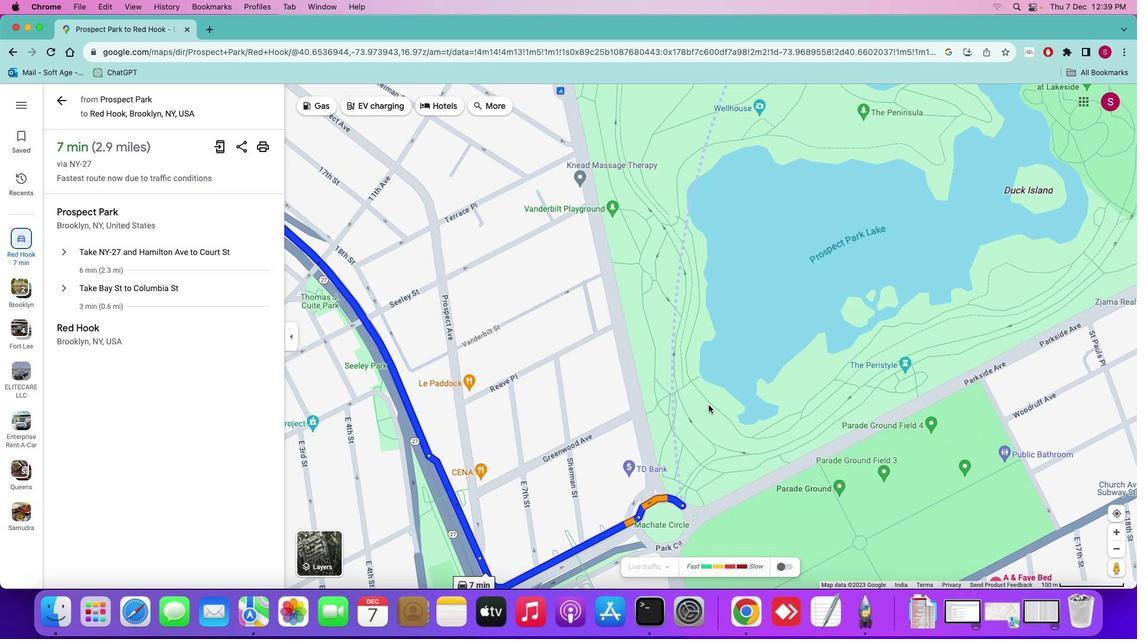 
Action: Mouse moved to (709, 404)
Screenshot: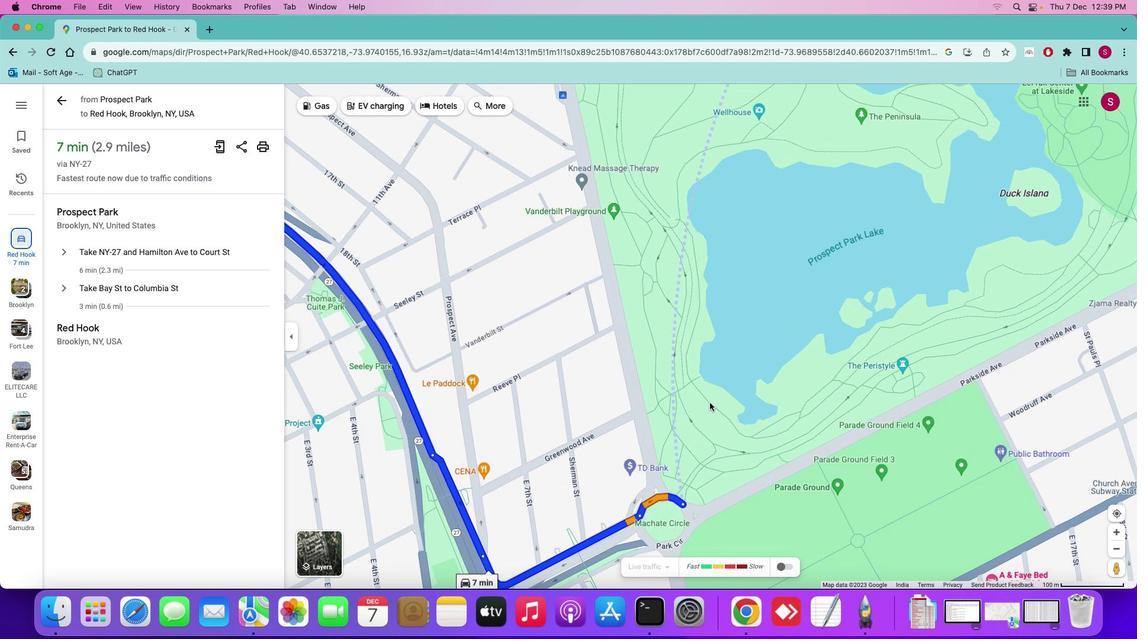 
Action: Mouse scrolled (709, 404) with delta (0, 0)
Screenshot: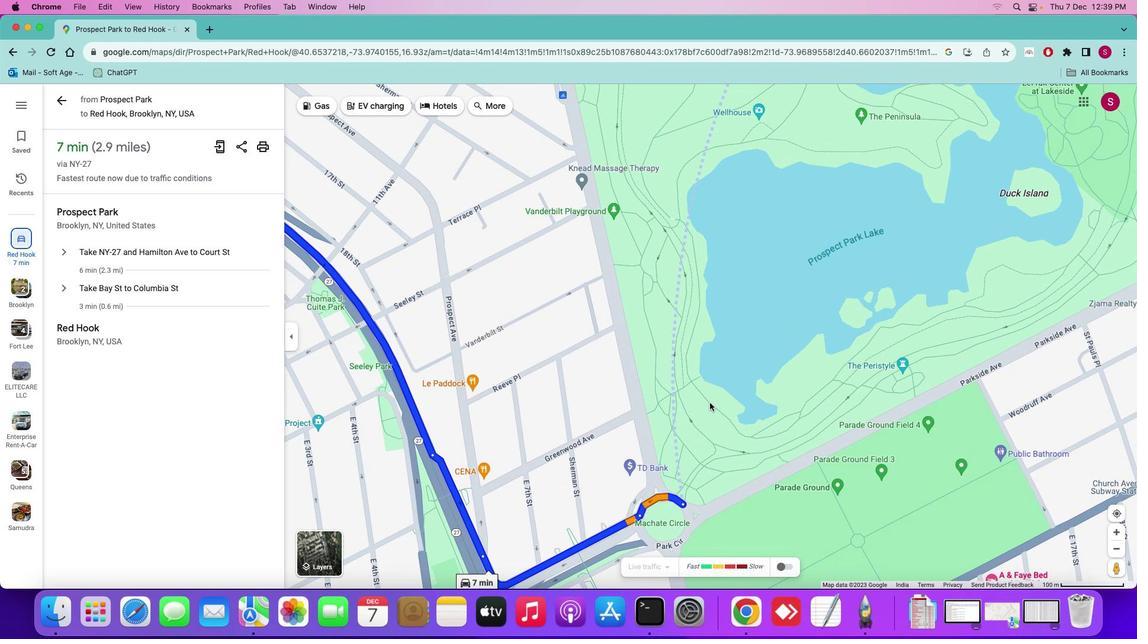 
Action: Mouse moved to (710, 403)
Screenshot: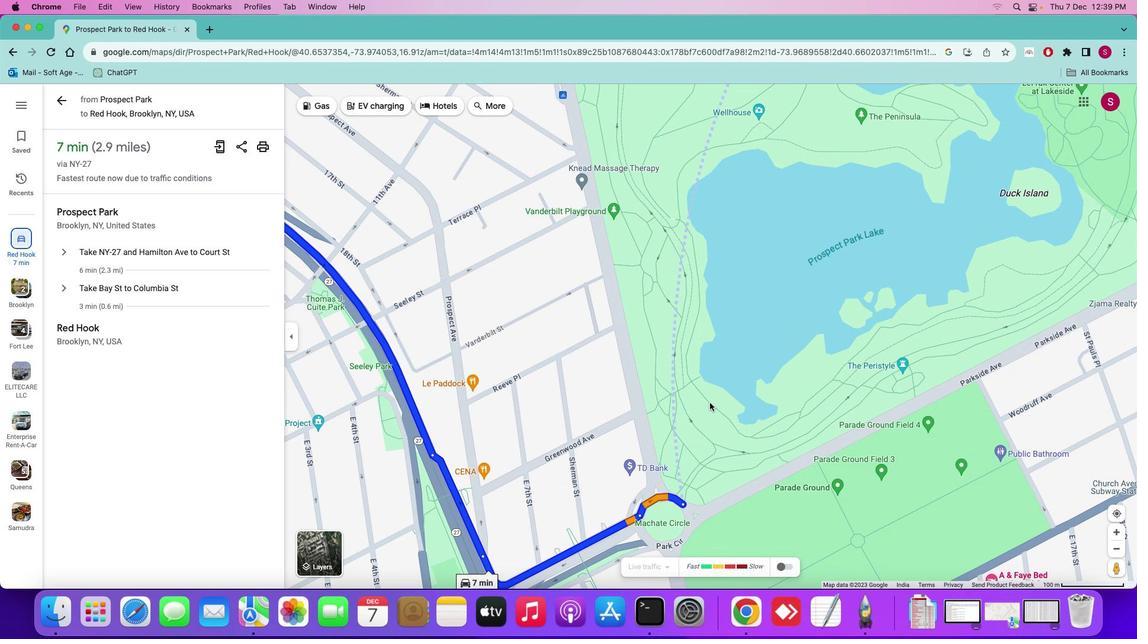 
Action: Mouse scrolled (710, 403) with delta (0, 0)
Screenshot: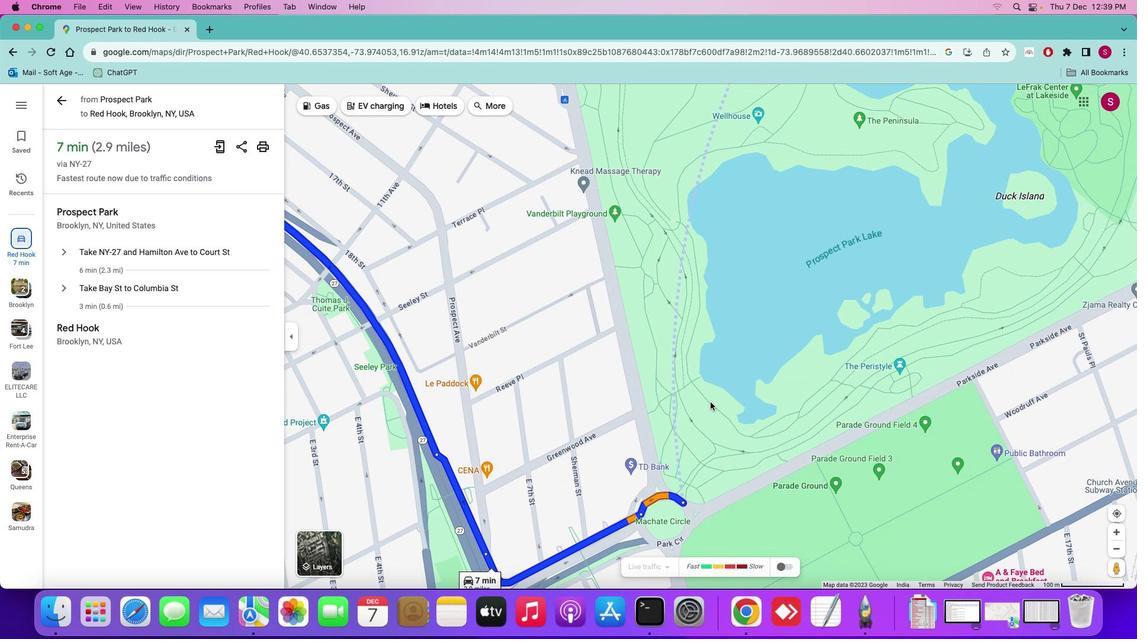 
Action: Mouse moved to (712, 402)
Screenshot: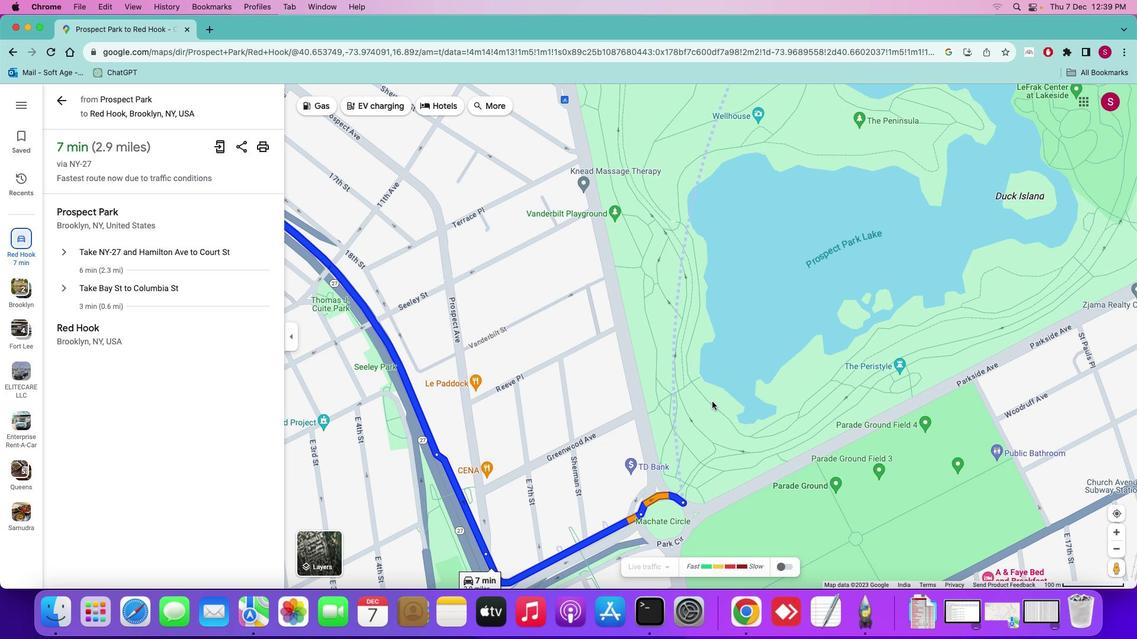 
Action: Mouse pressed left at (712, 402)
Screenshot: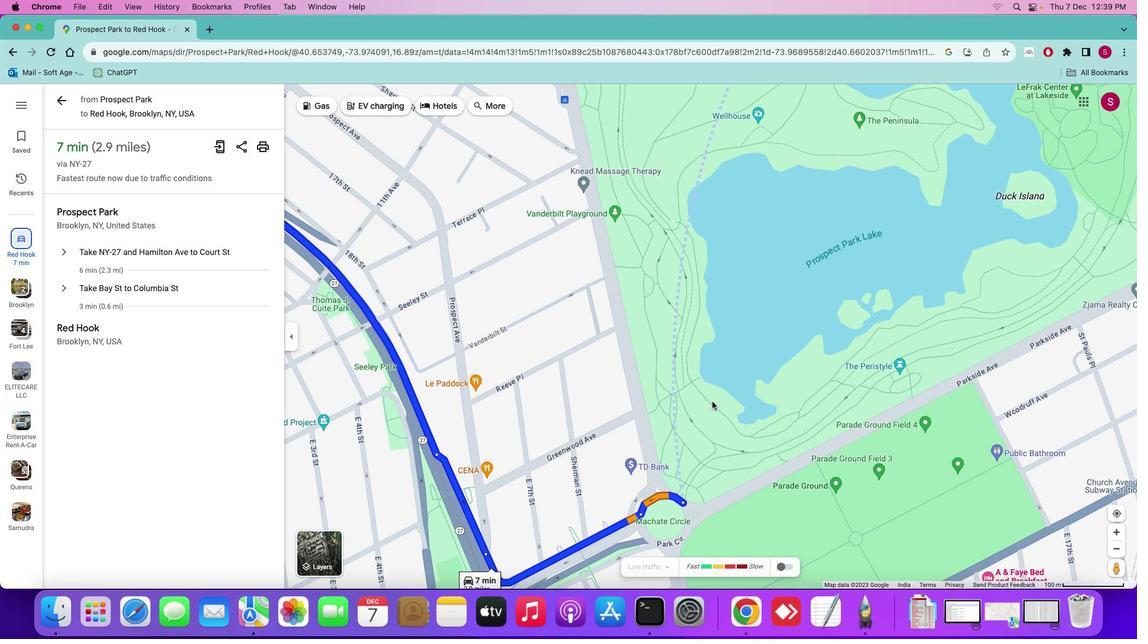 
Action: Mouse moved to (700, 452)
Screenshot: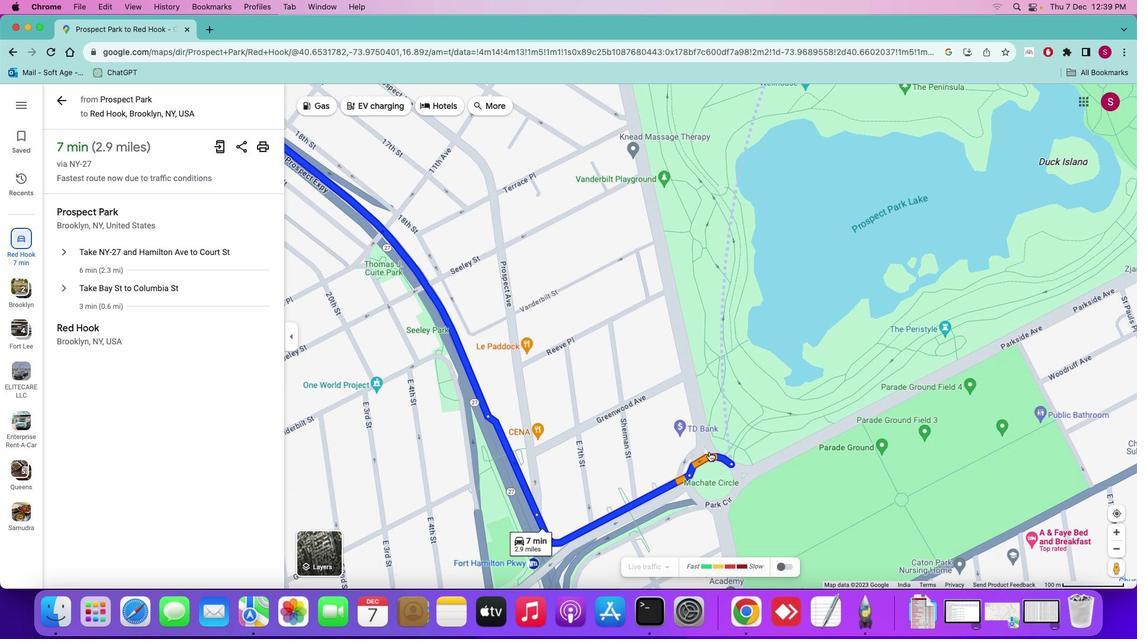 
Action: Mouse scrolled (700, 452) with delta (0, 0)
Screenshot: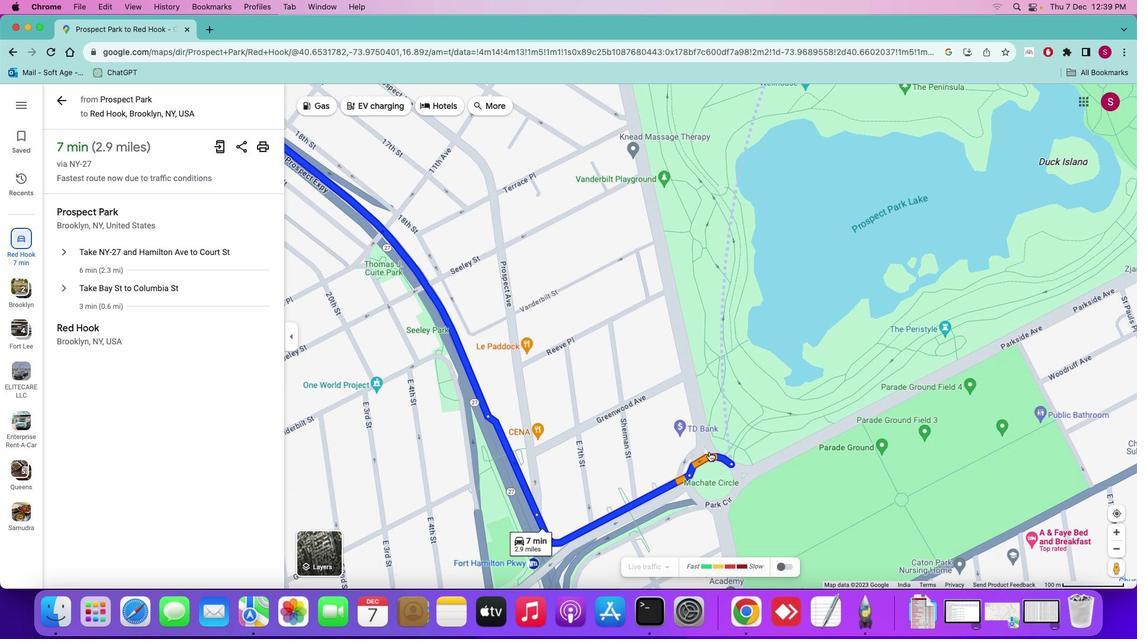 
Action: Mouse moved to (704, 452)
Screenshot: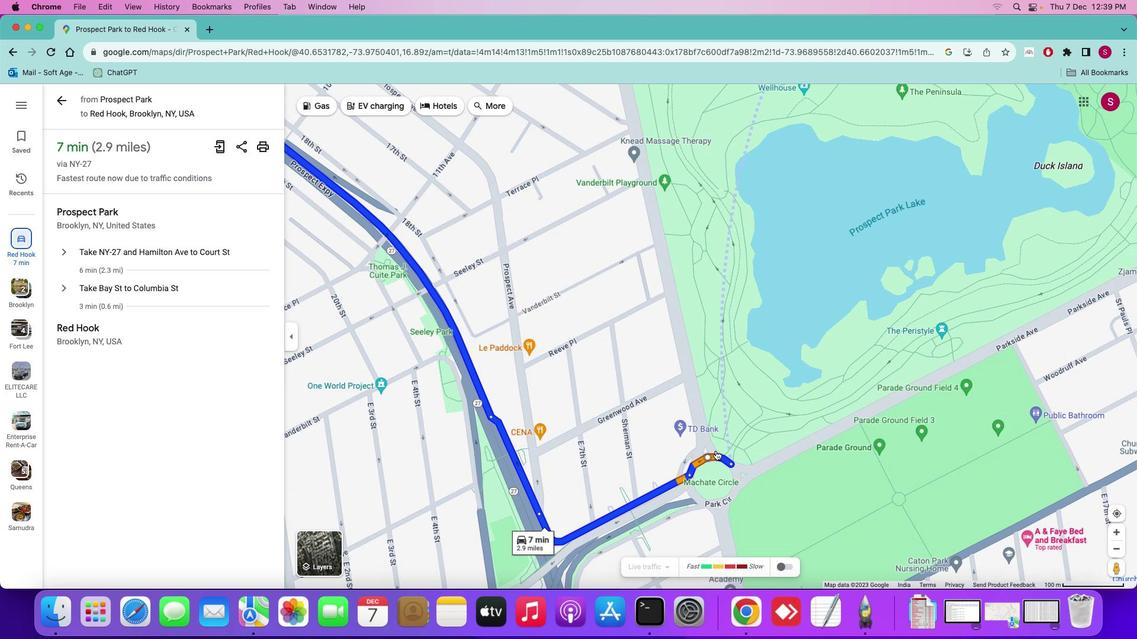 
Action: Mouse scrolled (704, 452) with delta (0, 0)
Screenshot: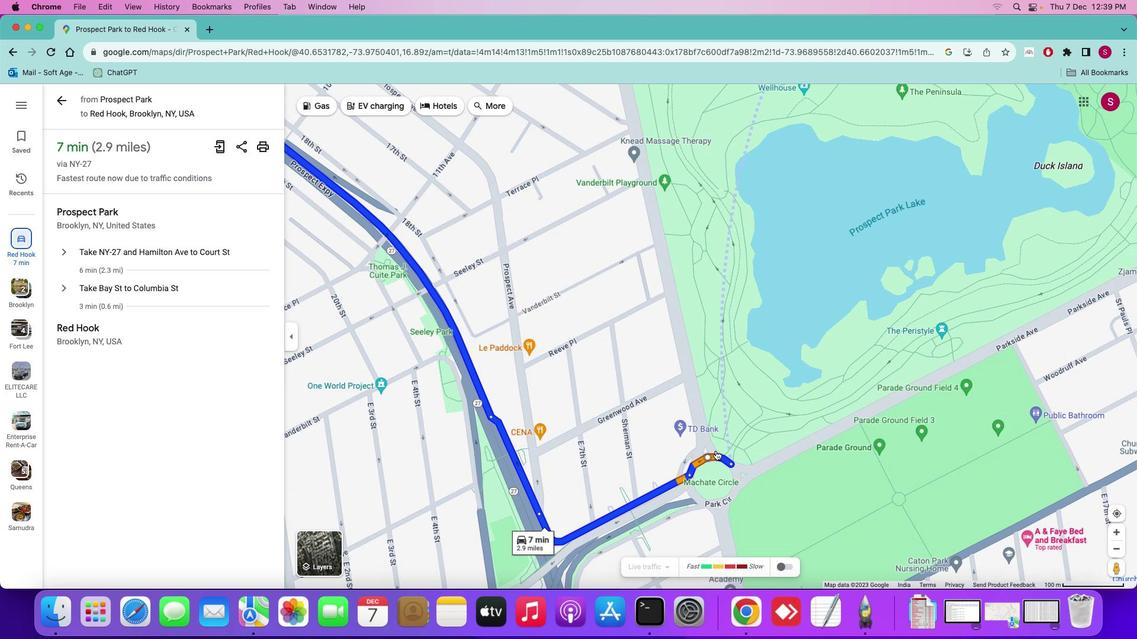 
Action: Mouse moved to (748, 386)
Screenshot: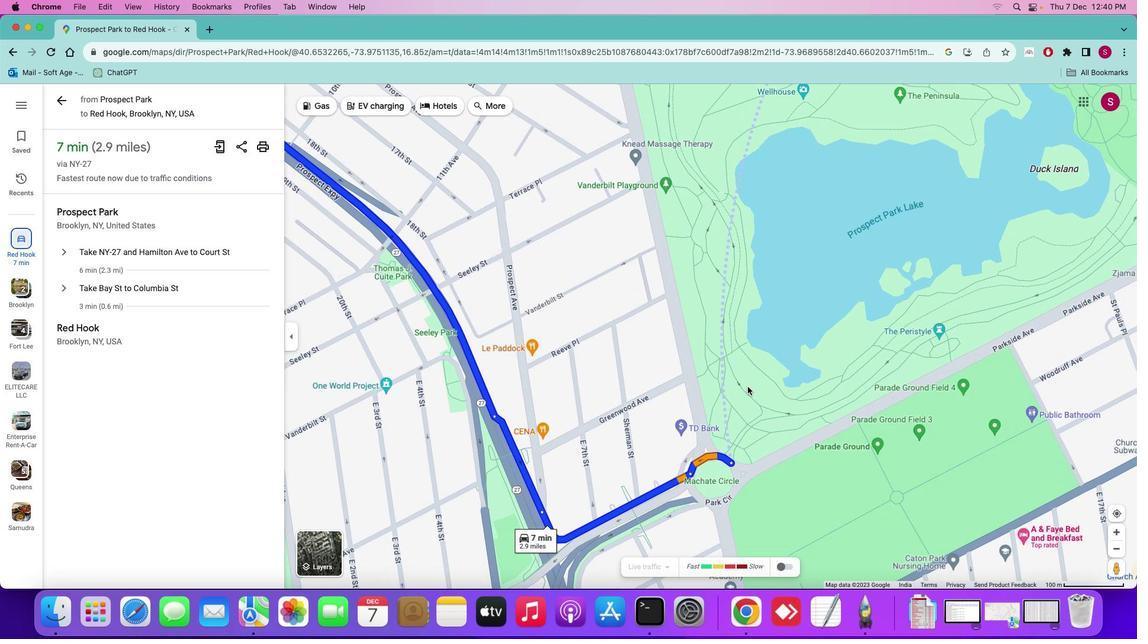 
Action: Mouse scrolled (748, 386) with delta (0, 0)
Screenshot: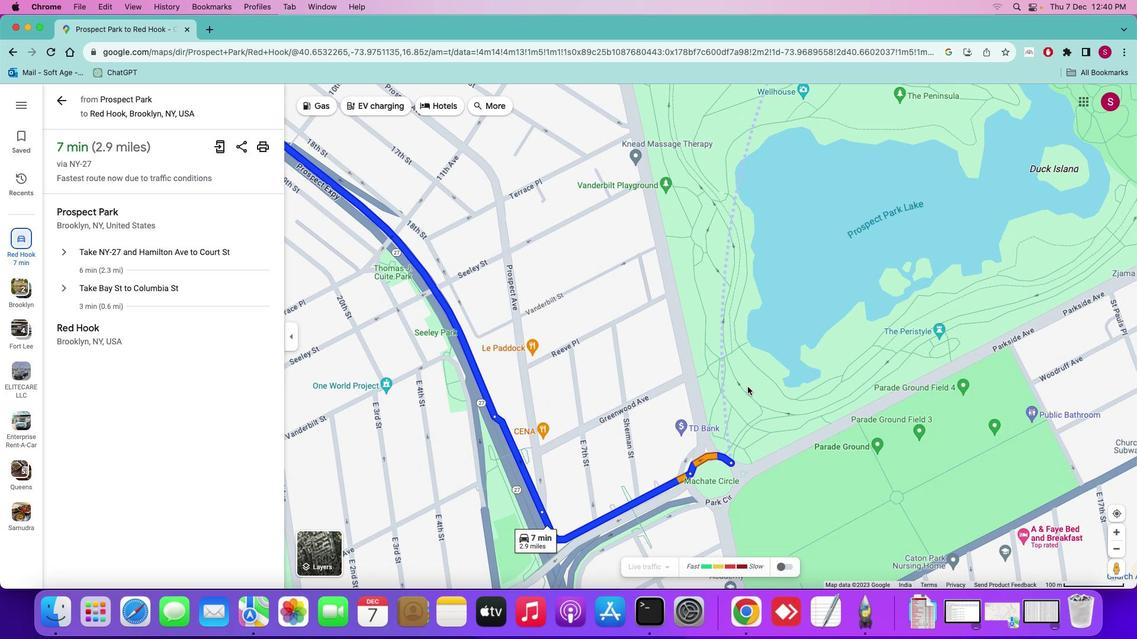 
Action: Mouse scrolled (748, 386) with delta (0, 0)
Screenshot: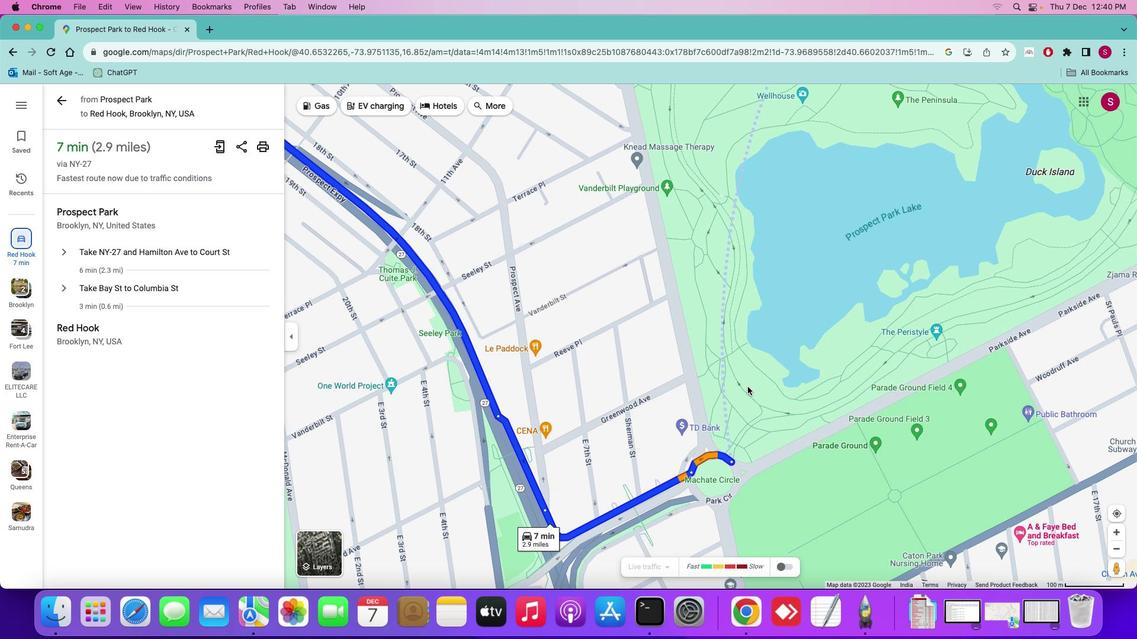 
Action: Mouse scrolled (748, 386) with delta (0, 0)
Screenshot: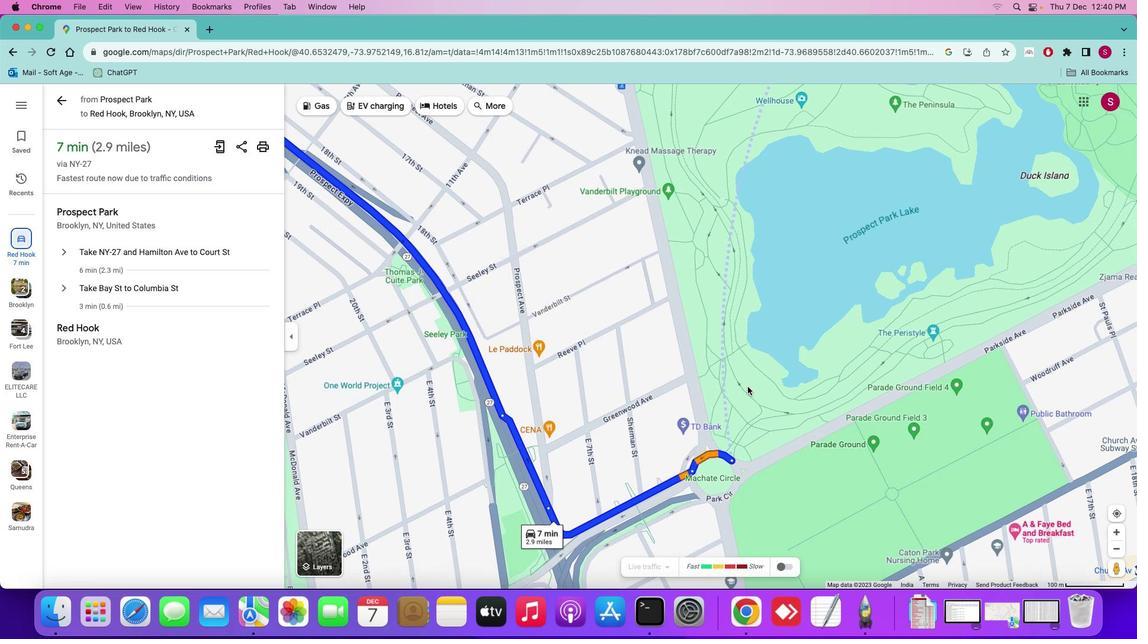 
Action: Mouse scrolled (748, 386) with delta (0, 0)
Screenshot: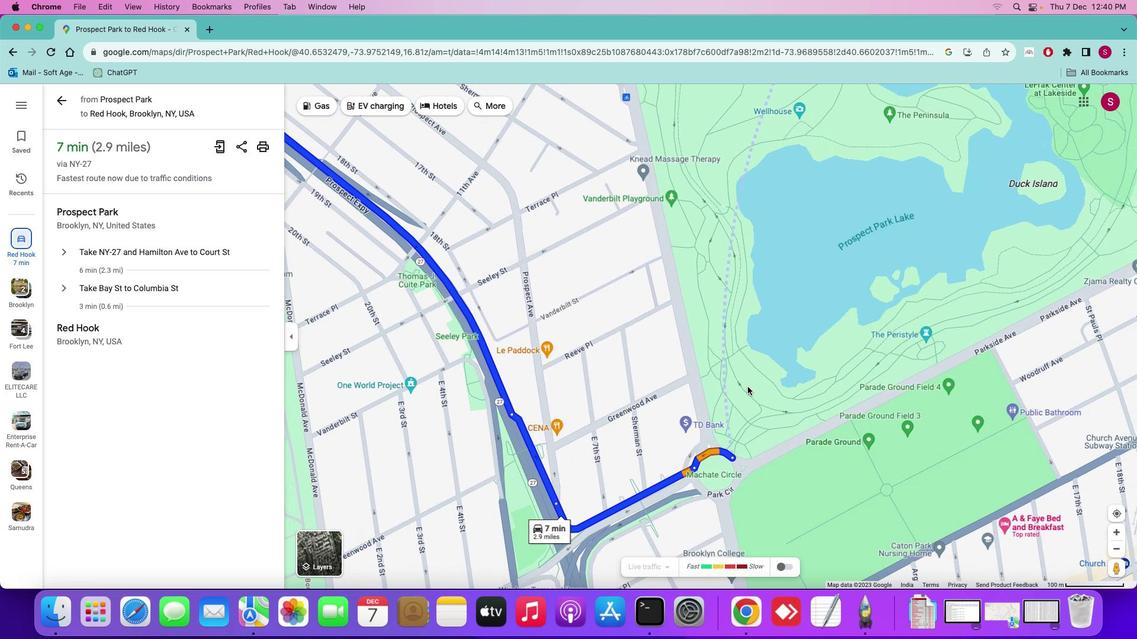 
Action: Mouse scrolled (748, 386) with delta (0, 0)
Screenshot: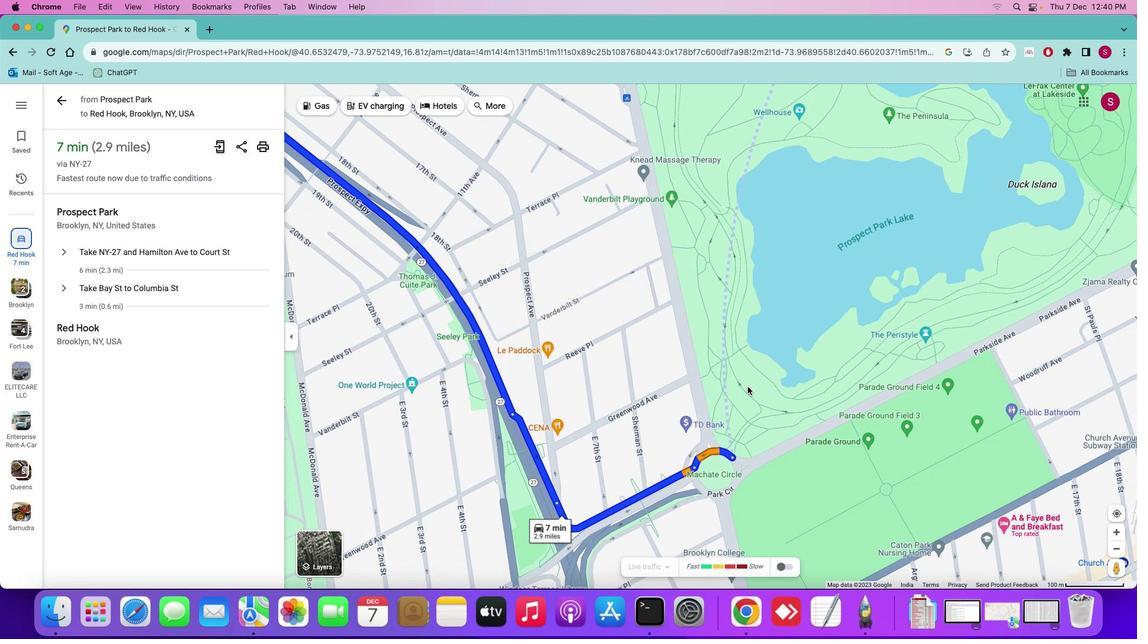 
Action: Mouse moved to (747, 383)
Screenshot: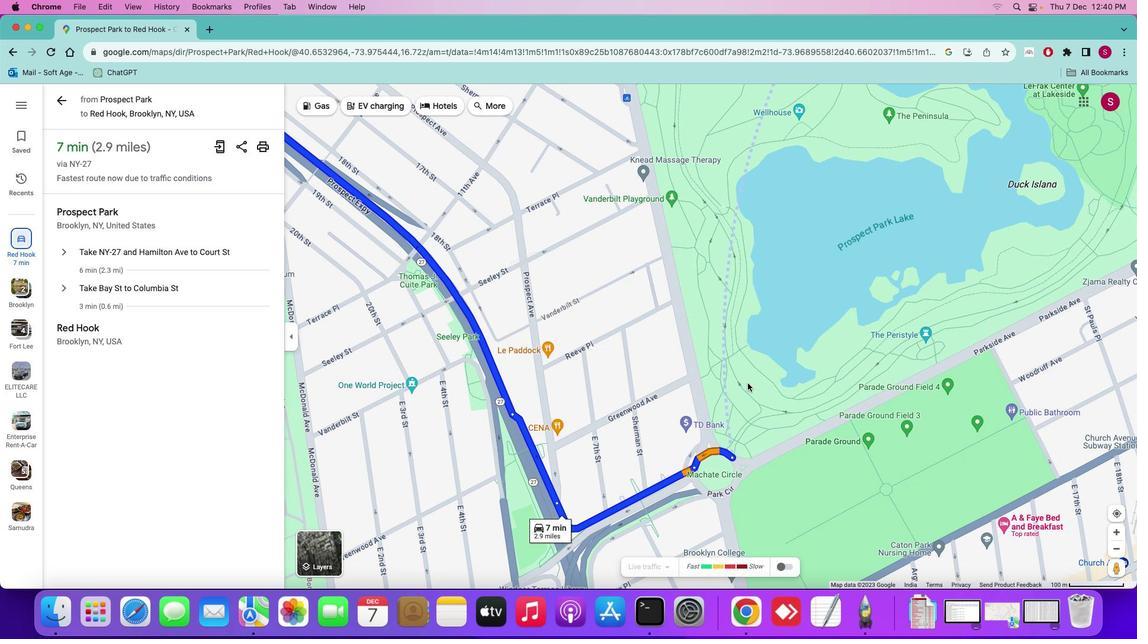 
Action: Mouse scrolled (747, 383) with delta (0, 0)
Screenshot: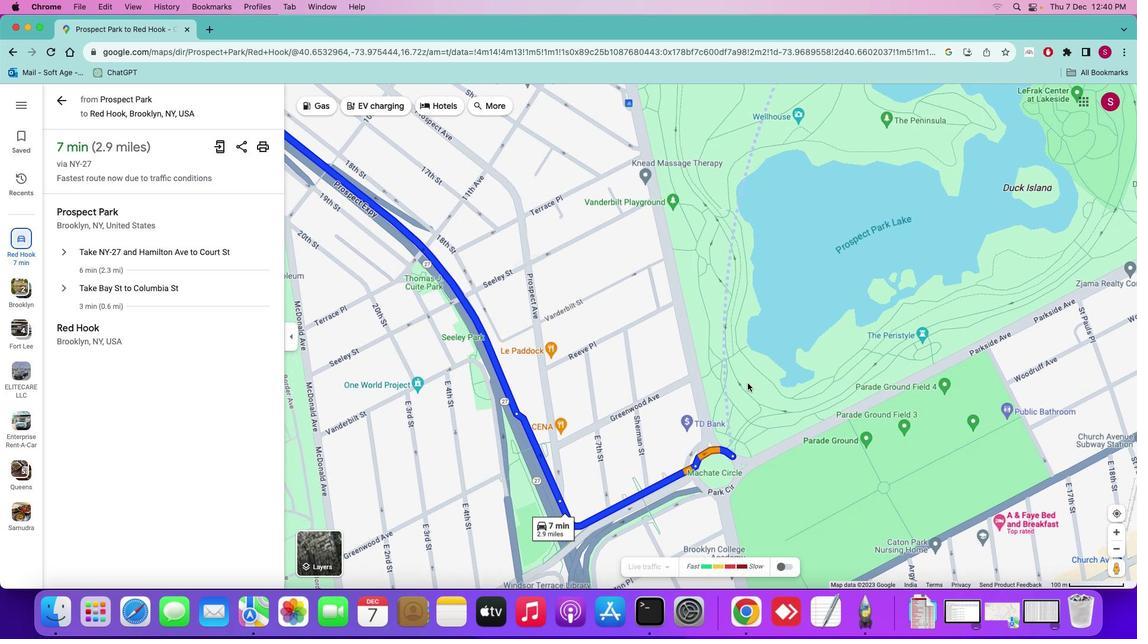 
Action: Mouse scrolled (747, 383) with delta (0, 0)
Screenshot: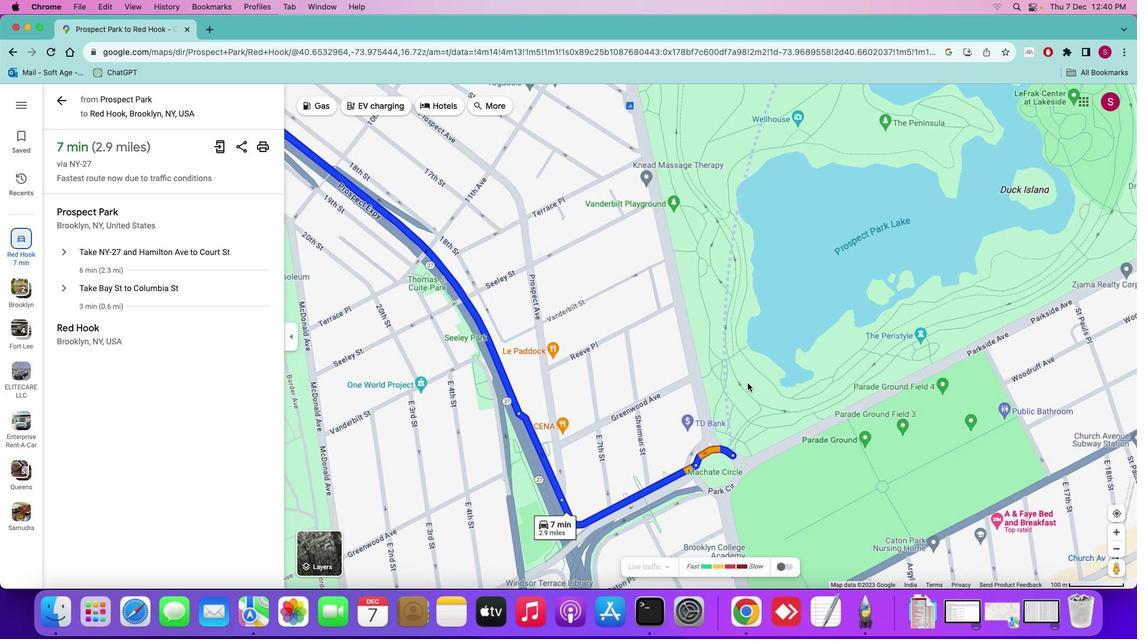 
Action: Mouse scrolled (747, 383) with delta (0, 0)
Screenshot: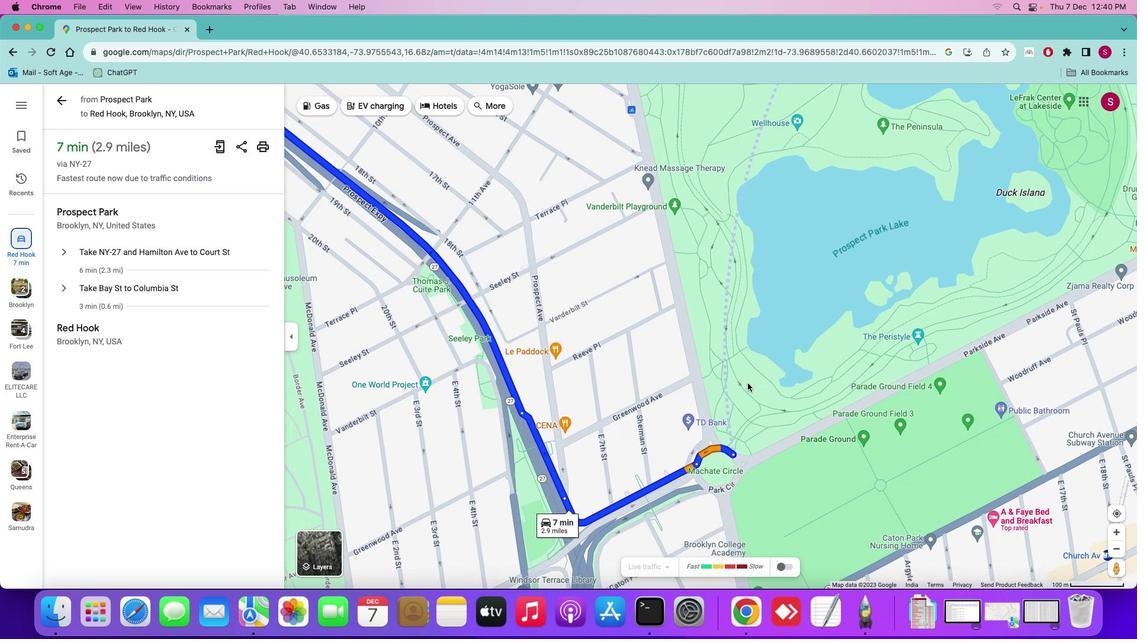 
Action: Mouse scrolled (747, 383) with delta (0, 0)
Screenshot: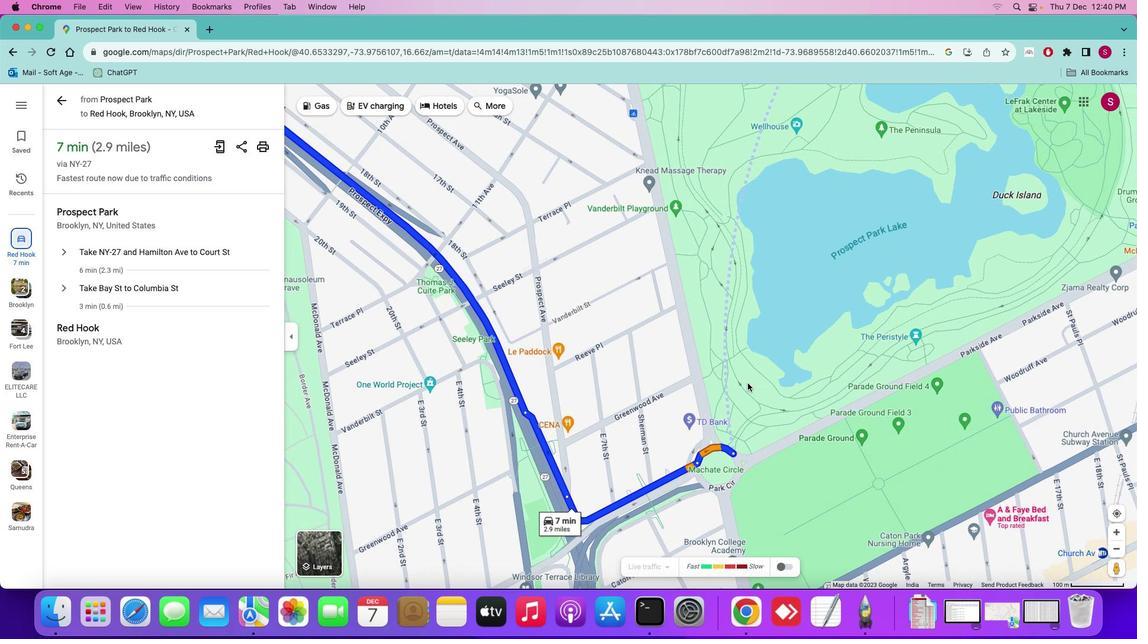 
Action: Mouse scrolled (747, 383) with delta (0, 0)
Screenshot: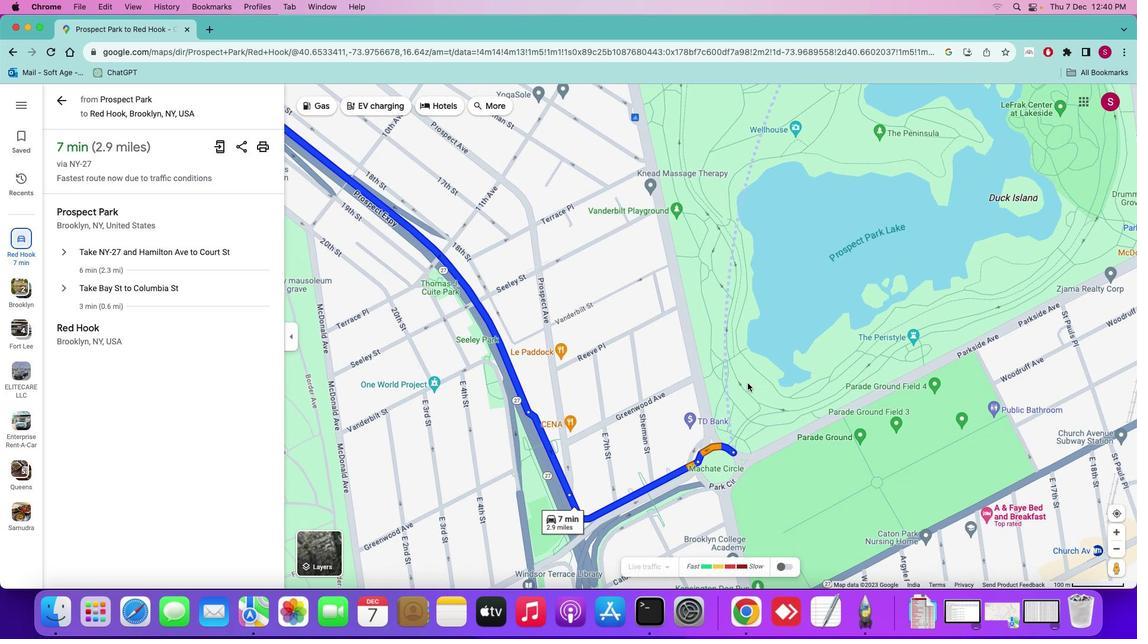 
Action: Mouse scrolled (747, 383) with delta (0, 0)
Screenshot: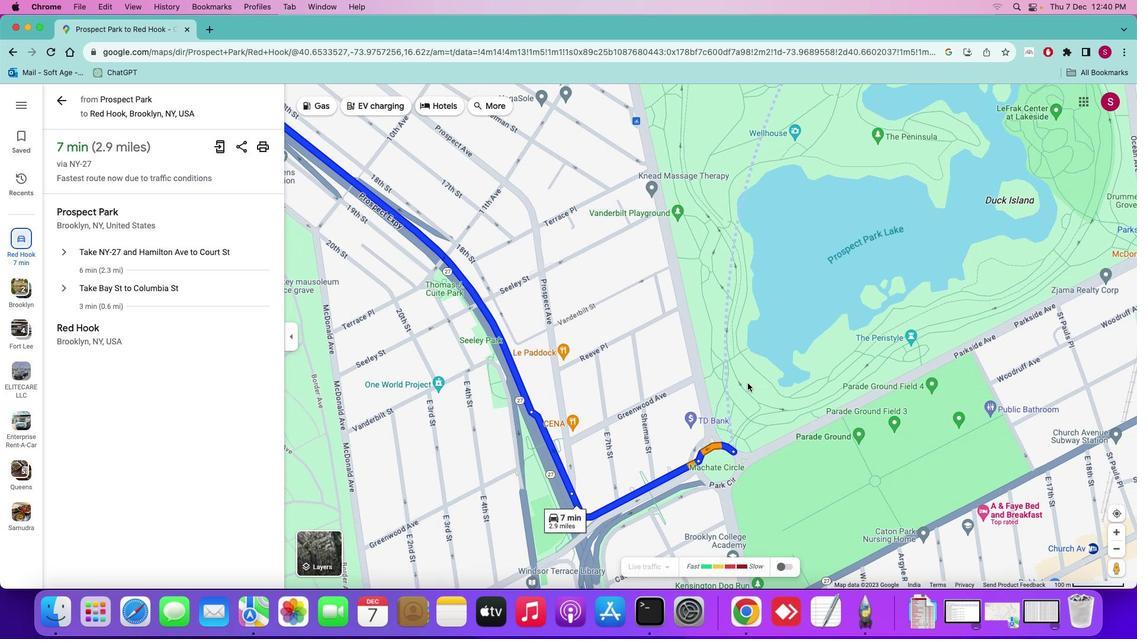 
Action: Mouse scrolled (747, 383) with delta (0, 0)
Screenshot: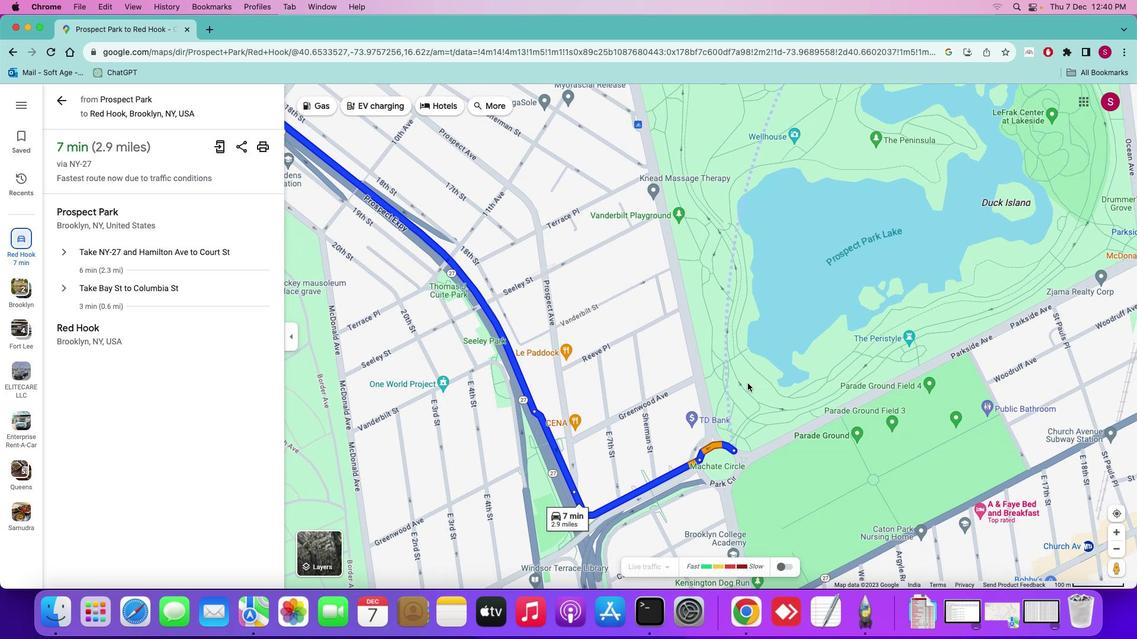 
Action: Mouse moved to (684, 385)
Screenshot: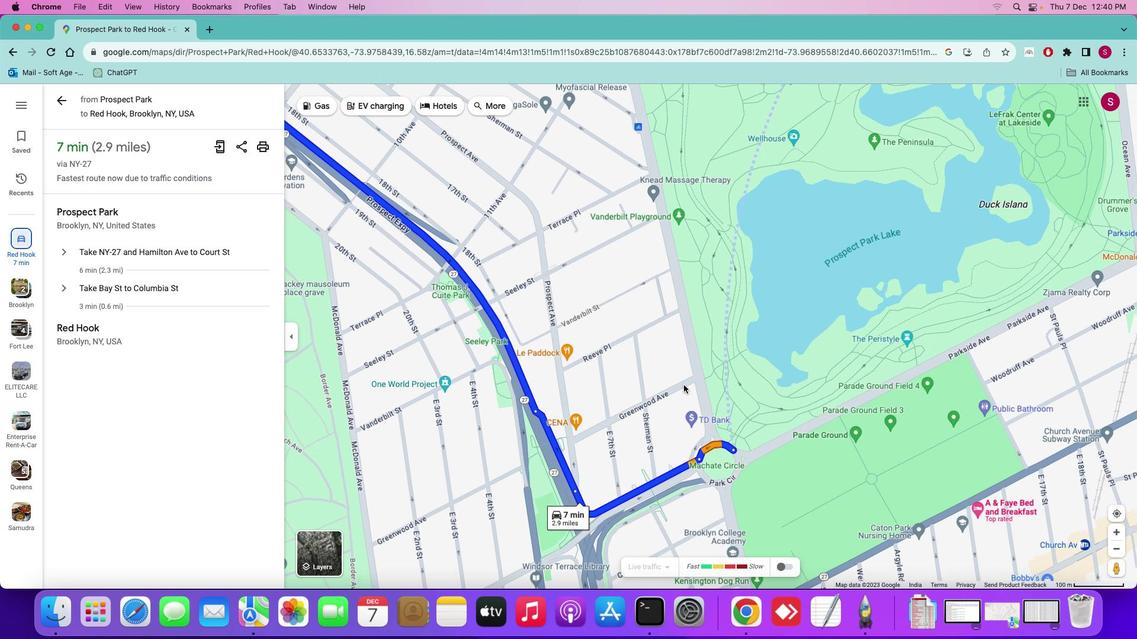 
Action: Mouse scrolled (684, 385) with delta (0, 0)
Screenshot: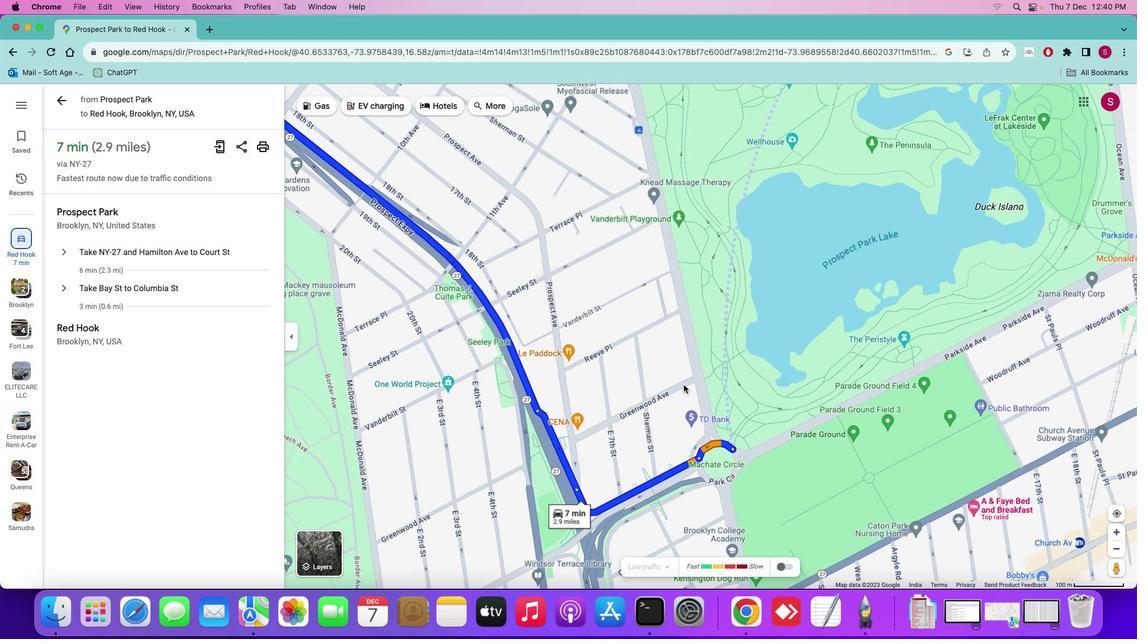 
Action: Mouse scrolled (684, 385) with delta (0, 0)
Screenshot: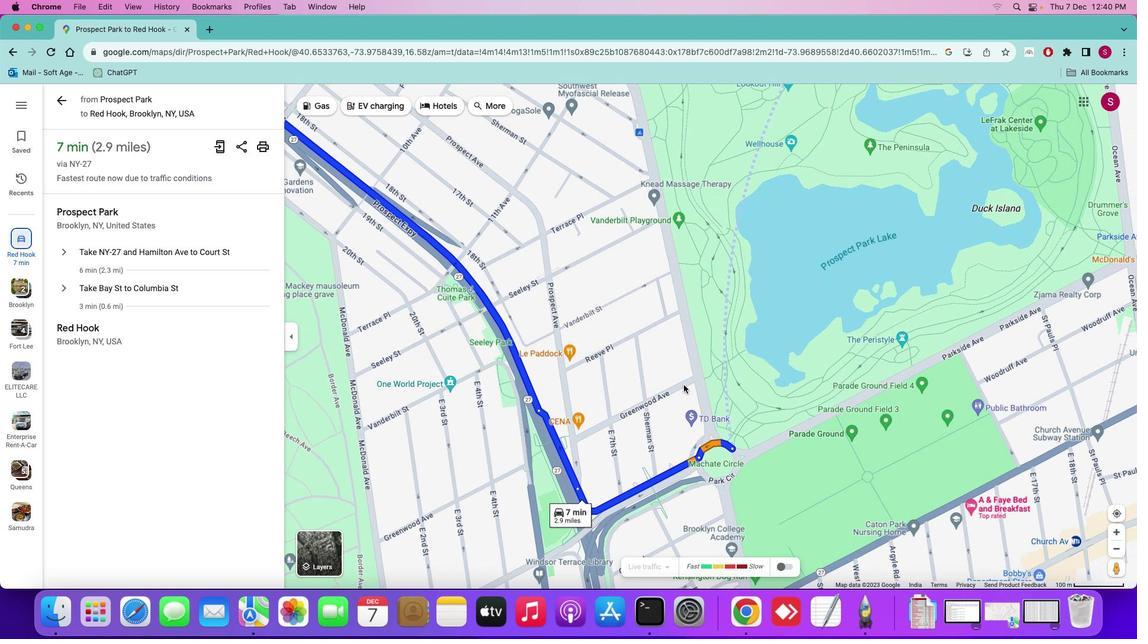 
Action: Mouse scrolled (684, 385) with delta (0, 0)
Screenshot: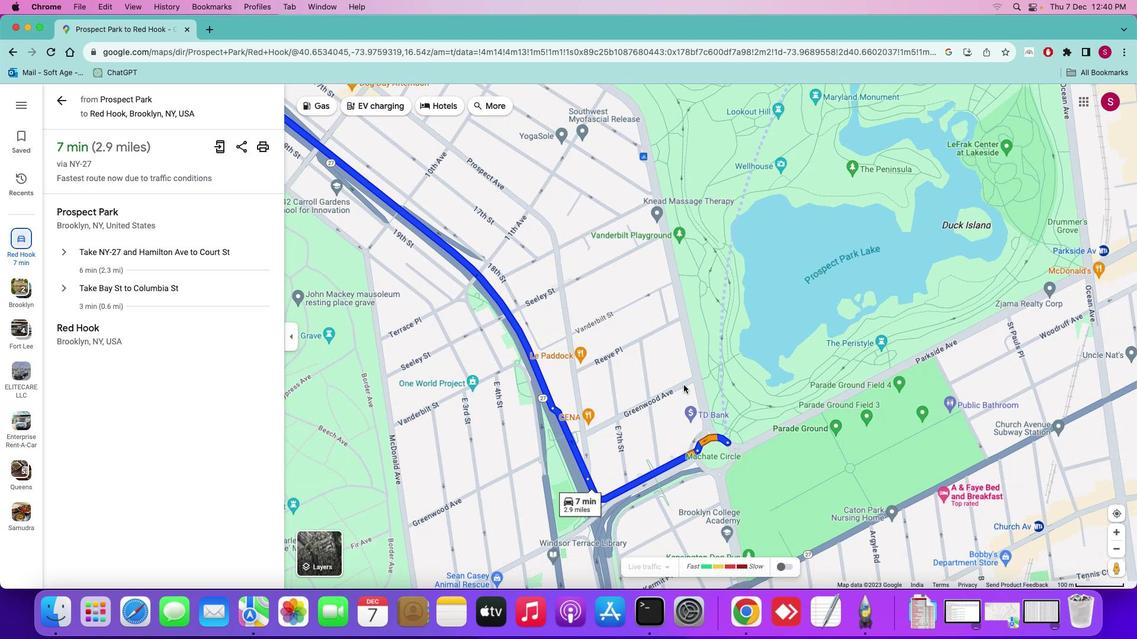 
Action: Mouse scrolled (684, 385) with delta (0, 0)
Screenshot: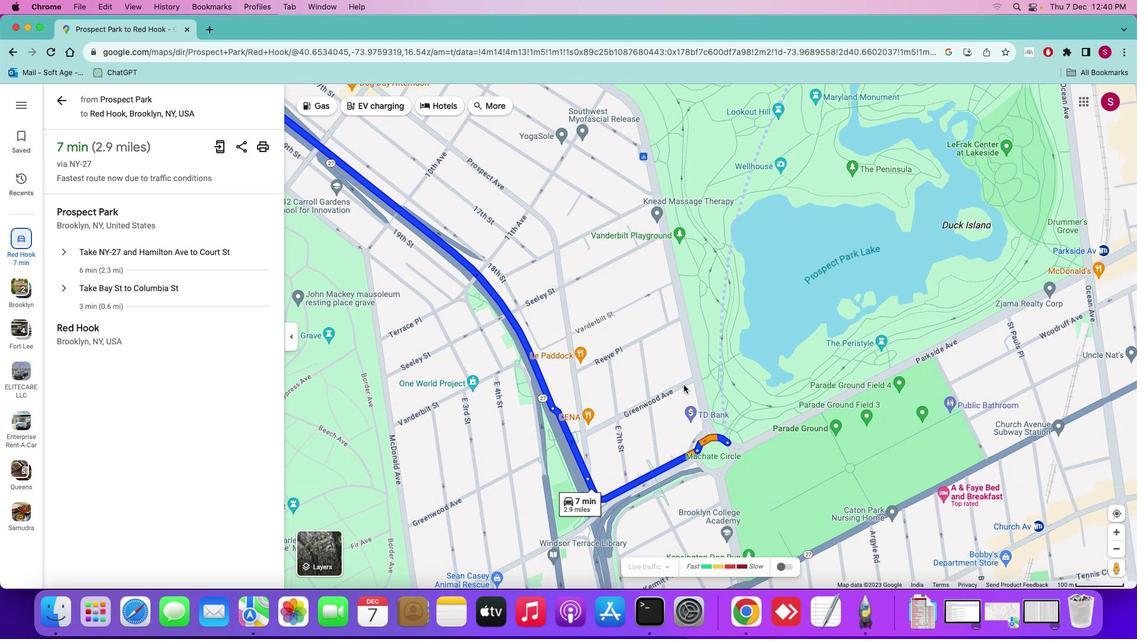
Action: Mouse moved to (684, 385)
Screenshot: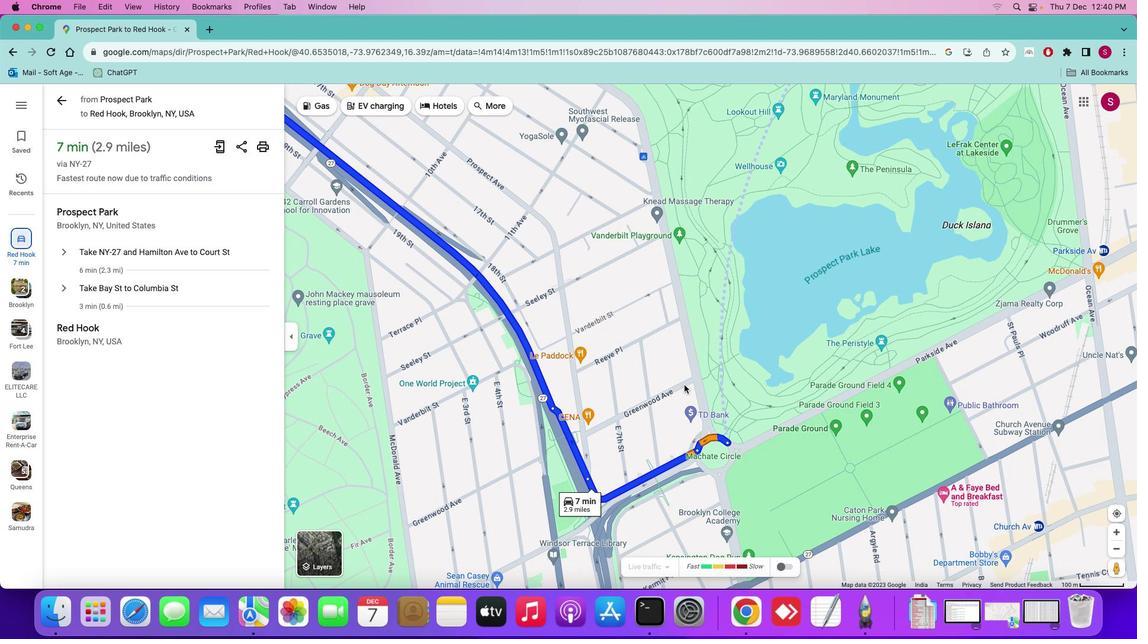 
Action: Mouse scrolled (684, 385) with delta (0, 0)
Screenshot: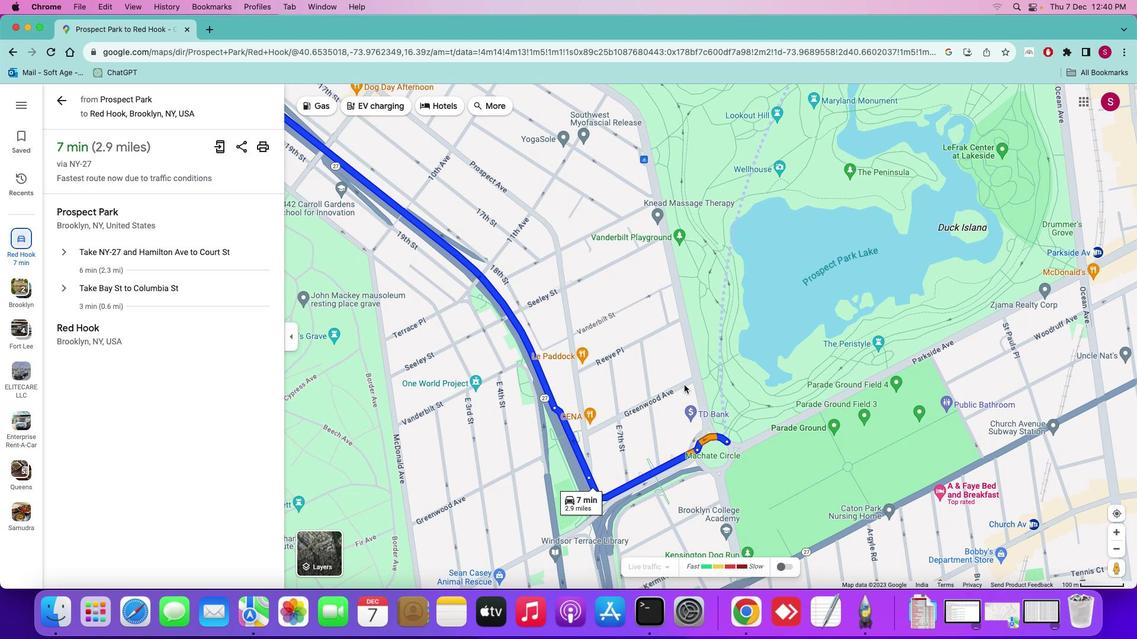 
Action: Mouse scrolled (684, 385) with delta (0, 0)
Screenshot: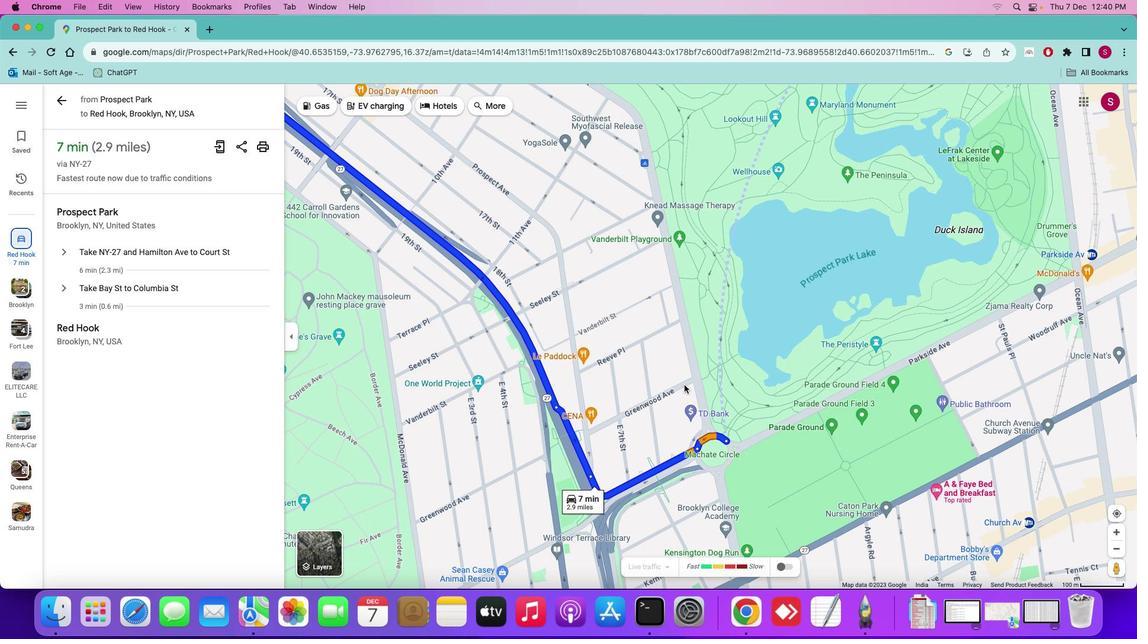 
Action: Mouse scrolled (684, 385) with delta (0, 0)
Screenshot: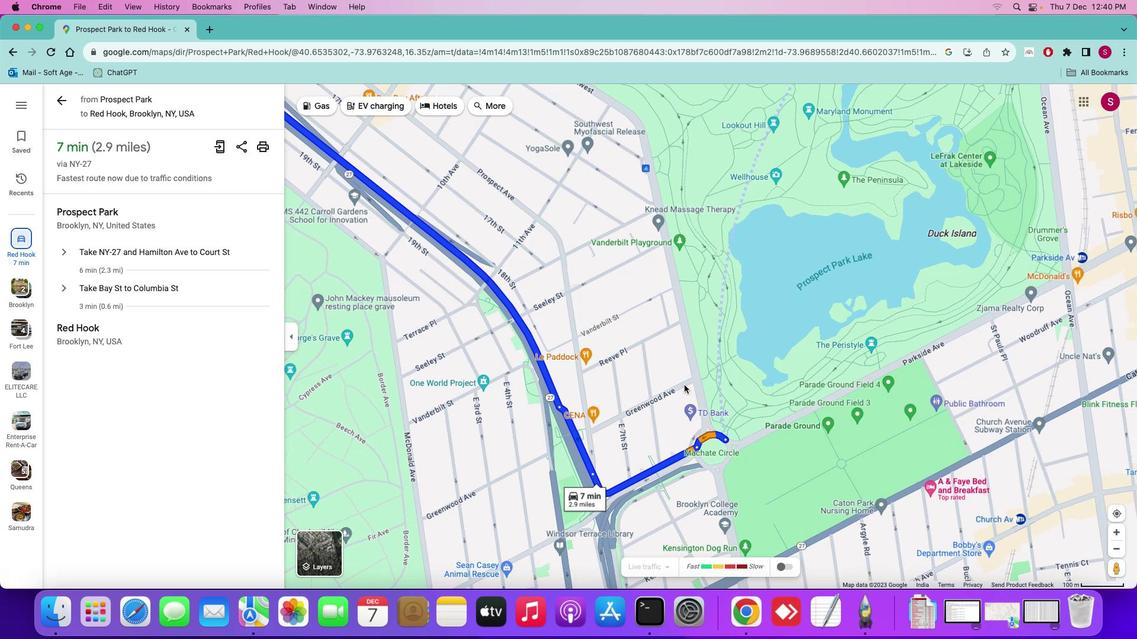 
Action: Mouse scrolled (684, 385) with delta (0, 0)
Screenshot: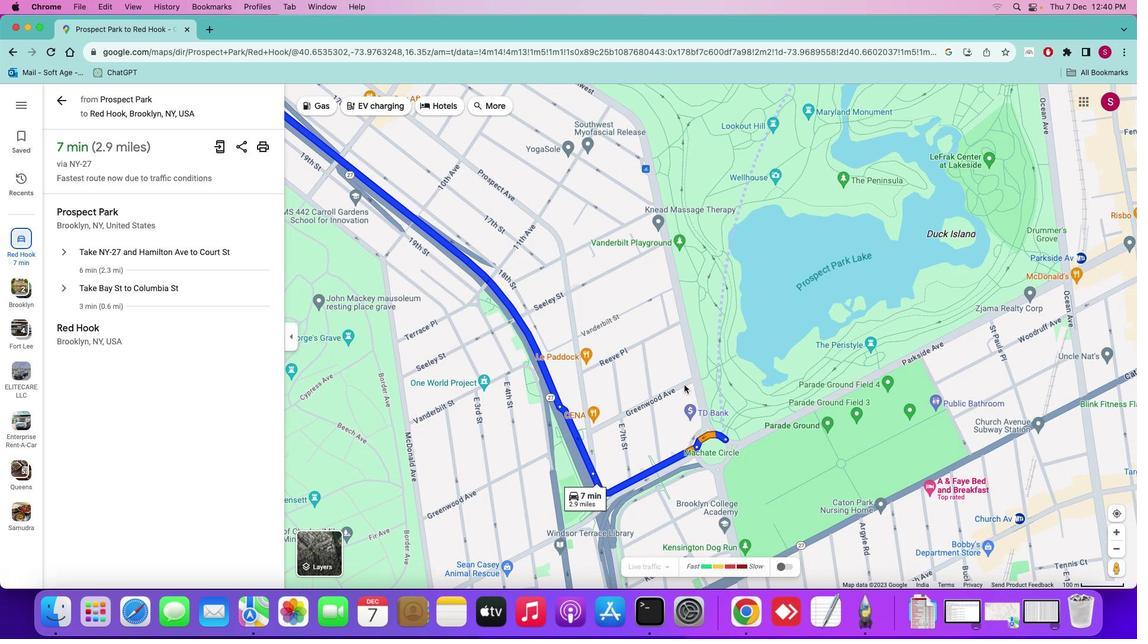 
Action: Mouse scrolled (684, 385) with delta (0, 0)
Screenshot: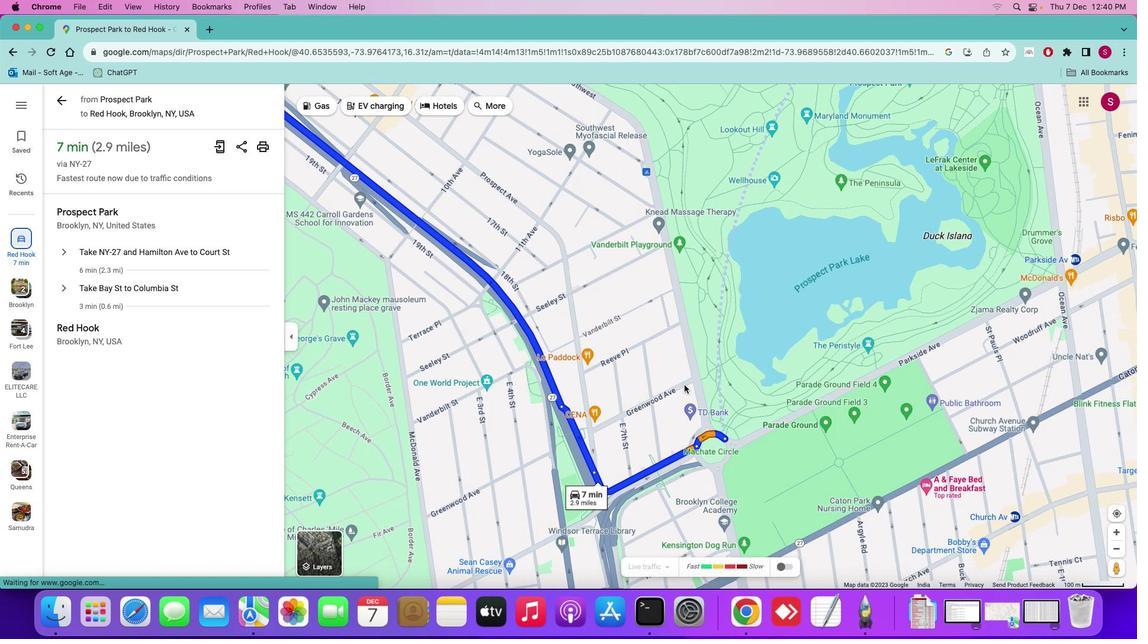 
Action: Mouse scrolled (684, 385) with delta (0, 0)
Screenshot: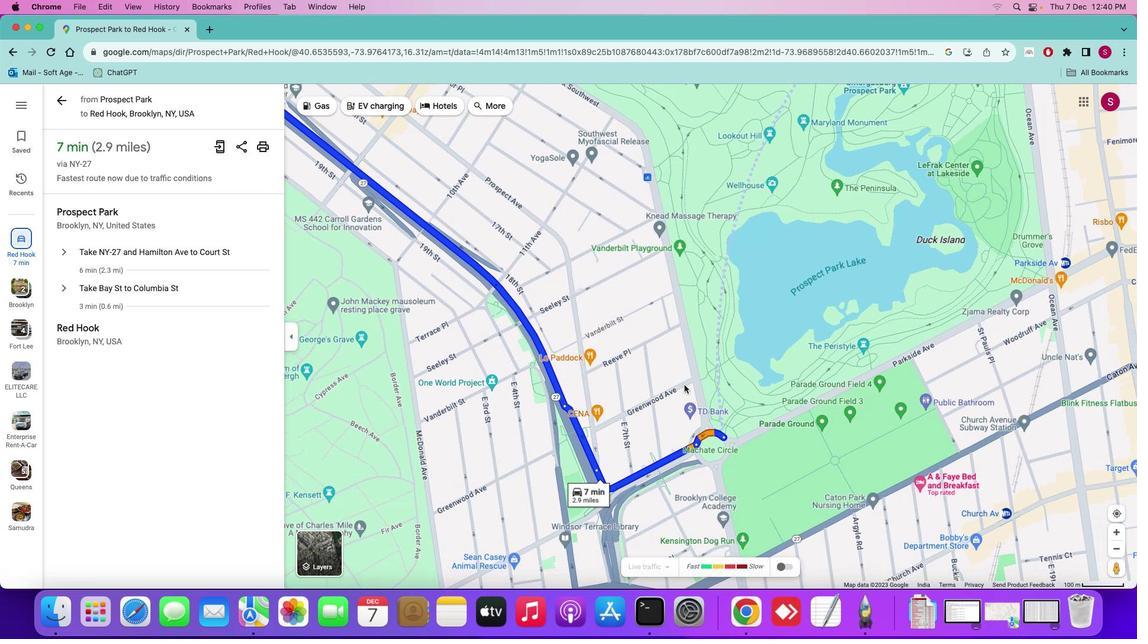 
Action: Mouse scrolled (684, 385) with delta (0, 0)
Screenshot: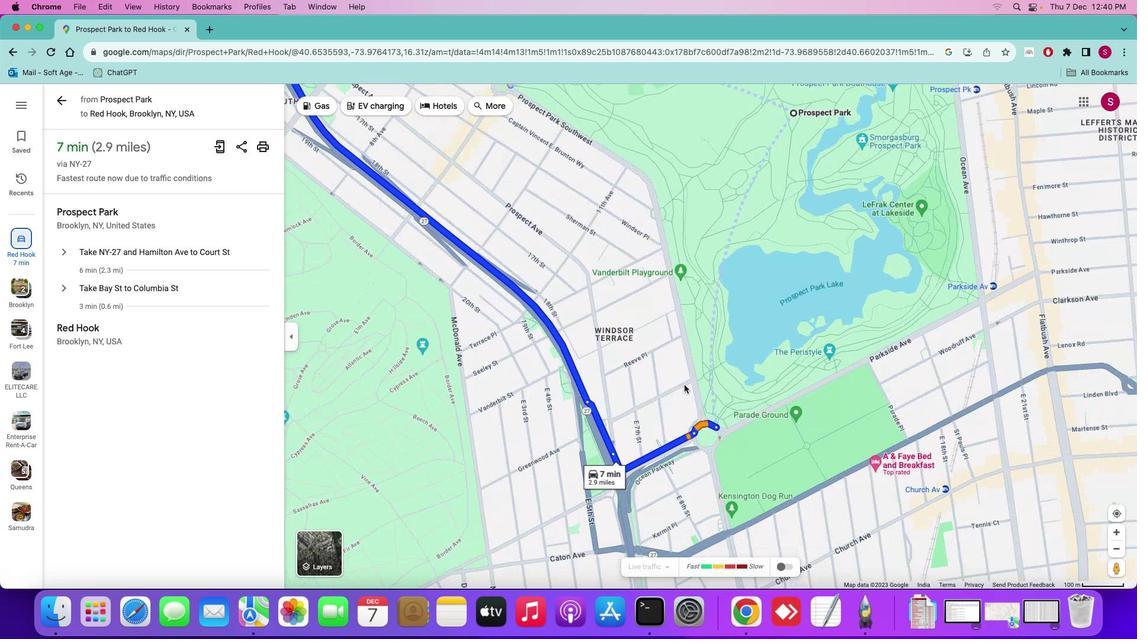 
Action: Mouse scrolled (684, 385) with delta (0, 0)
Screenshot: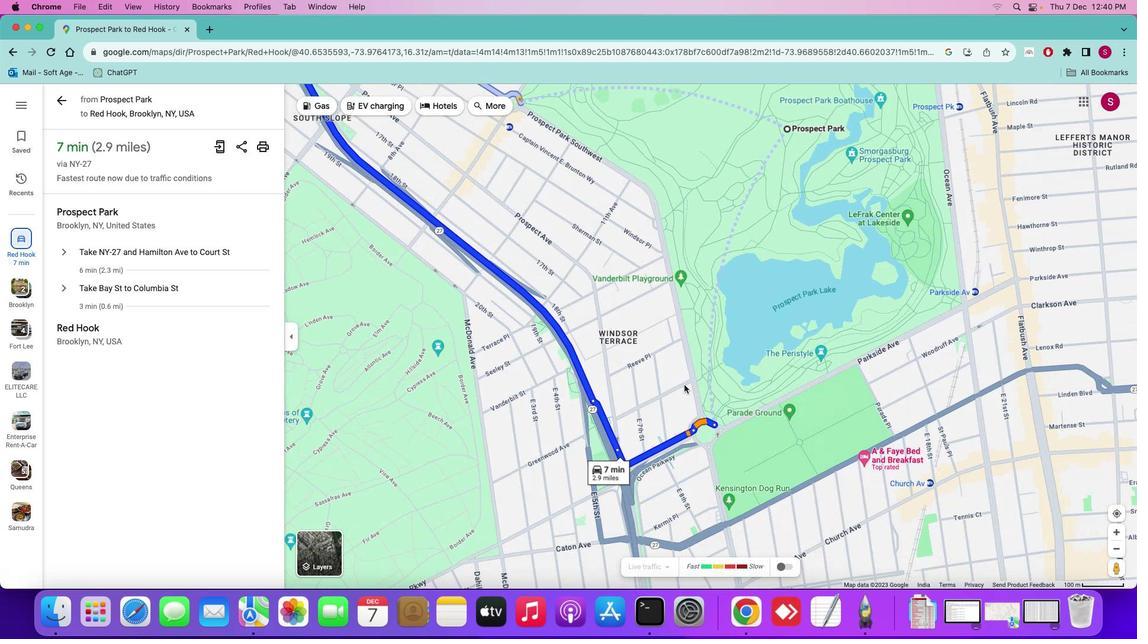 
Action: Mouse scrolled (684, 385) with delta (0, 0)
Screenshot: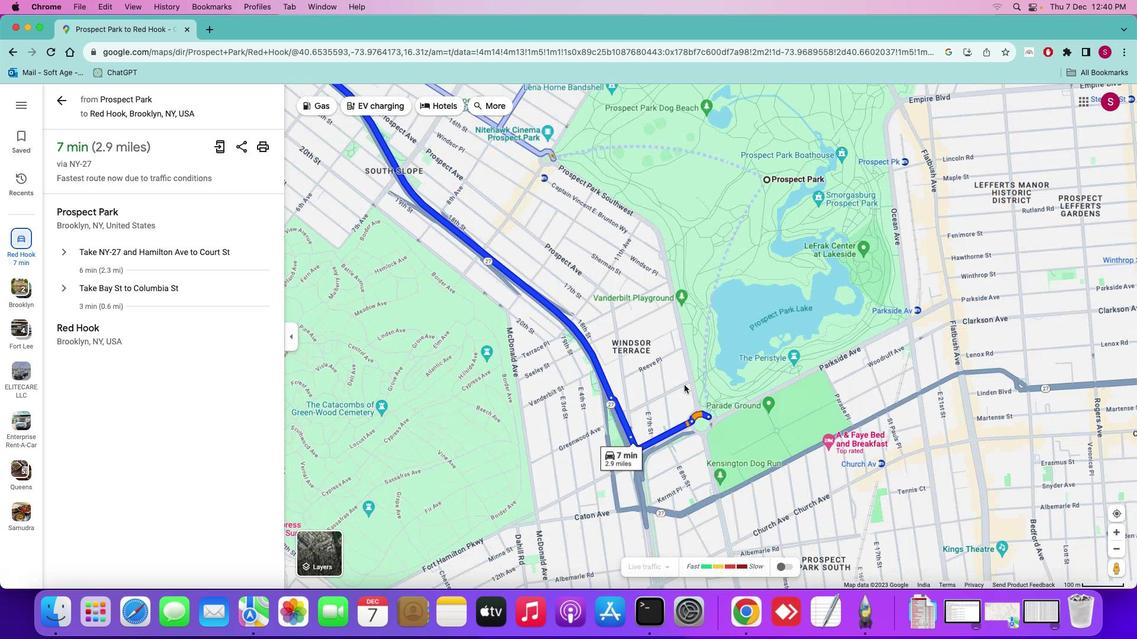 
Action: Mouse scrolled (684, 385) with delta (0, -1)
Screenshot: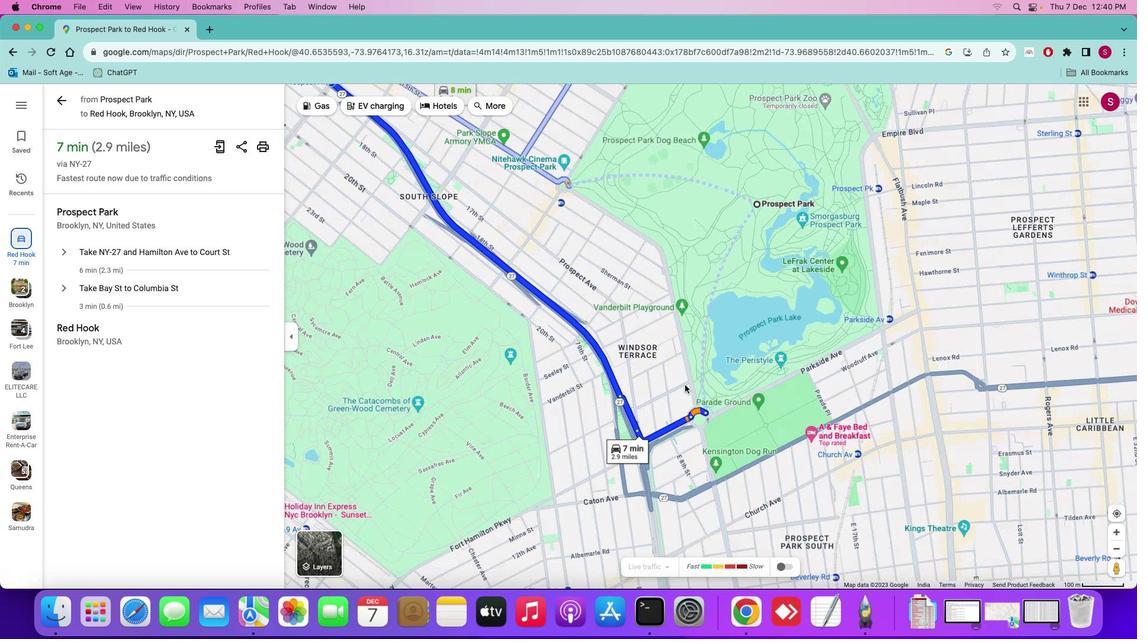 
Action: Mouse scrolled (684, 385) with delta (0, -1)
Screenshot: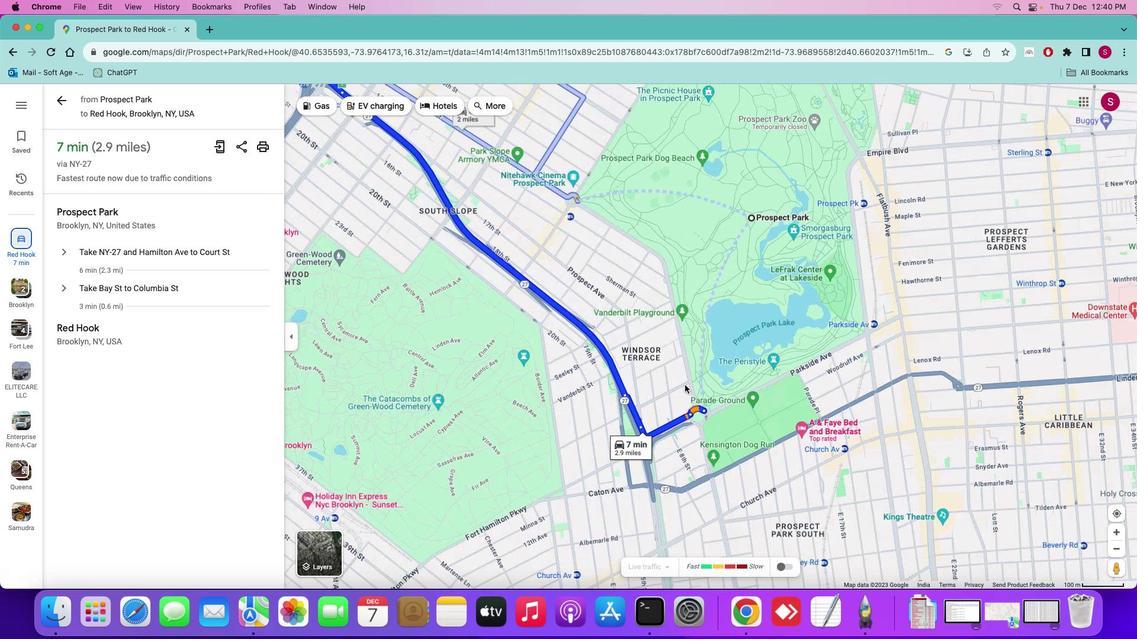 
Action: Mouse moved to (511, 301)
Screenshot: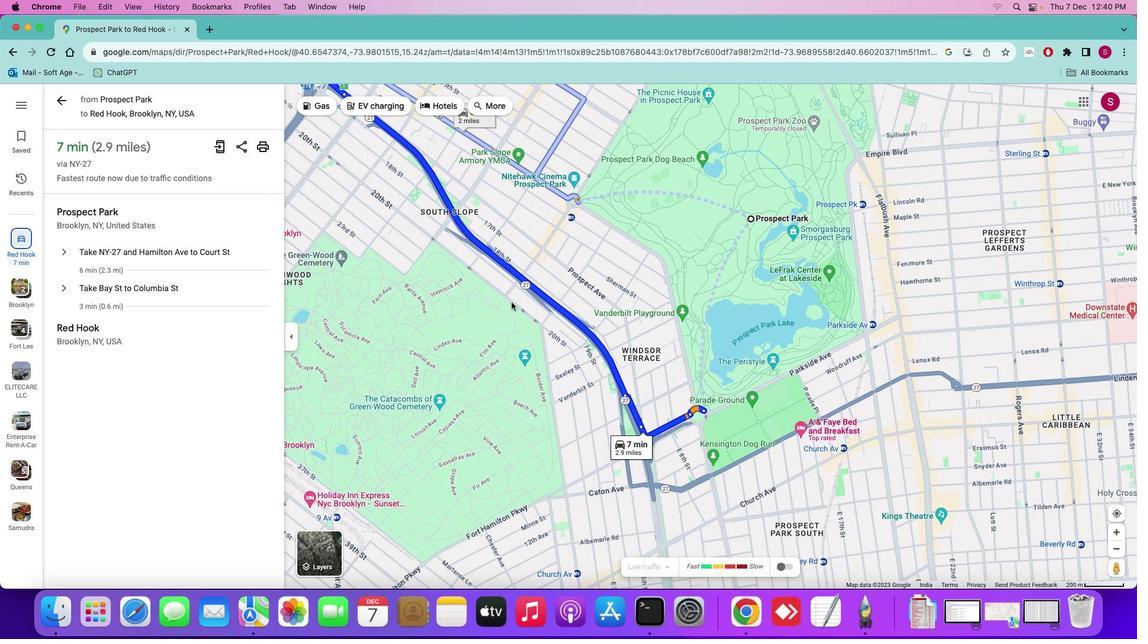 
Action: Mouse pressed left at (511, 301)
Screenshot: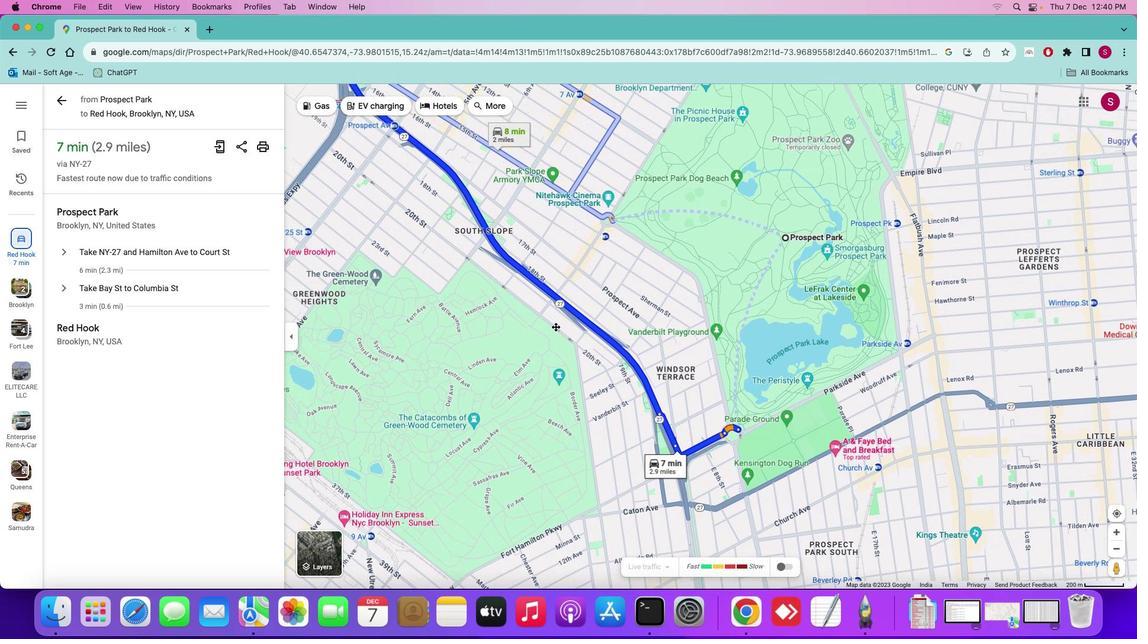 
Action: Mouse moved to (670, 369)
Screenshot: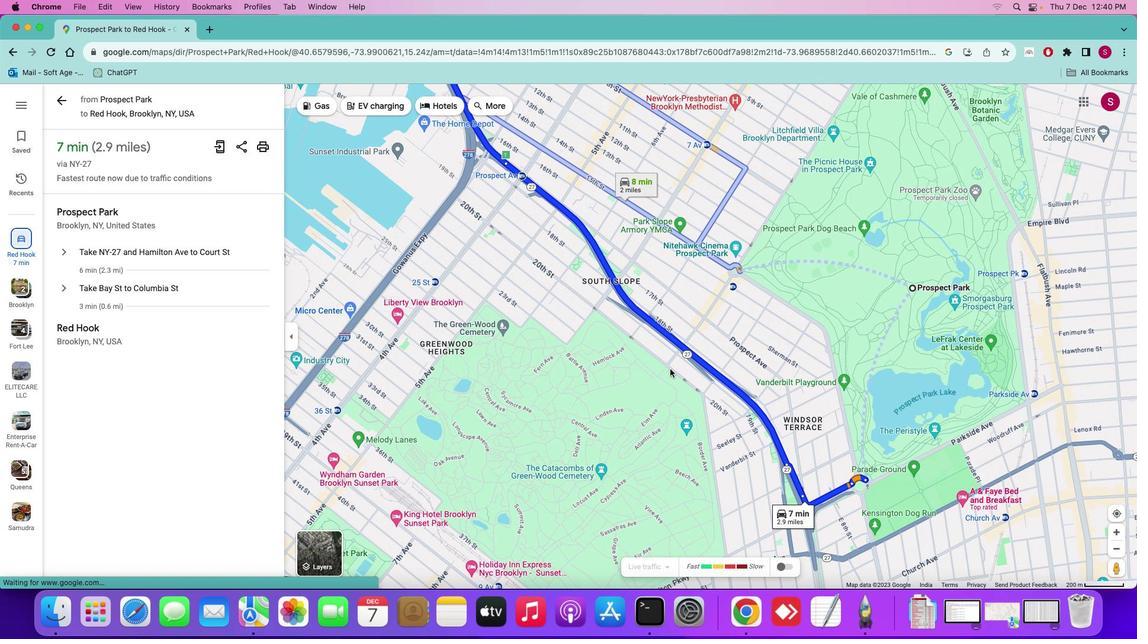 
Action: Mouse scrolled (670, 369) with delta (0, 0)
Screenshot: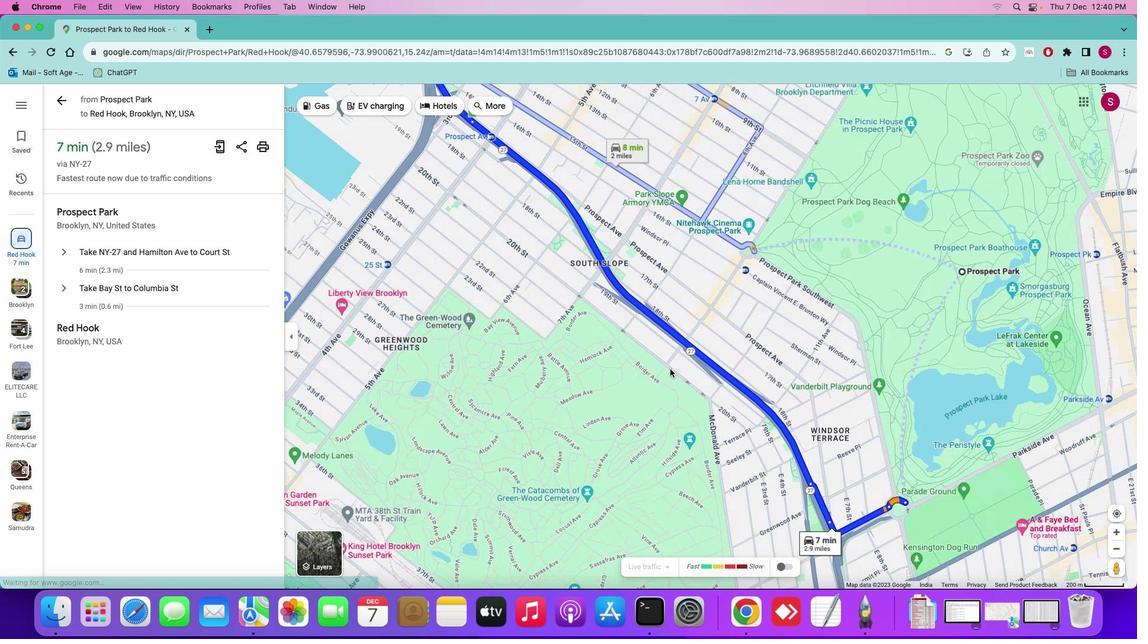 
Action: Mouse scrolled (670, 369) with delta (0, 0)
Screenshot: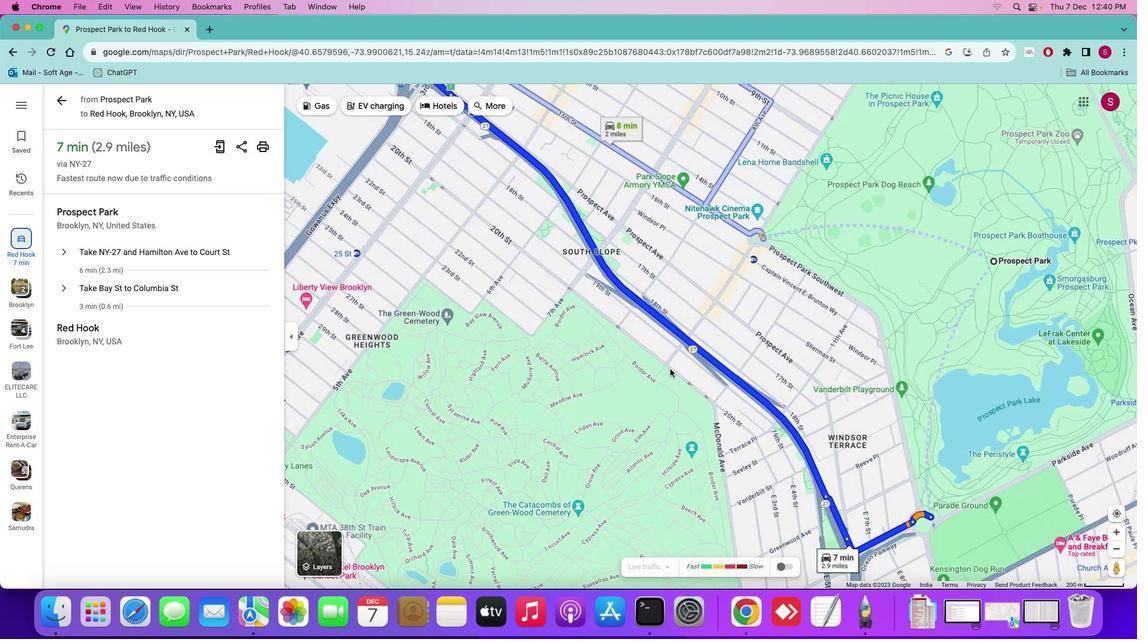 
Action: Mouse scrolled (670, 369) with delta (0, 0)
Screenshot: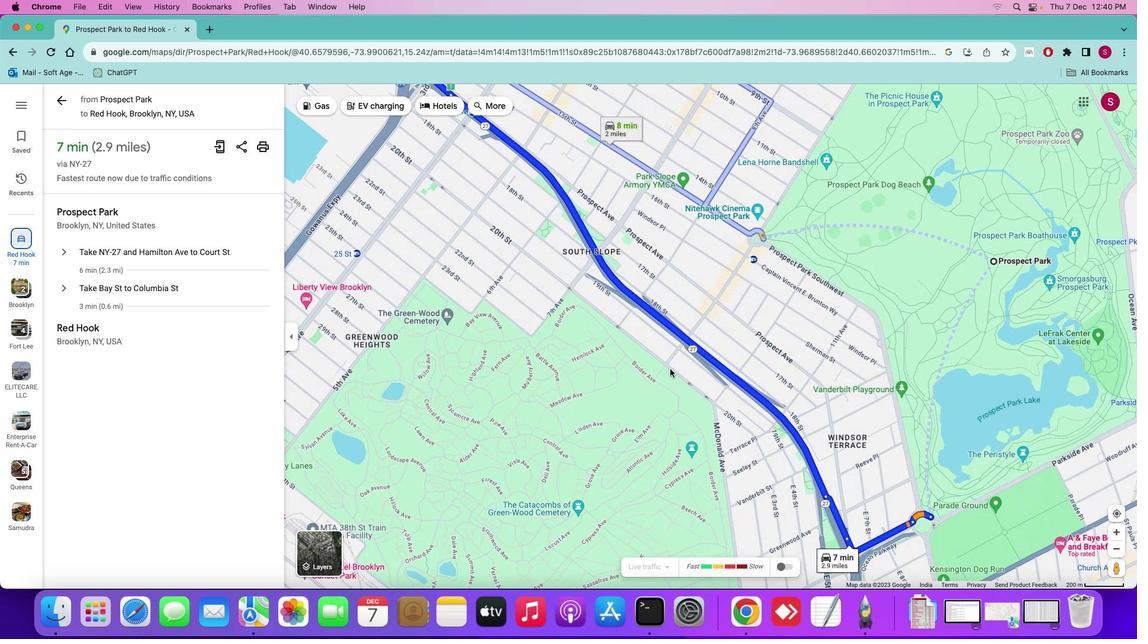 
Action: Mouse scrolled (670, 369) with delta (0, 0)
Screenshot: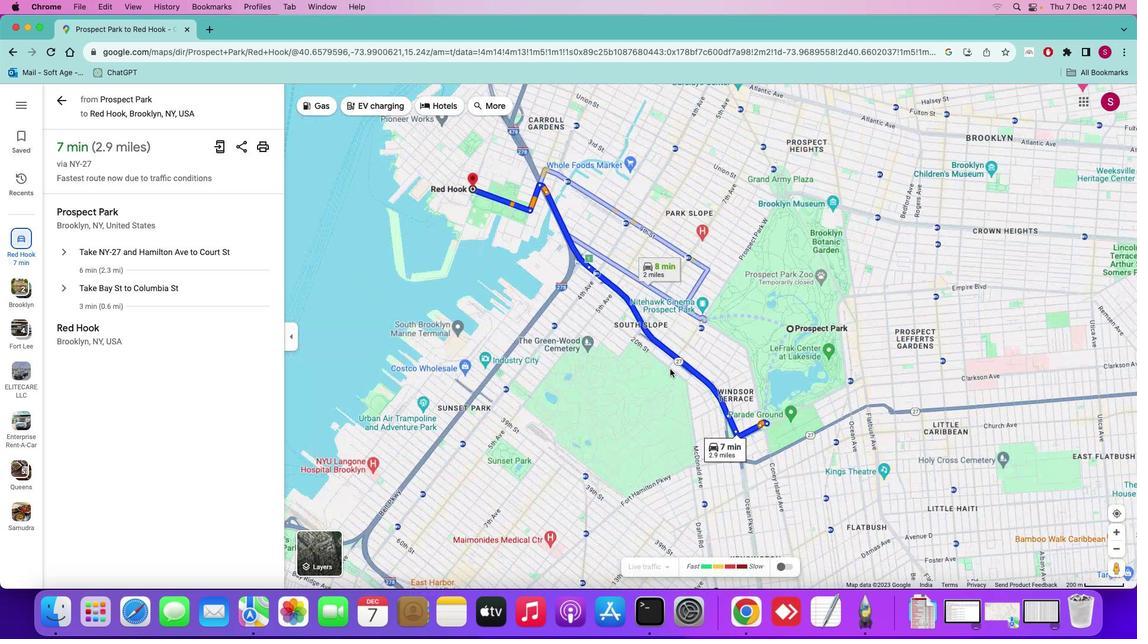 
Action: Mouse scrolled (670, 369) with delta (0, 0)
Screenshot: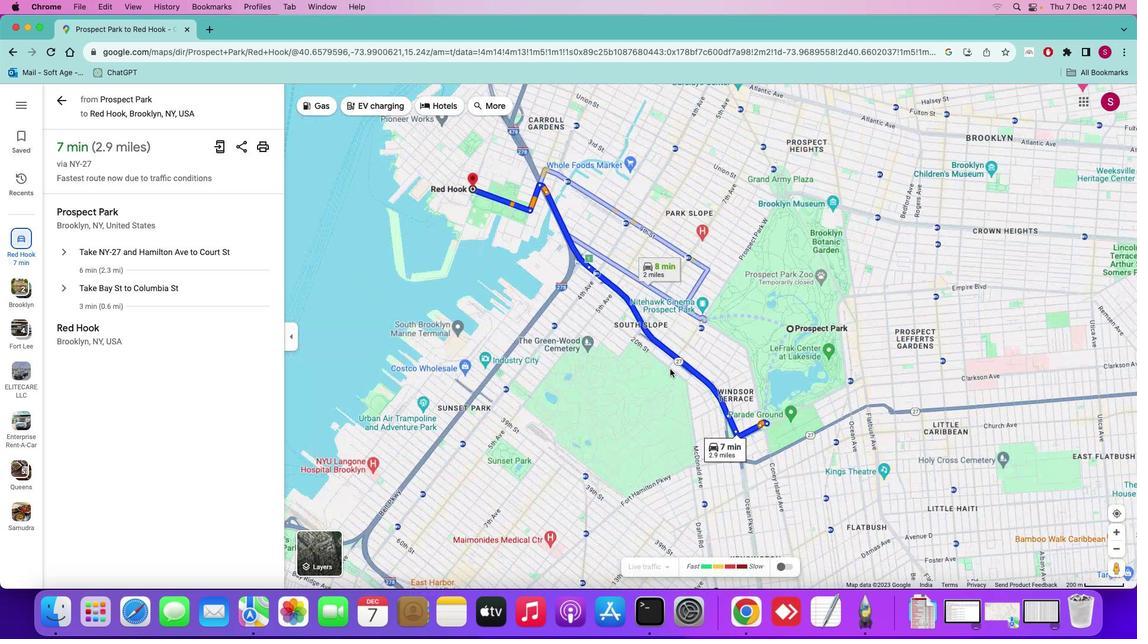 
Action: Mouse scrolled (670, 369) with delta (0, -1)
Screenshot: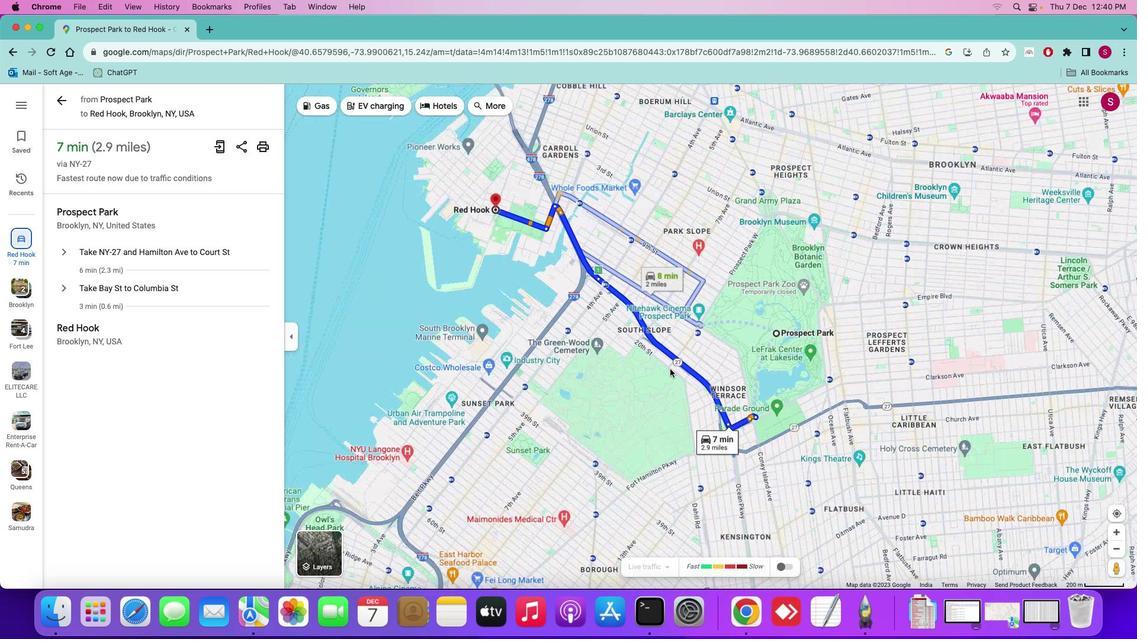 
Action: Mouse scrolled (670, 369) with delta (0, -2)
Screenshot: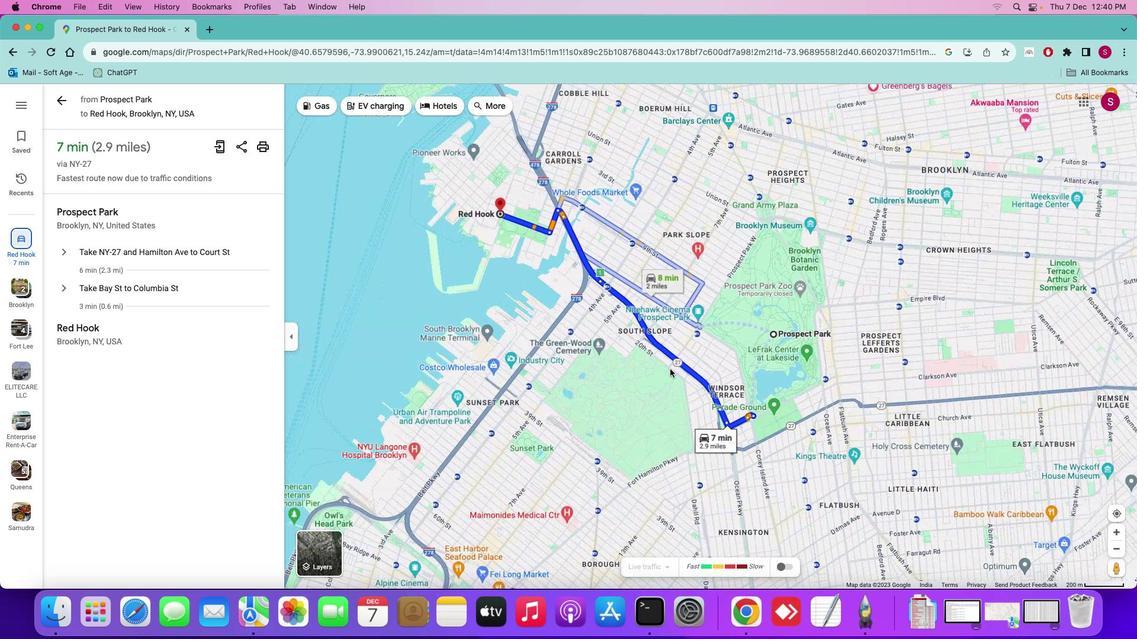 
Action: Mouse scrolled (670, 369) with delta (0, -2)
Screenshot: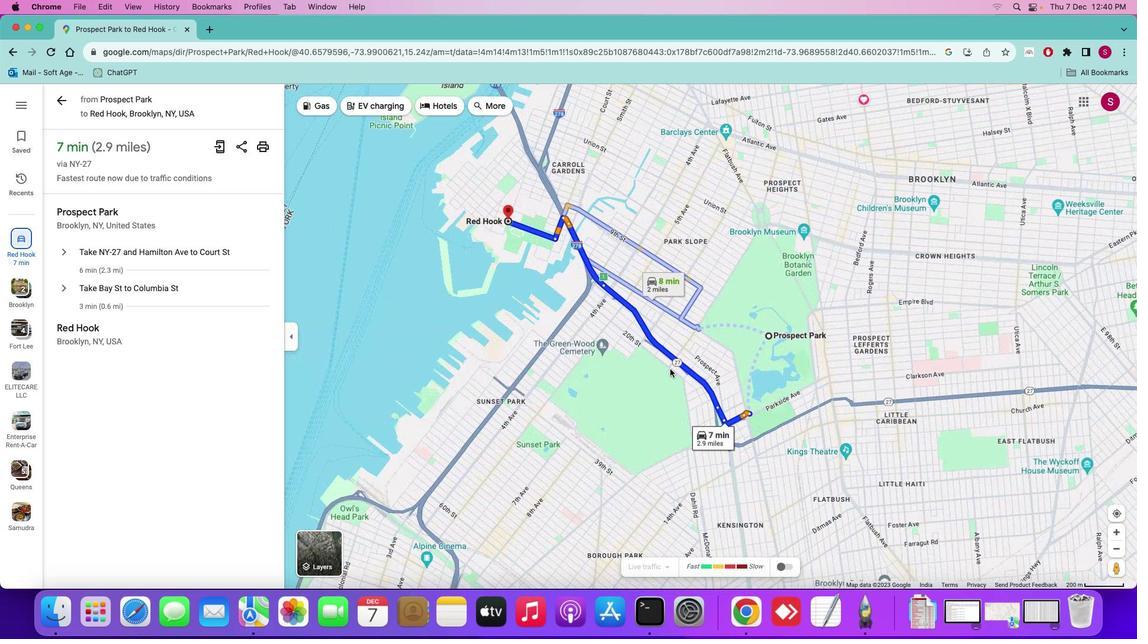 
Action: Mouse scrolled (670, 369) with delta (0, -2)
Screenshot: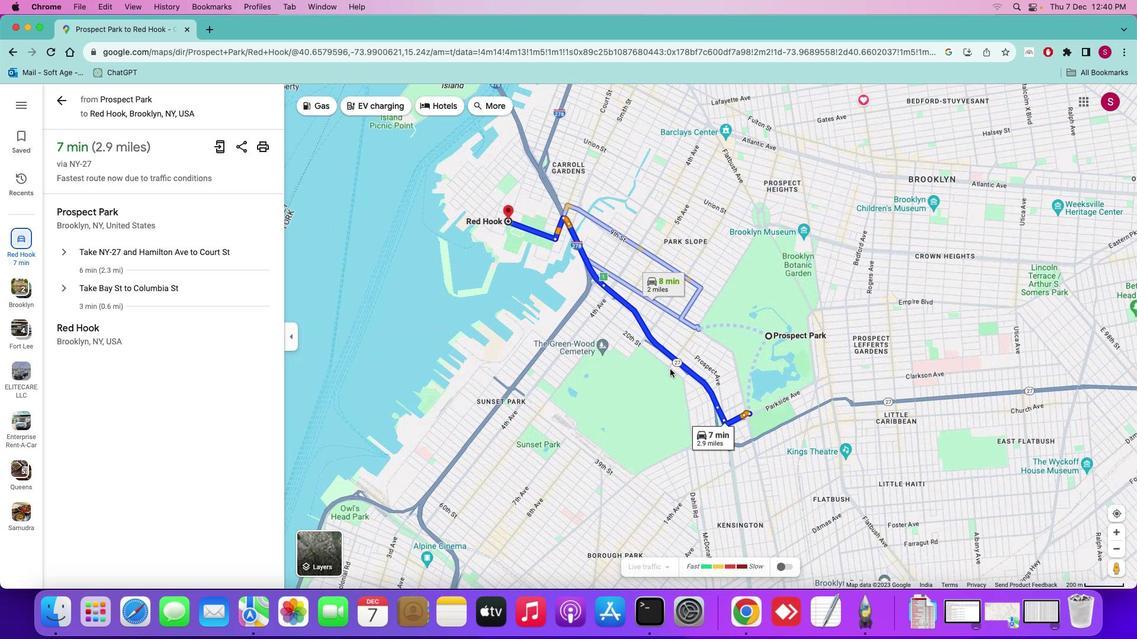 
Action: Mouse scrolled (670, 369) with delta (0, 0)
Screenshot: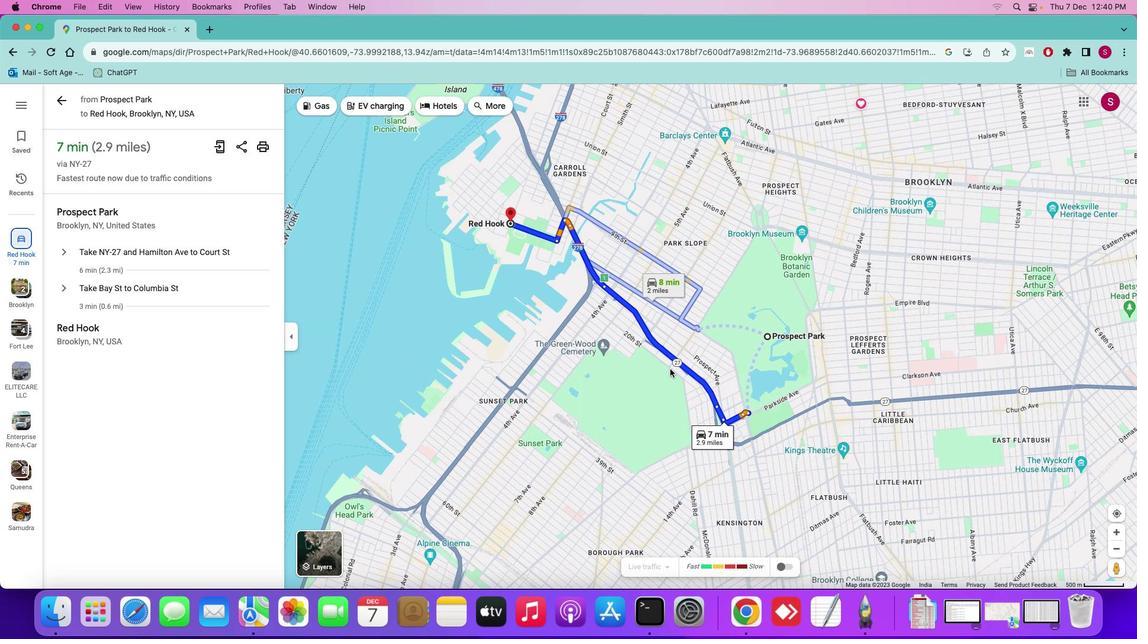
Action: Mouse moved to (55, 98)
Screenshot: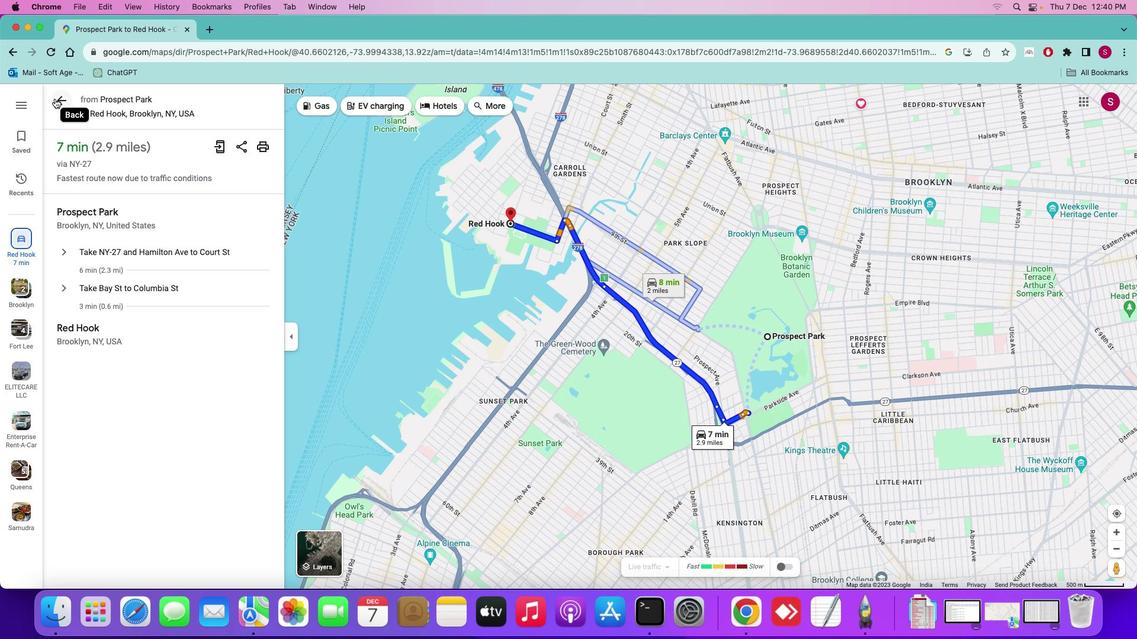 
Action: Mouse pressed left at (55, 98)
Screenshot: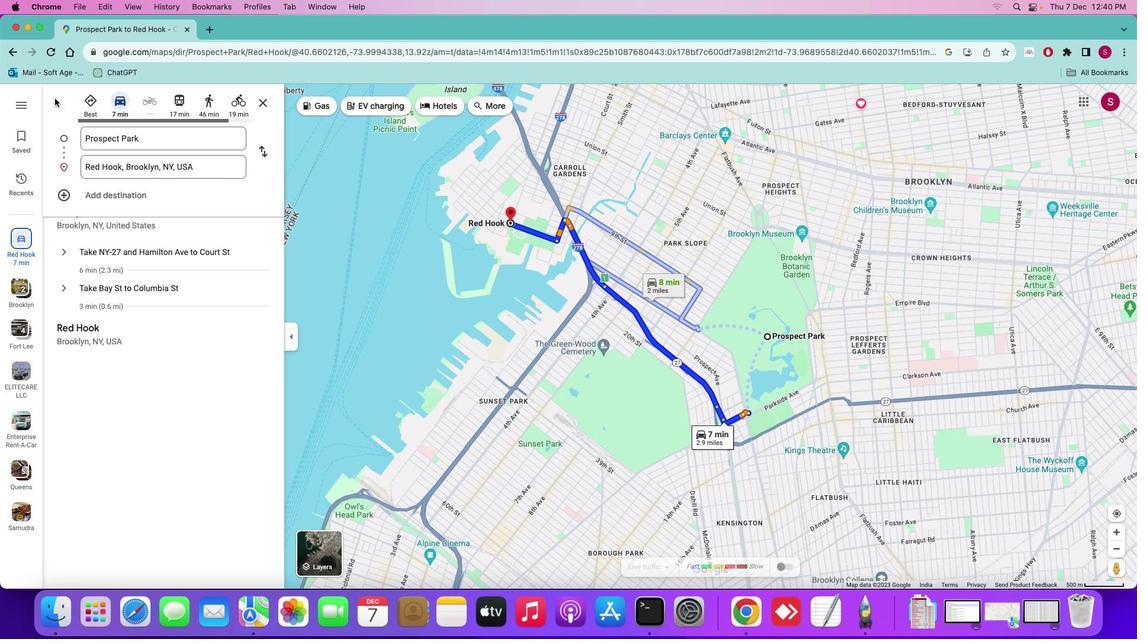 
Action: Mouse moved to (123, 109)
Screenshot: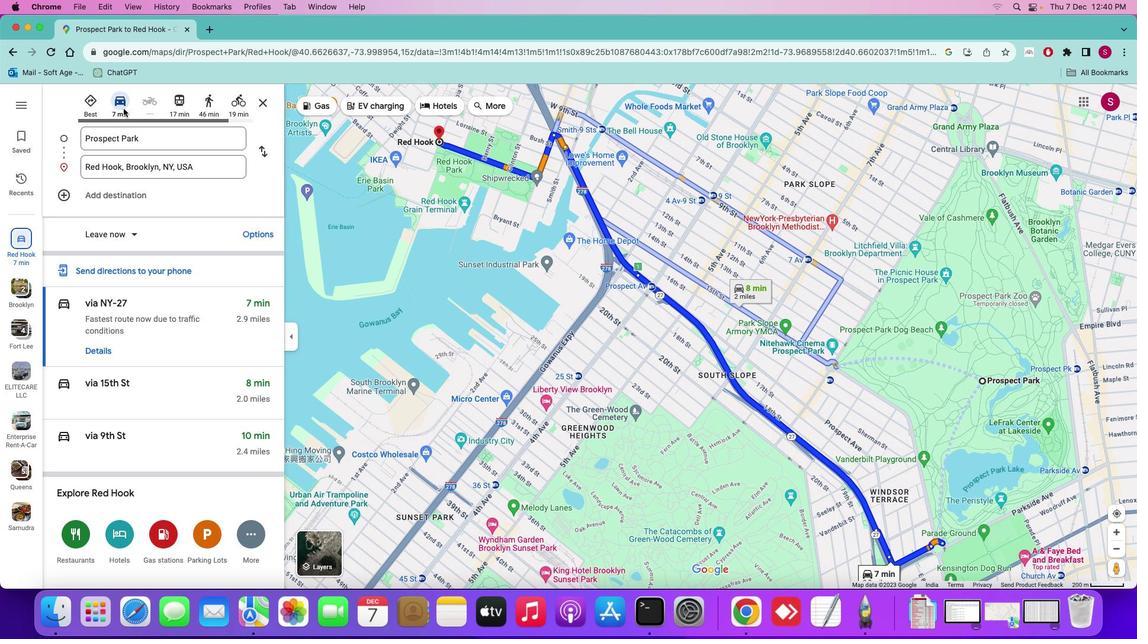 
Action: Mouse pressed left at (123, 109)
Screenshot: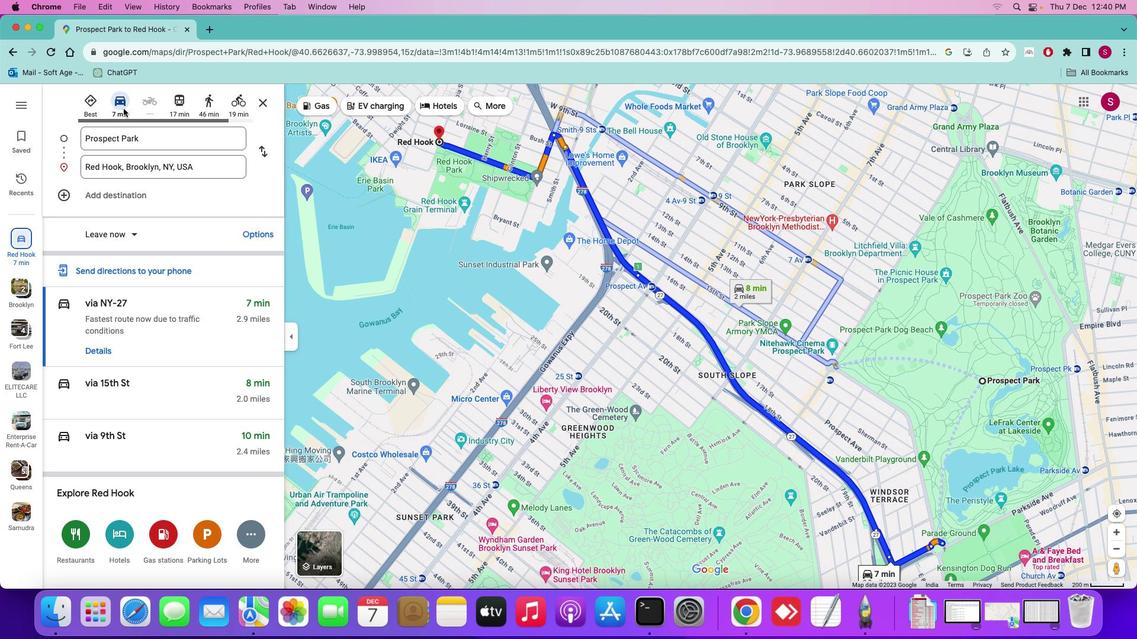 
Action: Mouse moved to (210, 303)
Screenshot: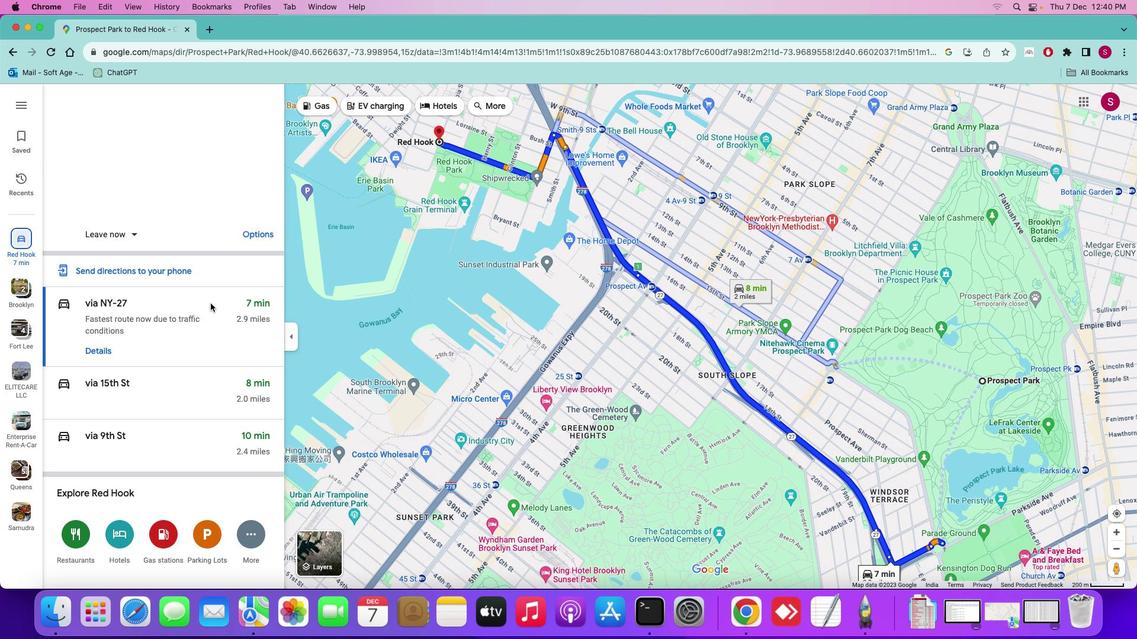 
Action: Mouse pressed left at (210, 303)
Screenshot: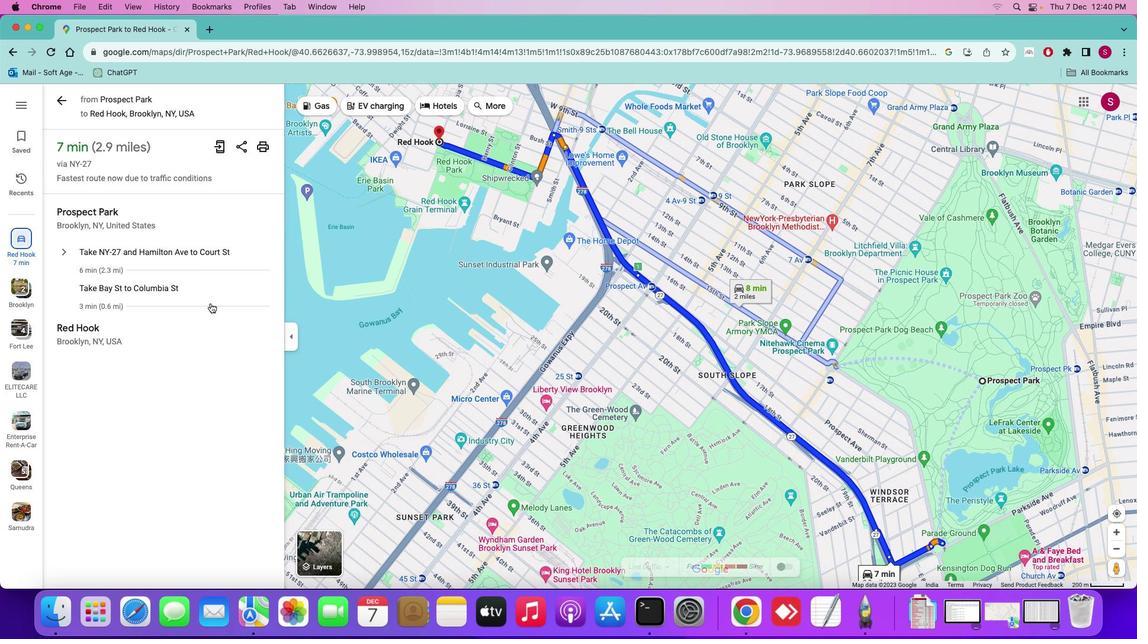 
